 Task: In the  document dogs.html Add another  'page' Use the Tool Explore 'and look for brief about the picture in first page, copy 2-3 lines in second sheet.' Align the text to the Left
Action: Mouse moved to (305, 398)
Screenshot: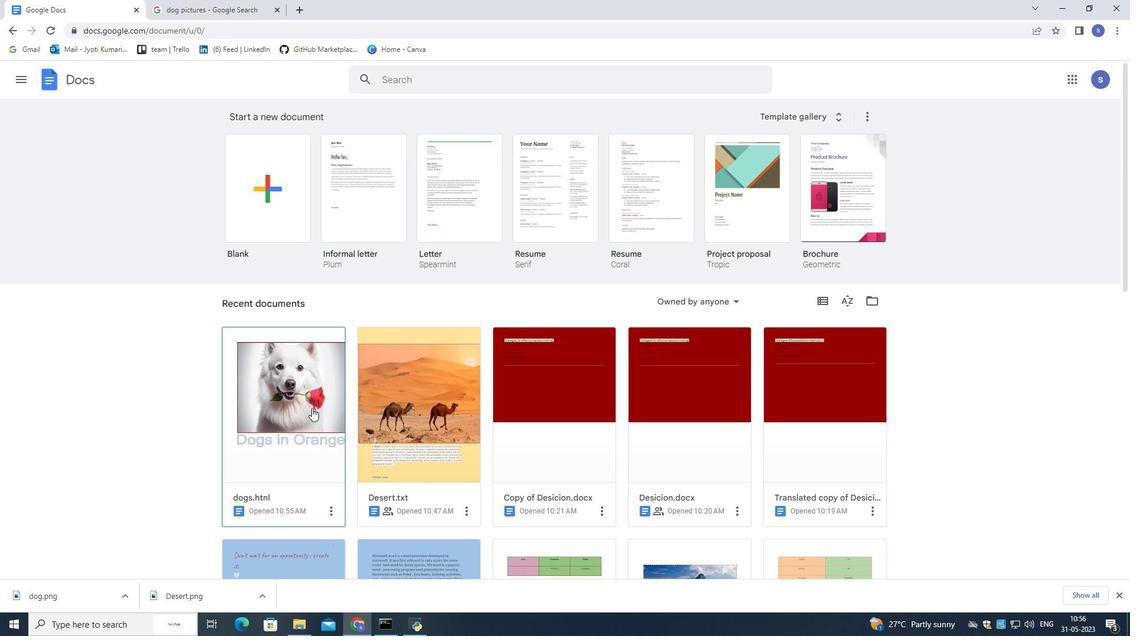 
Action: Mouse pressed left at (305, 398)
Screenshot: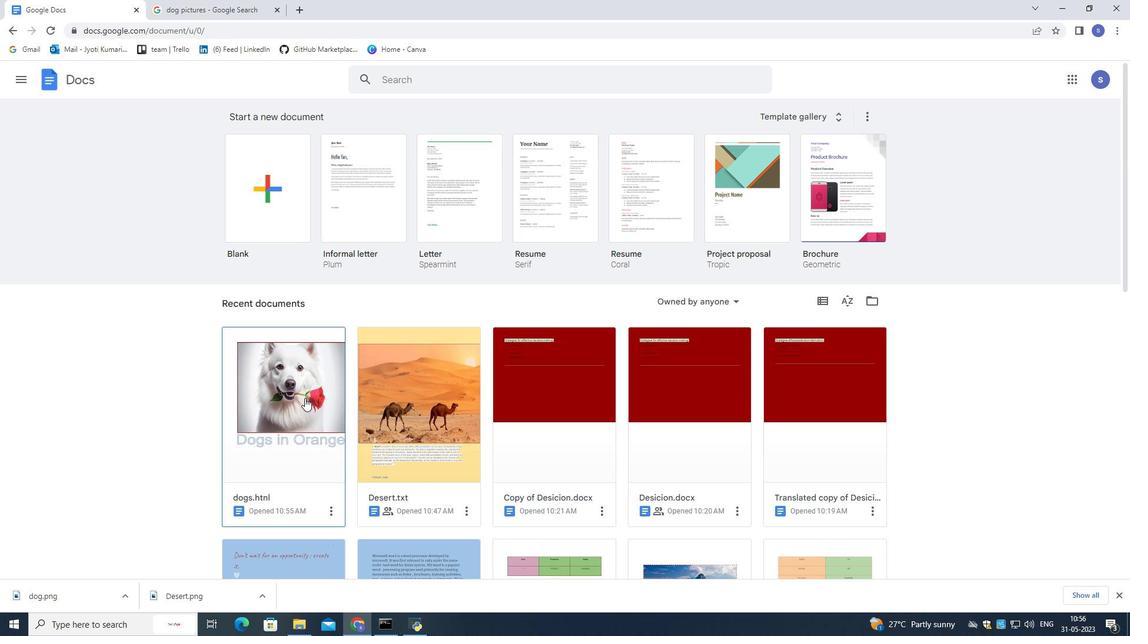 
Action: Mouse moved to (444, 308)
Screenshot: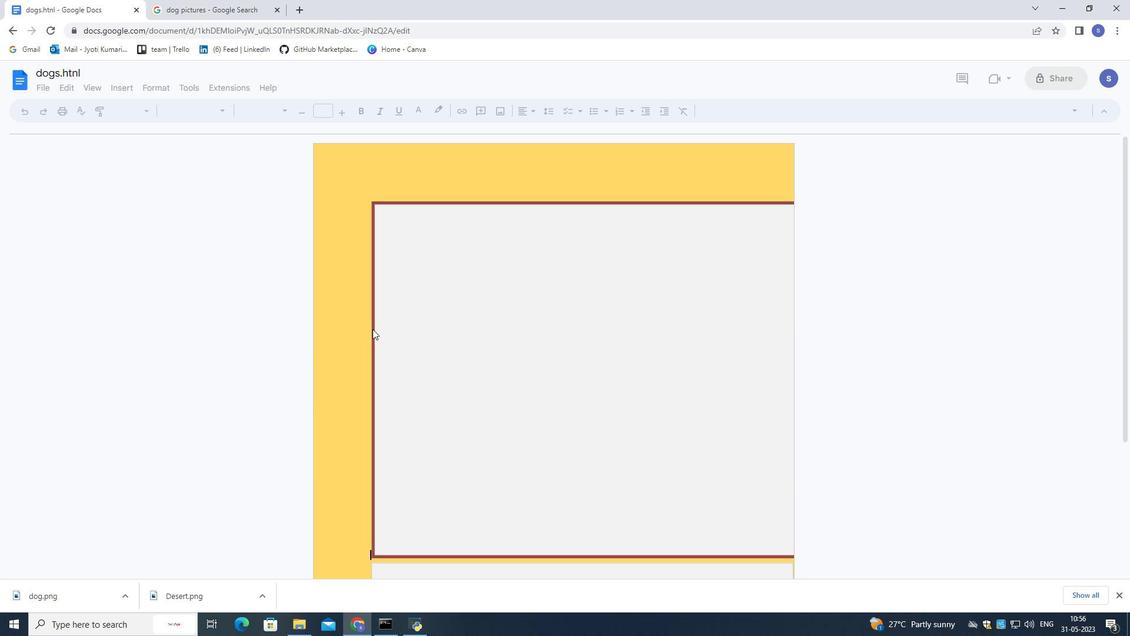 
Action: Mouse scrolled (444, 308) with delta (0, 0)
Screenshot: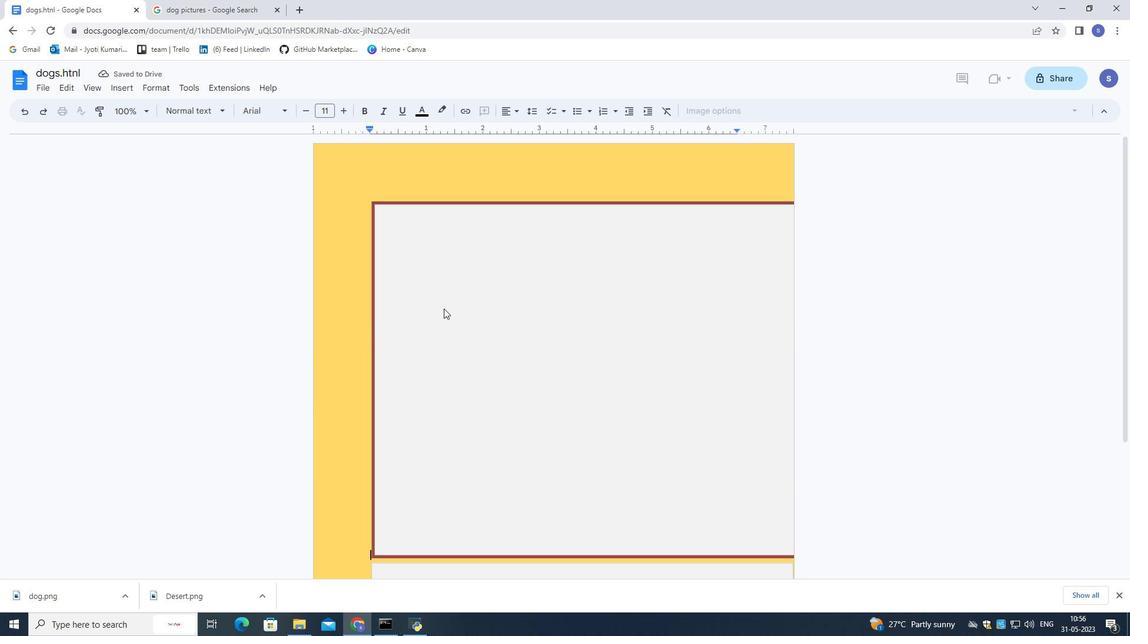 
Action: Mouse scrolled (444, 308) with delta (0, 0)
Screenshot: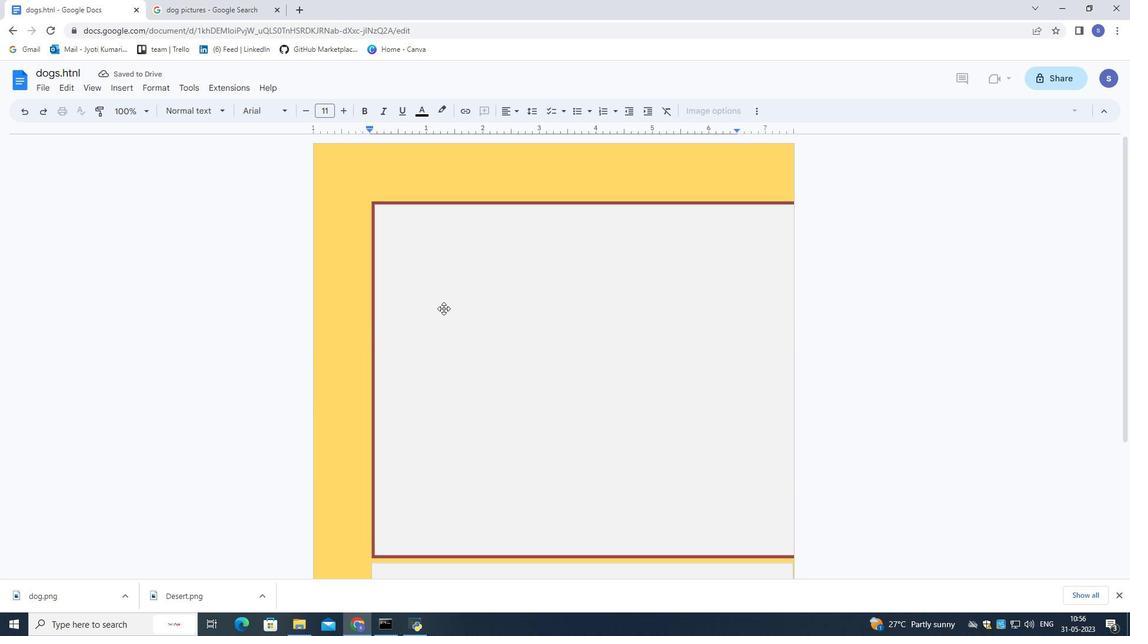 
Action: Mouse moved to (444, 308)
Screenshot: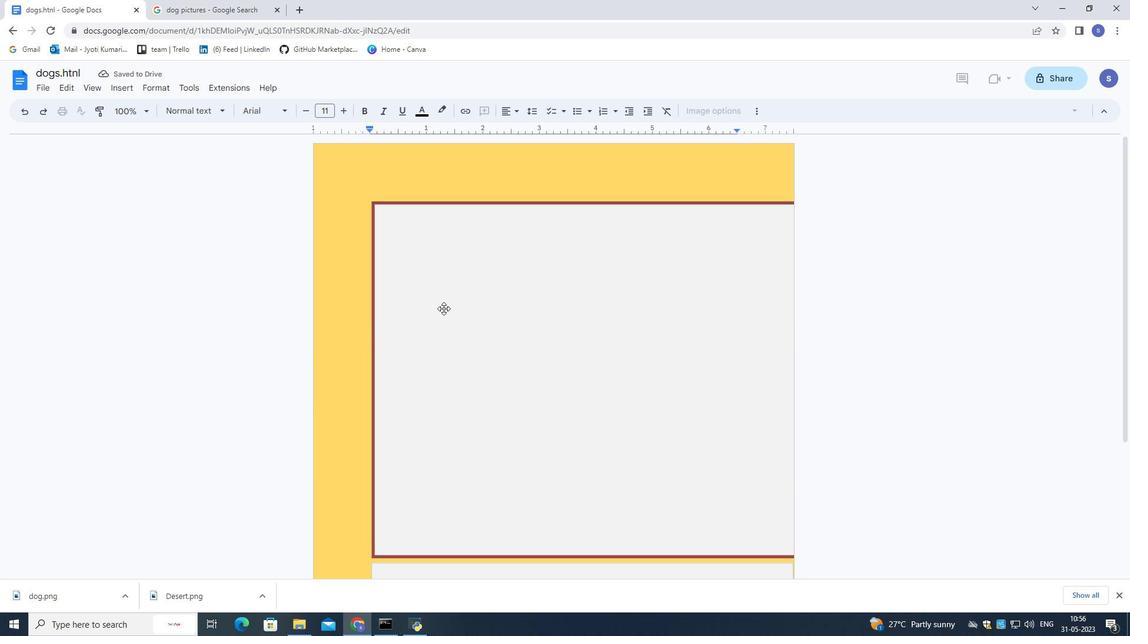 
Action: Mouse scrolled (444, 308) with delta (0, 0)
Screenshot: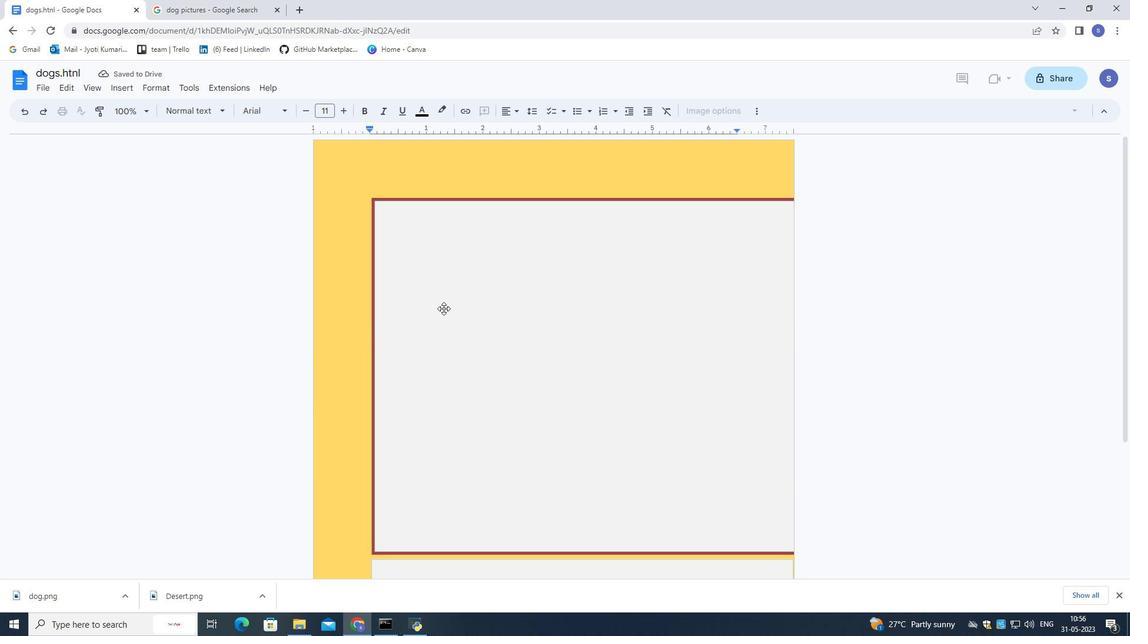 
Action: Mouse scrolled (444, 308) with delta (0, 0)
Screenshot: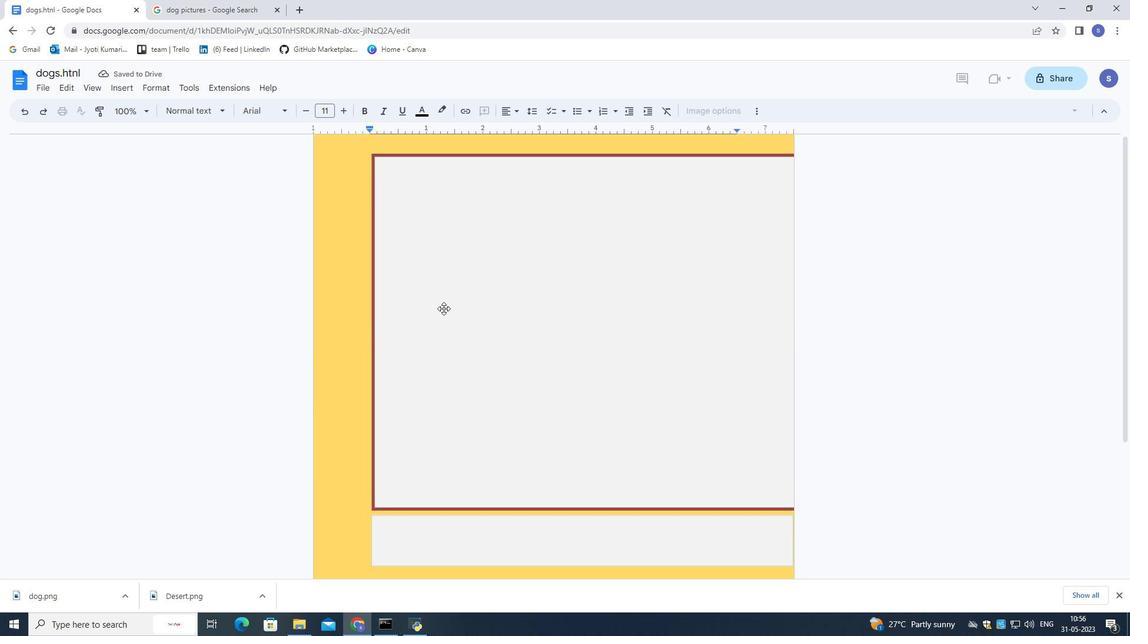 
Action: Mouse scrolled (444, 308) with delta (0, 0)
Screenshot: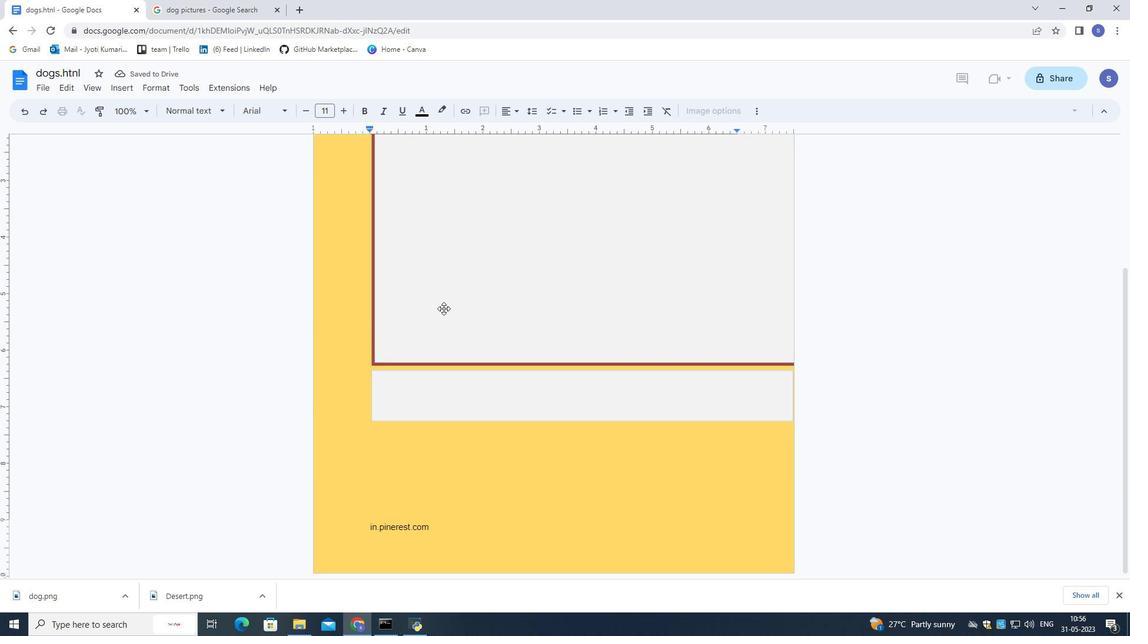 
Action: Mouse scrolled (444, 308) with delta (0, 0)
Screenshot: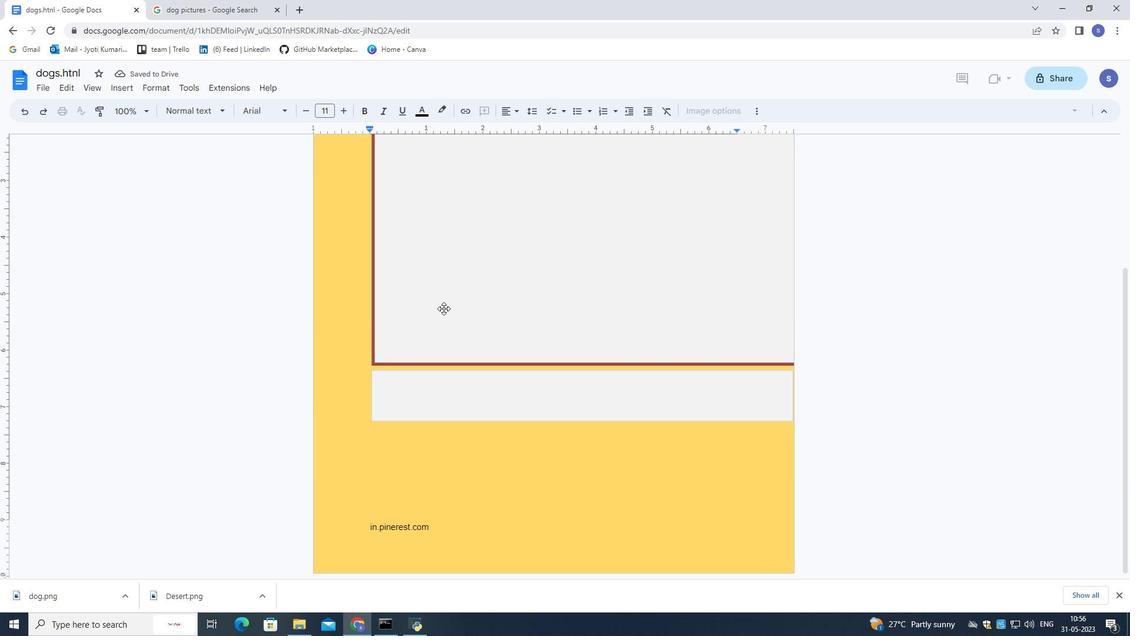 
Action: Mouse scrolled (444, 308) with delta (0, 0)
Screenshot: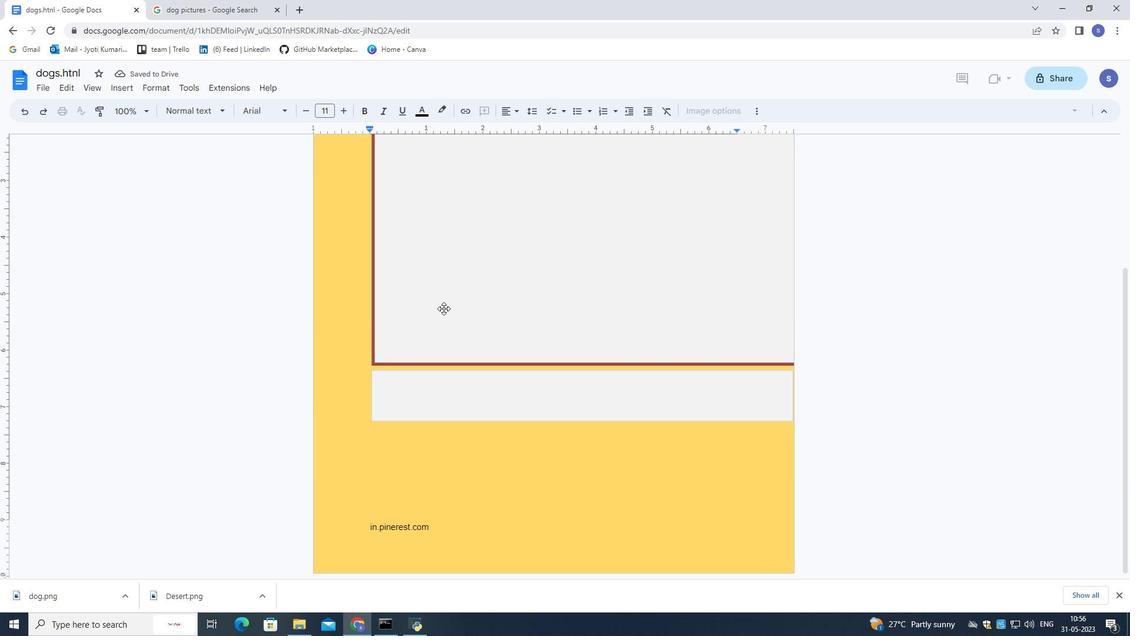 
Action: Mouse scrolled (444, 308) with delta (0, 0)
Screenshot: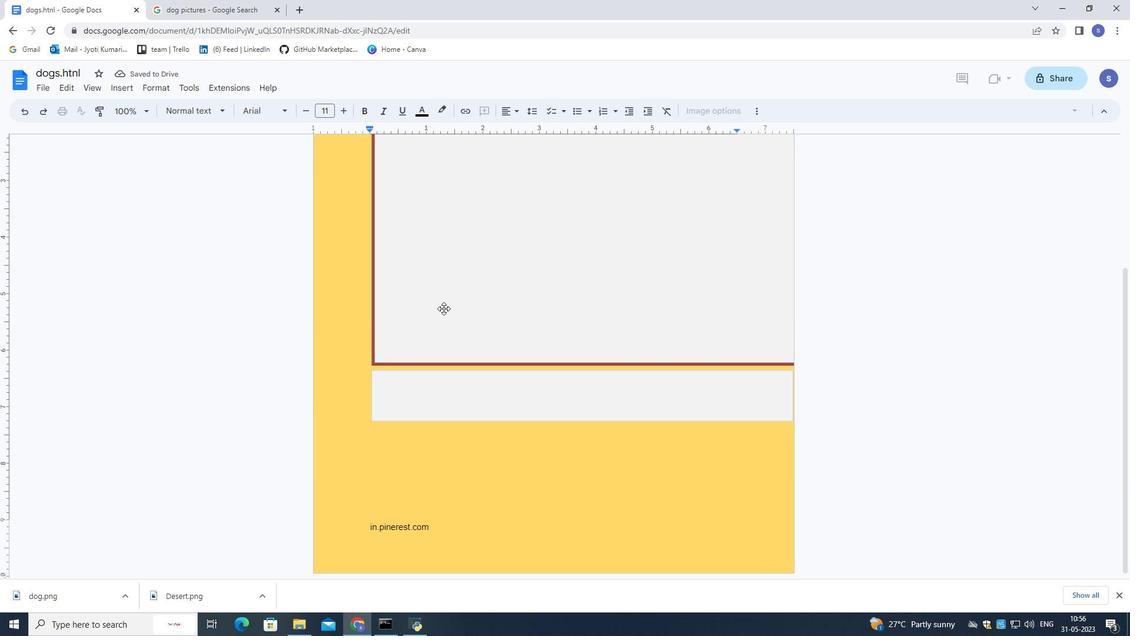 
Action: Mouse moved to (460, 497)
Screenshot: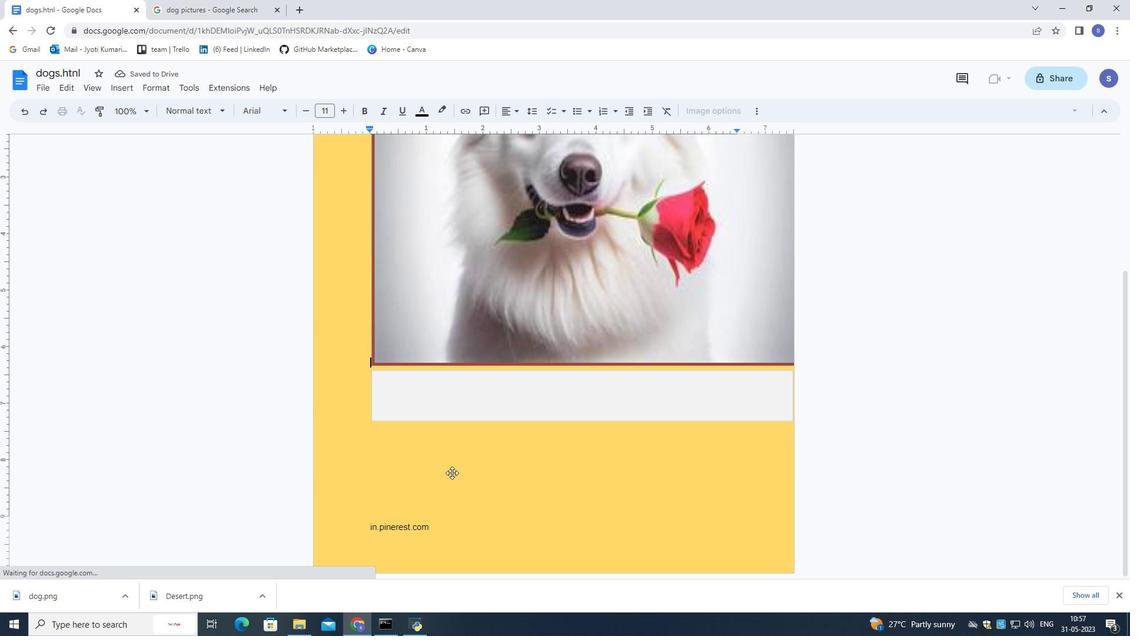 
Action: Mouse pressed left at (460, 497)
Screenshot: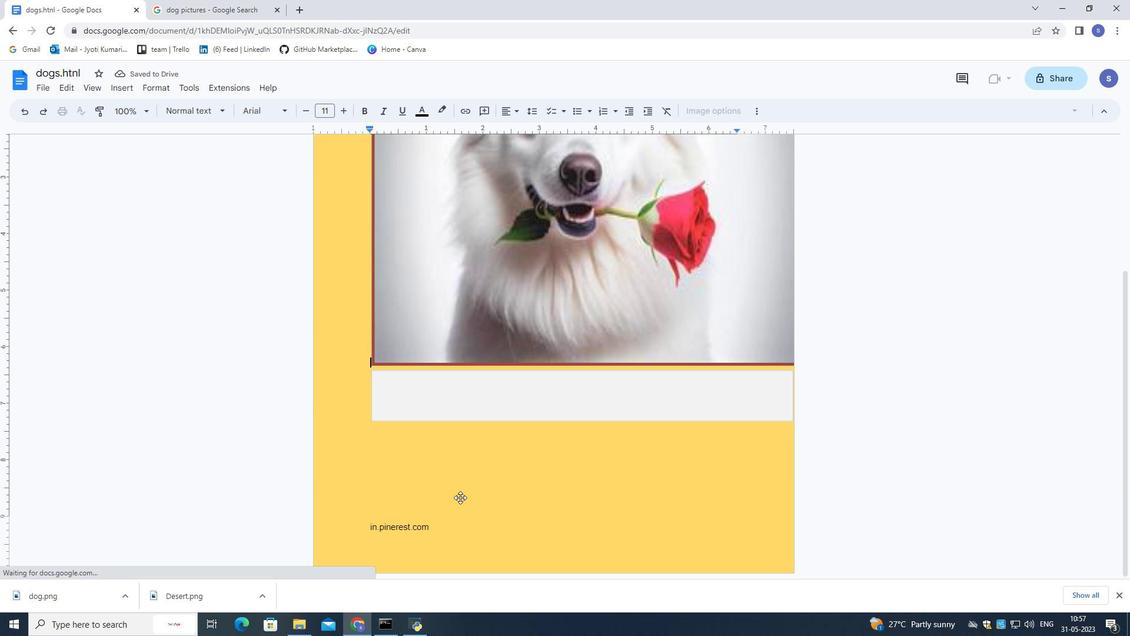 
Action: Mouse moved to (44, 86)
Screenshot: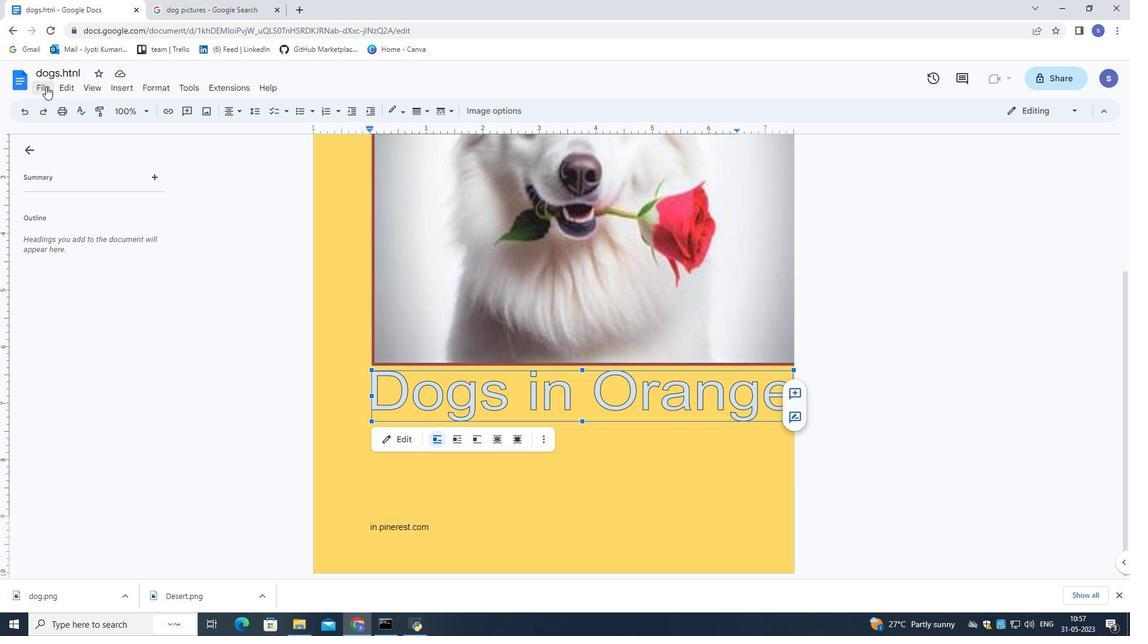
Action: Mouse pressed left at (44, 86)
Screenshot: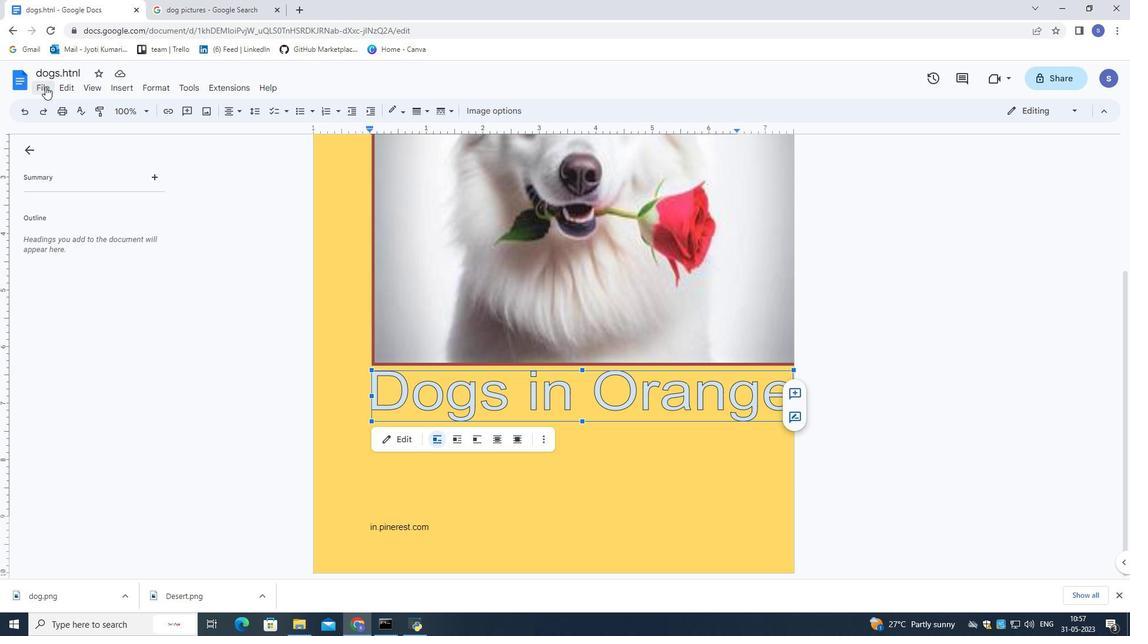 
Action: Mouse moved to (307, 424)
Screenshot: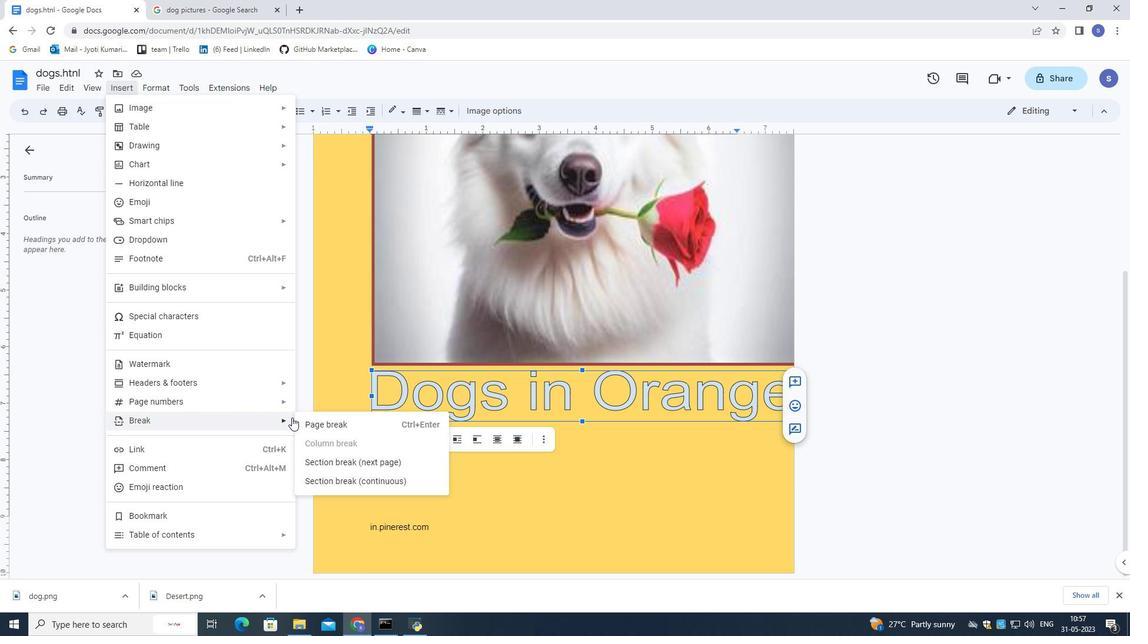 
Action: Mouse pressed left at (307, 424)
Screenshot: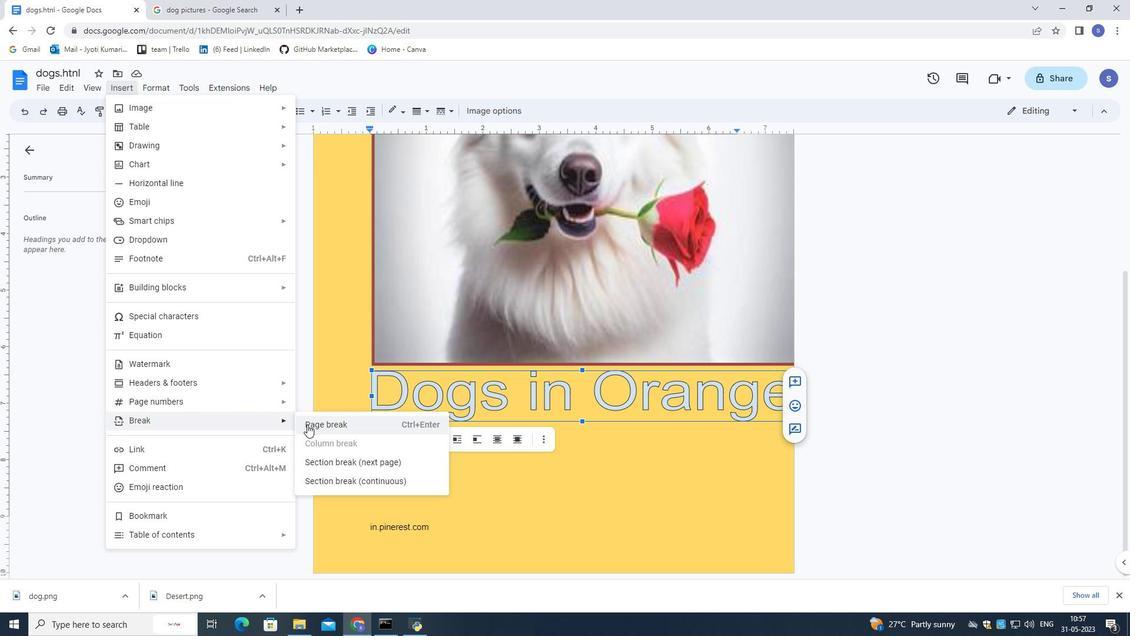 
Action: Mouse moved to (674, 398)
Screenshot: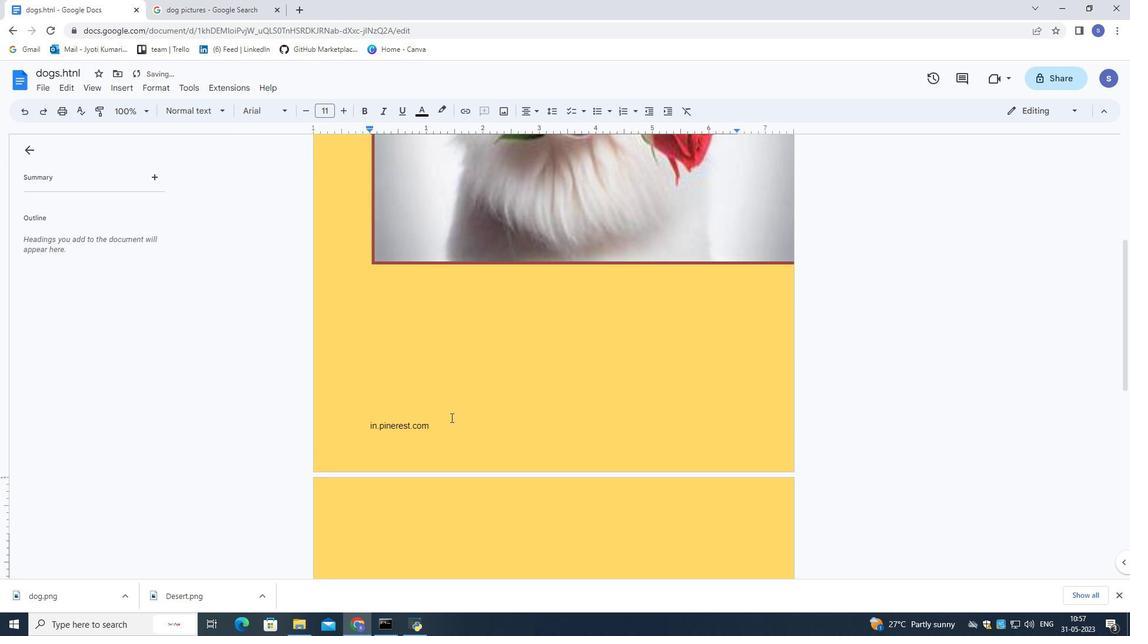 
Action: Mouse scrolled (674, 398) with delta (0, 0)
Screenshot: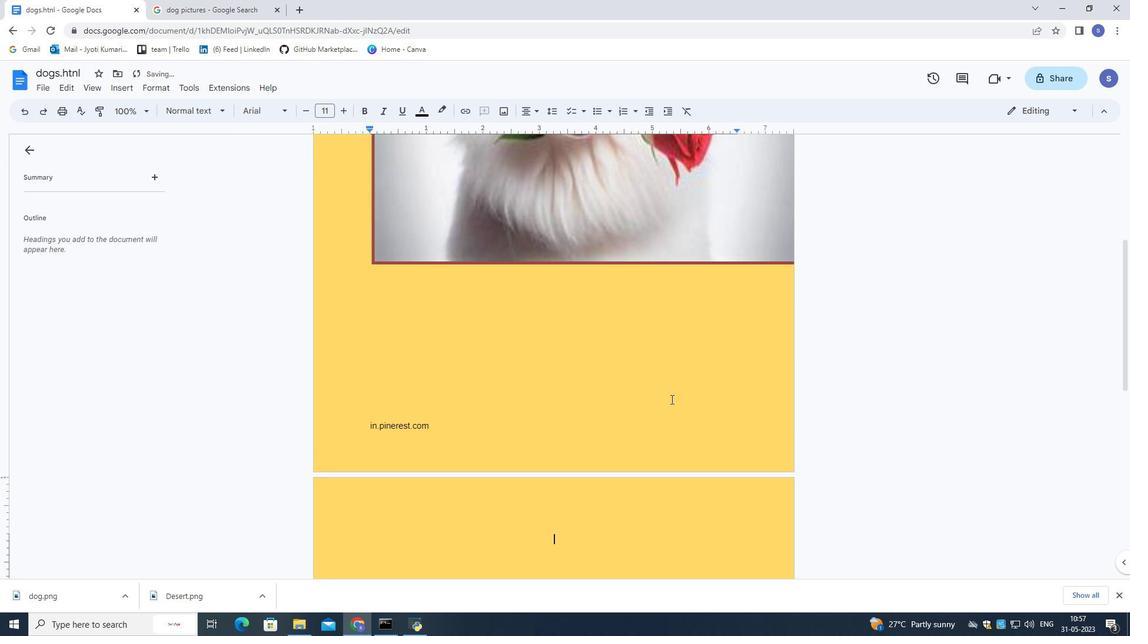 
Action: Mouse scrolled (674, 398) with delta (0, 0)
Screenshot: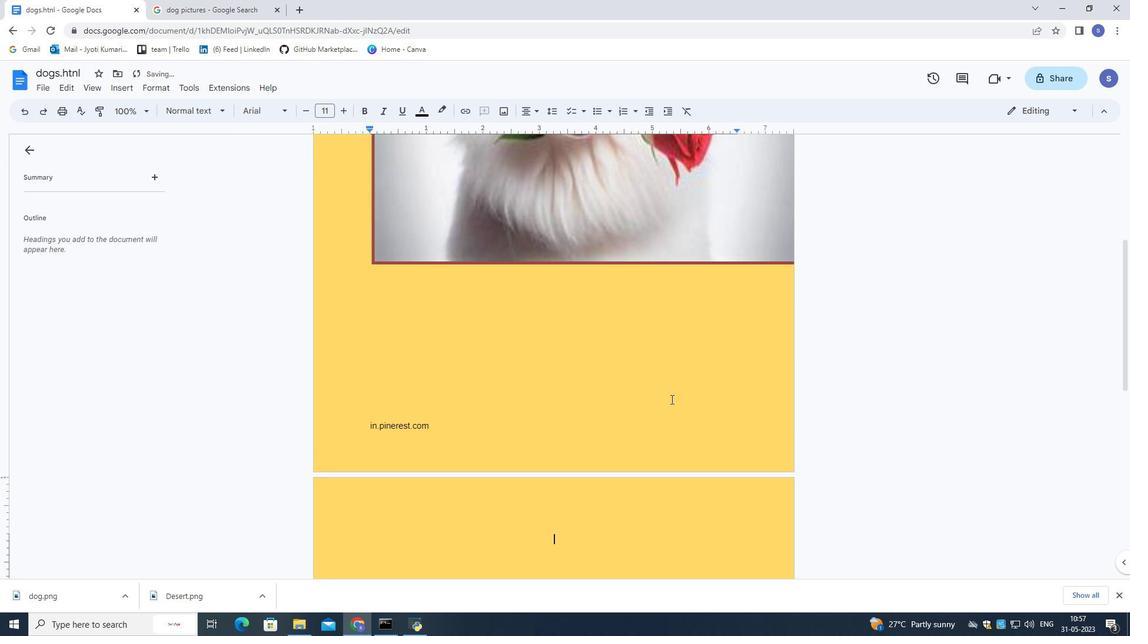 
Action: Mouse scrolled (674, 398) with delta (0, 0)
Screenshot: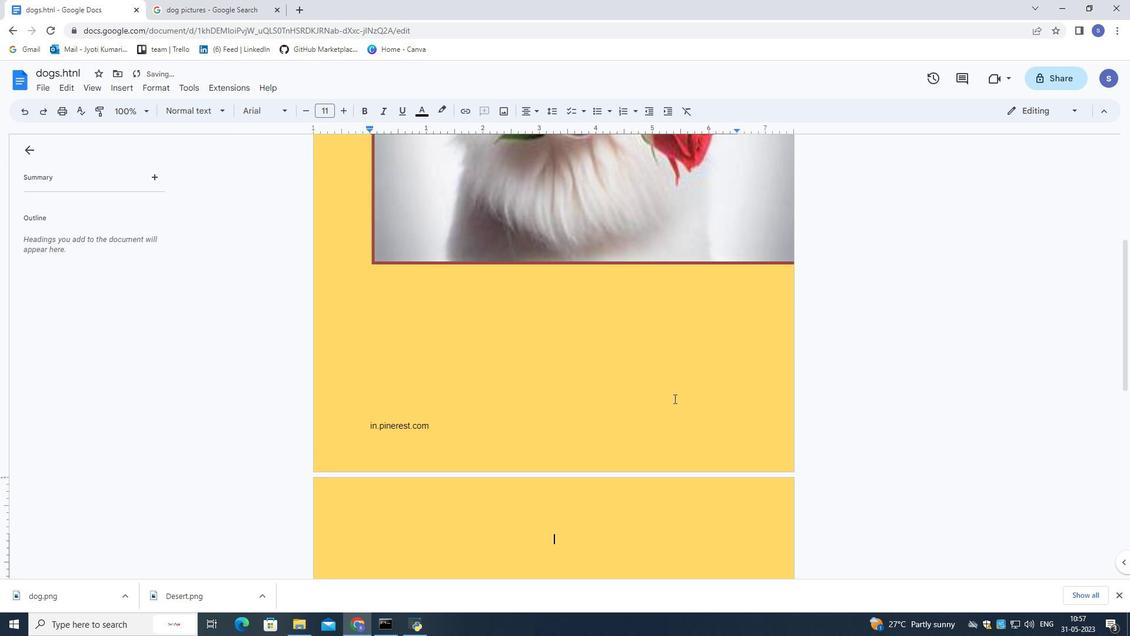 
Action: Mouse scrolled (674, 398) with delta (0, 0)
Screenshot: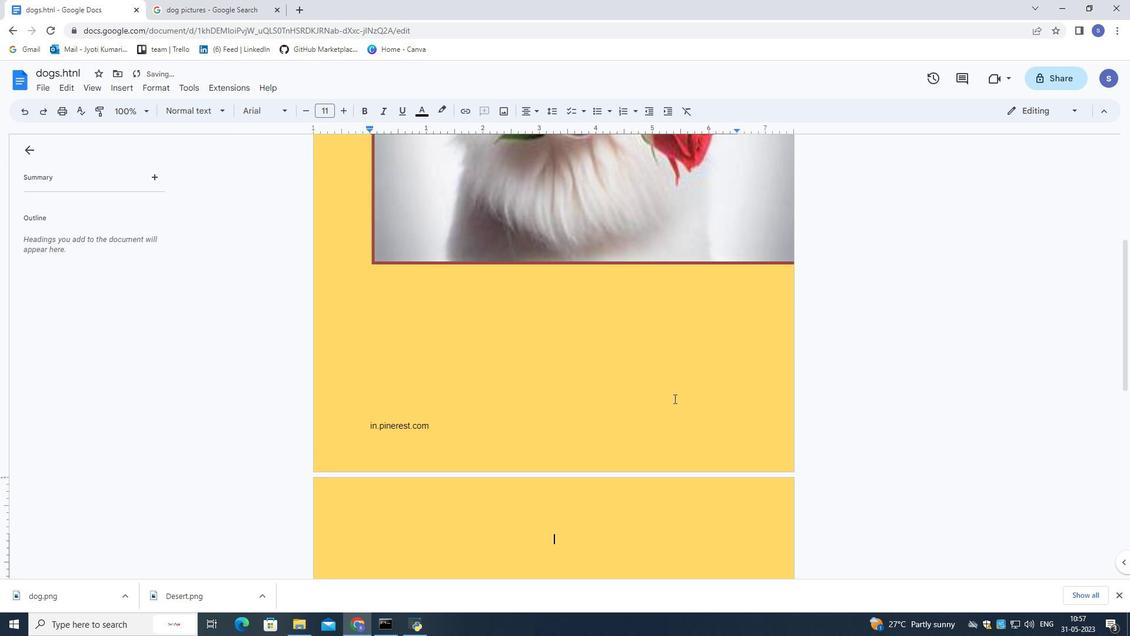 
Action: Mouse scrolled (674, 398) with delta (0, 0)
Screenshot: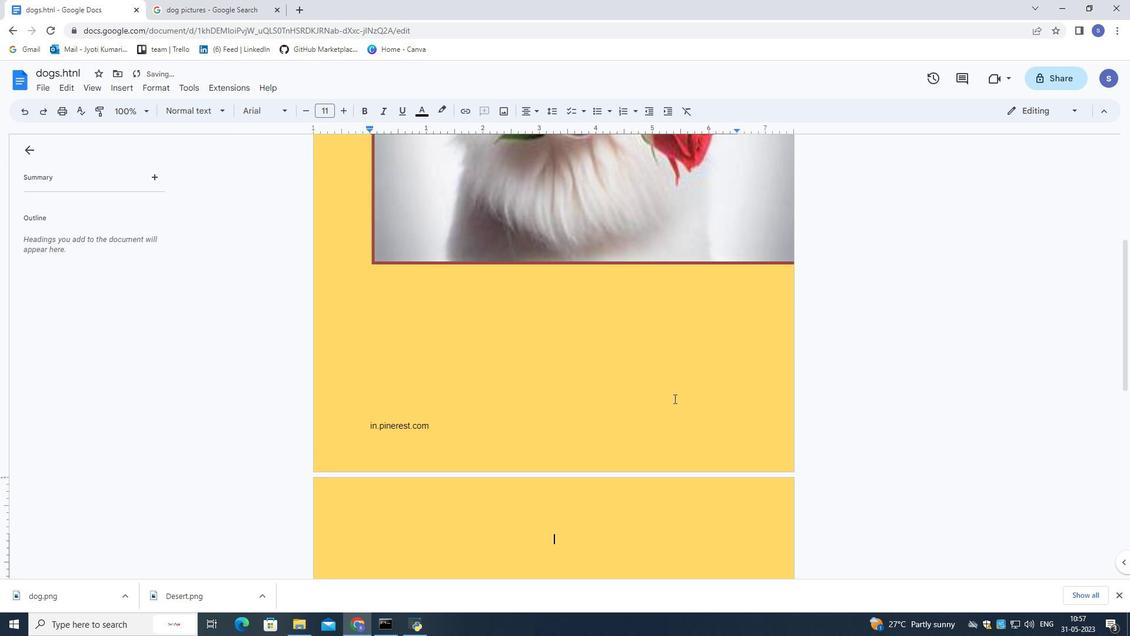
Action: Mouse scrolled (674, 398) with delta (0, 0)
Screenshot: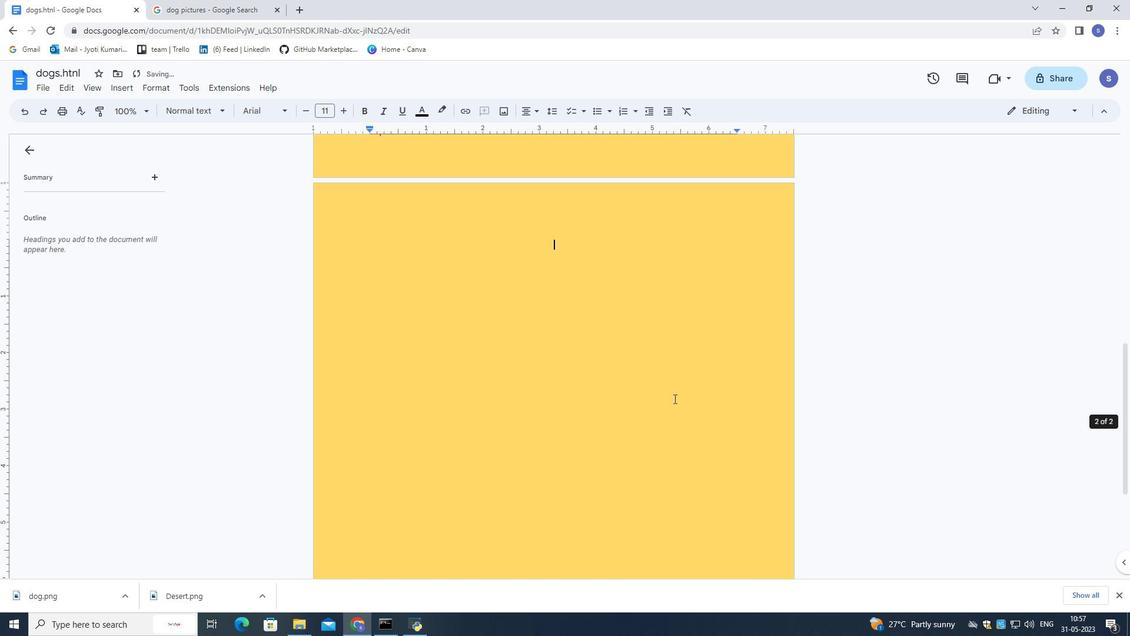 
Action: Mouse scrolled (674, 398) with delta (0, 0)
Screenshot: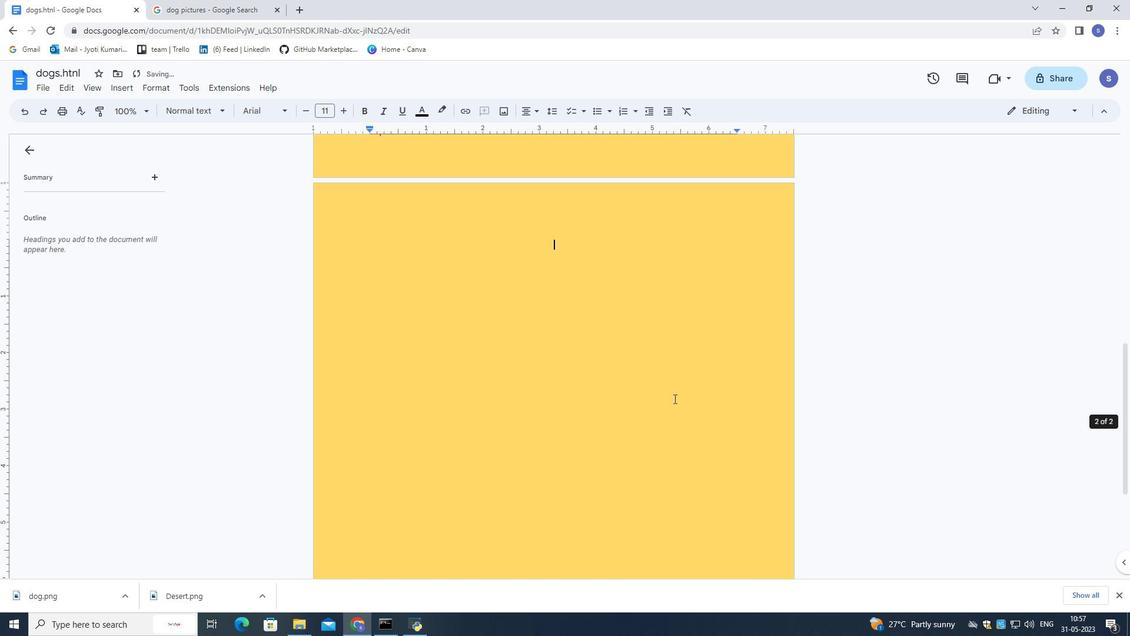 
Action: Mouse scrolled (674, 398) with delta (0, 0)
Screenshot: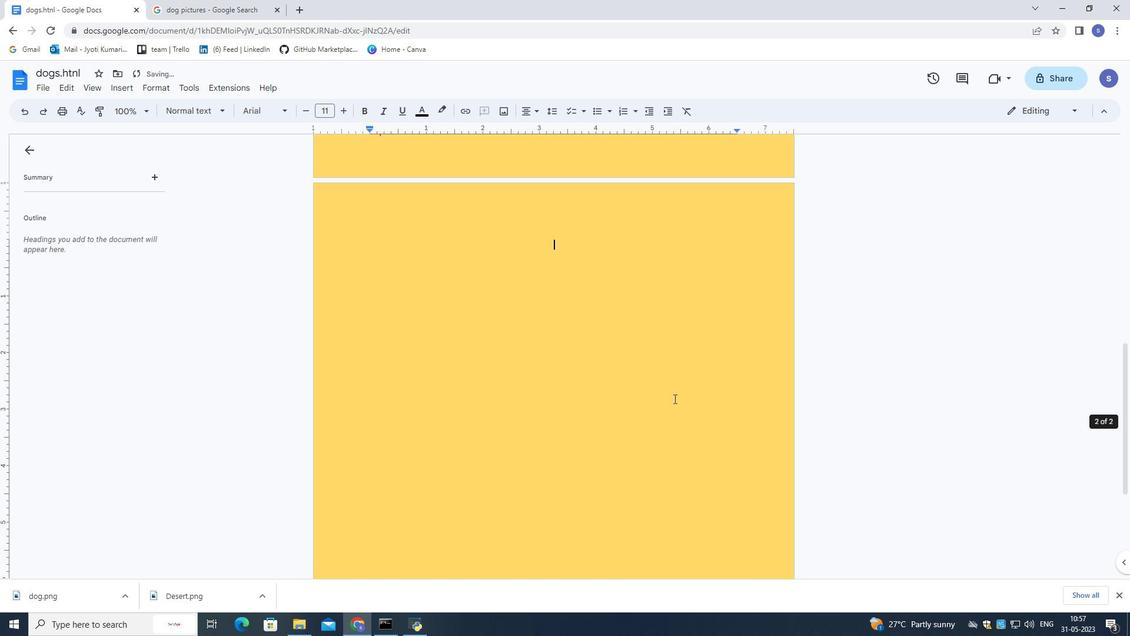 
Action: Mouse scrolled (674, 398) with delta (0, 0)
Screenshot: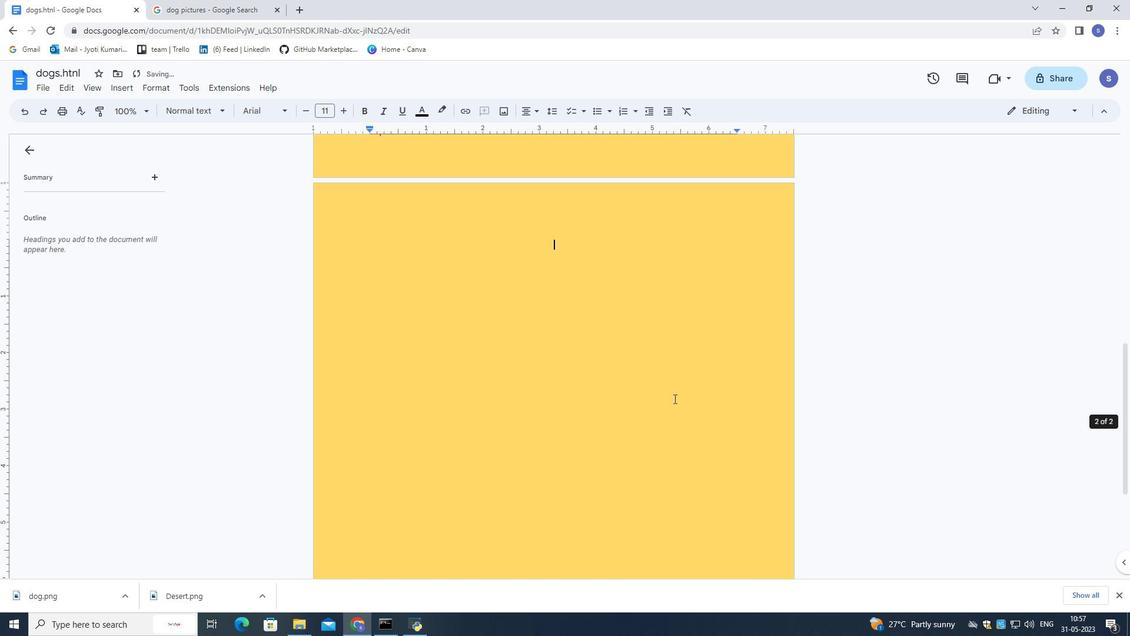 
Action: Mouse scrolled (674, 398) with delta (0, 0)
Screenshot: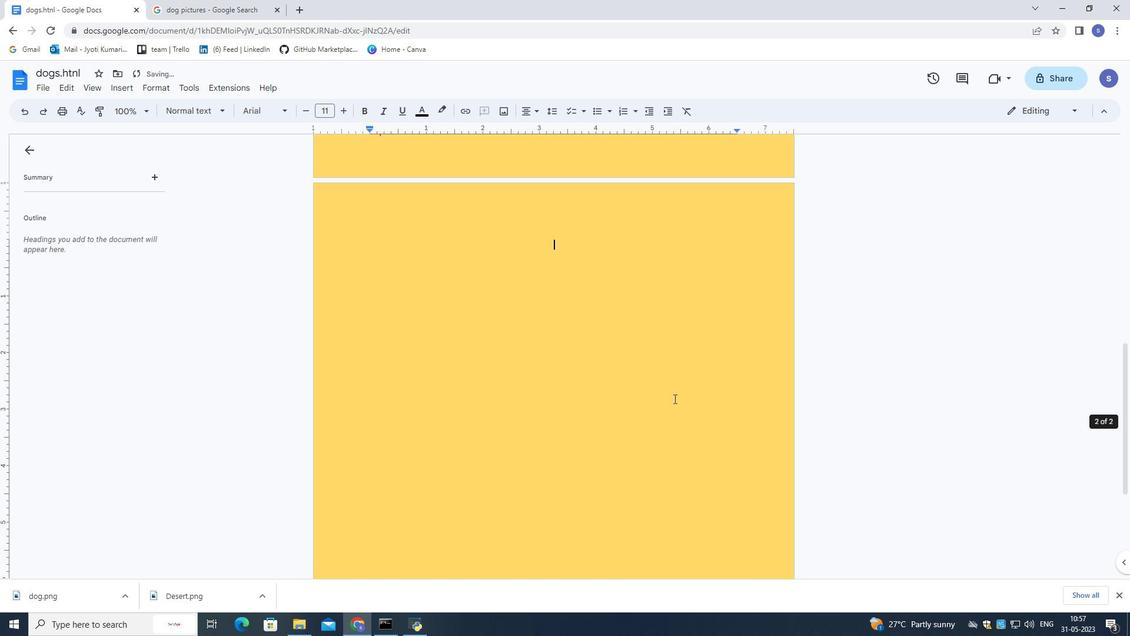 
Action: Mouse scrolled (674, 399) with delta (0, 0)
Screenshot: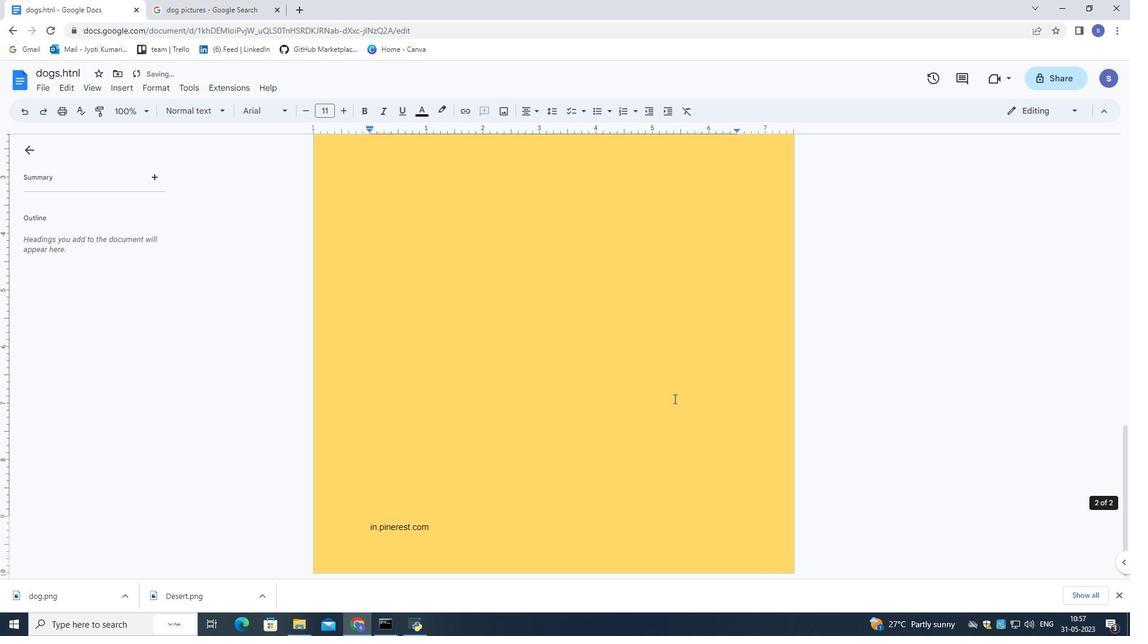 
Action: Mouse scrolled (674, 399) with delta (0, 0)
Screenshot: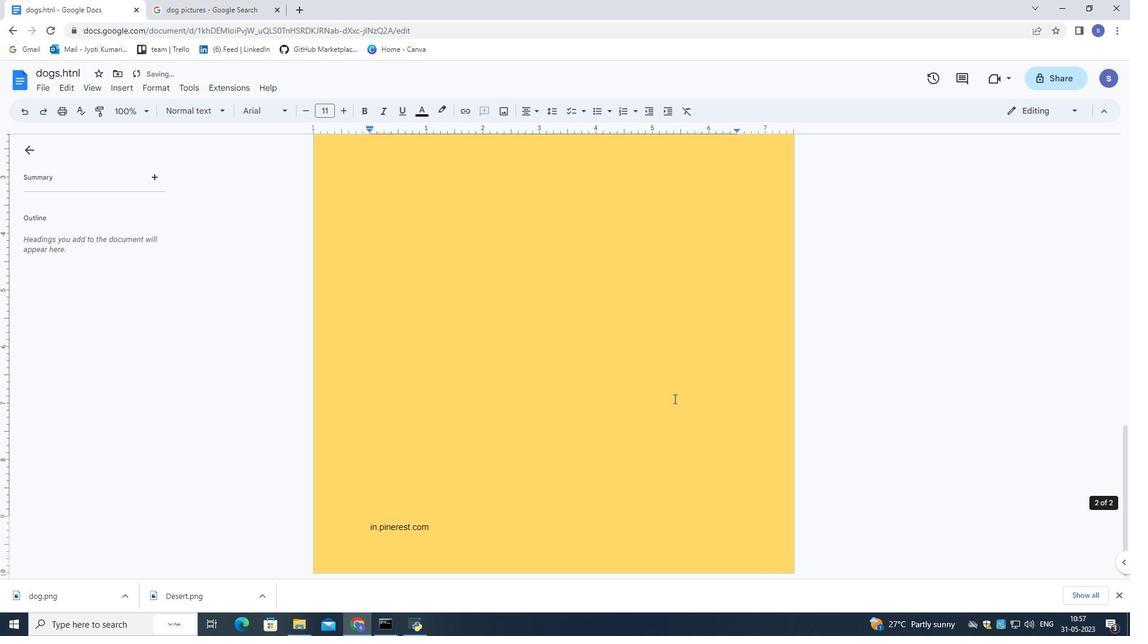 
Action: Mouse scrolled (674, 399) with delta (0, 0)
Screenshot: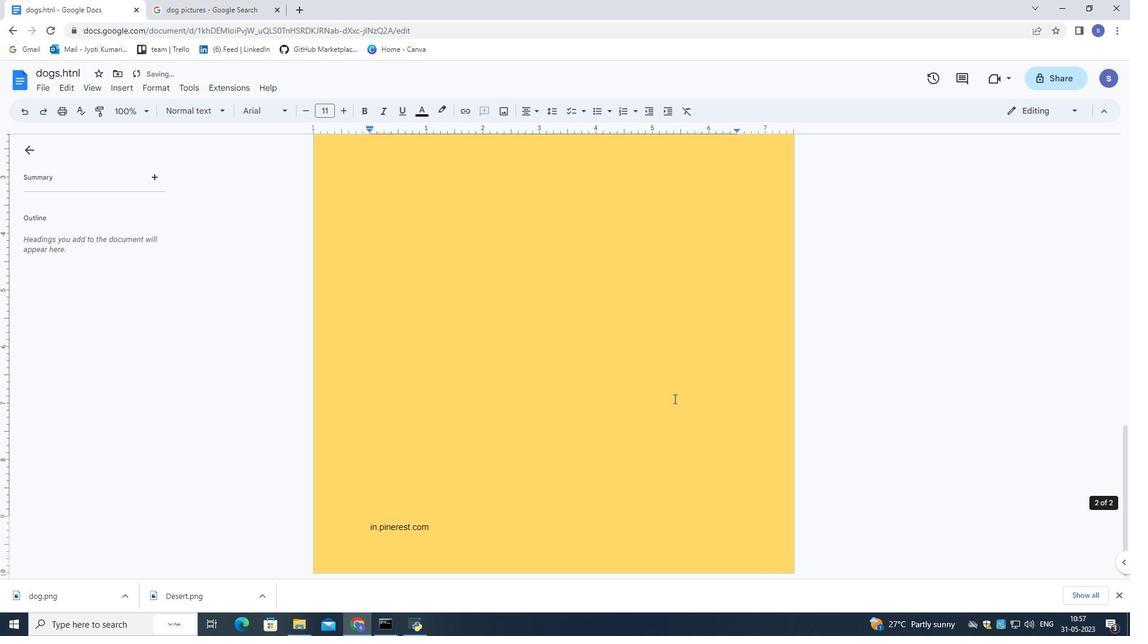 
Action: Mouse scrolled (674, 399) with delta (0, 0)
Screenshot: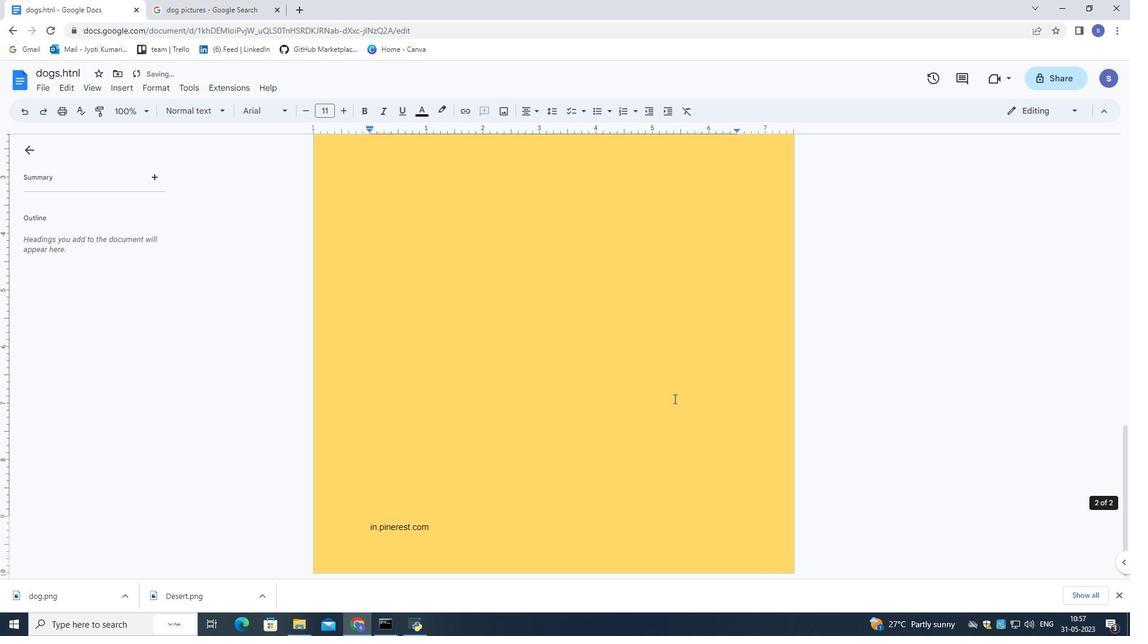 
Action: Mouse scrolled (674, 399) with delta (0, 0)
Screenshot: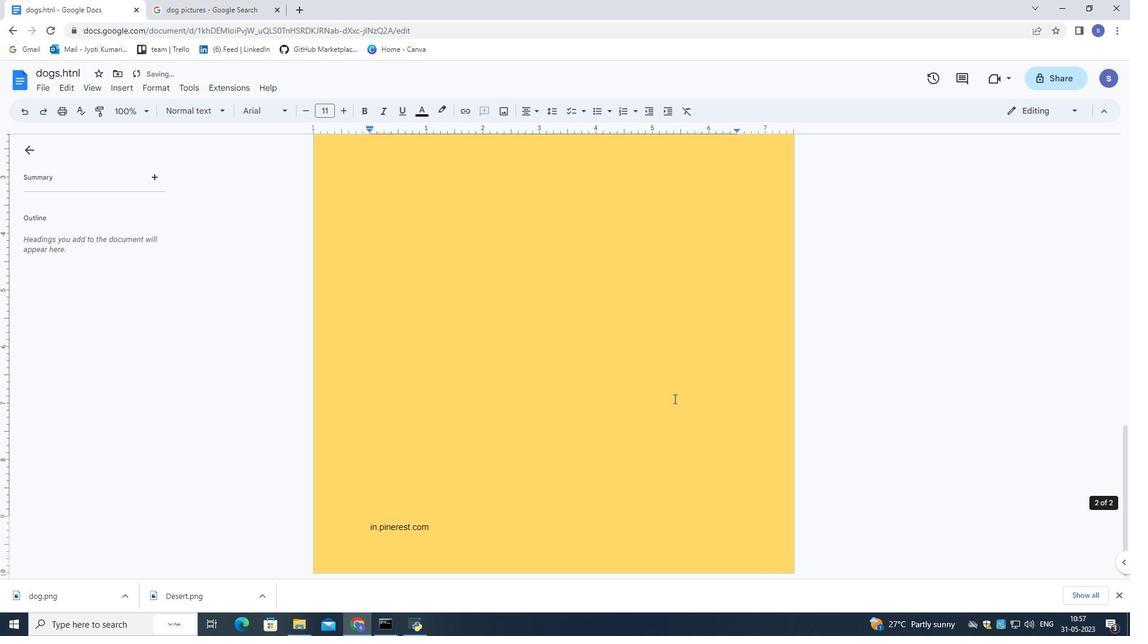
Action: Mouse moved to (674, 398)
Screenshot: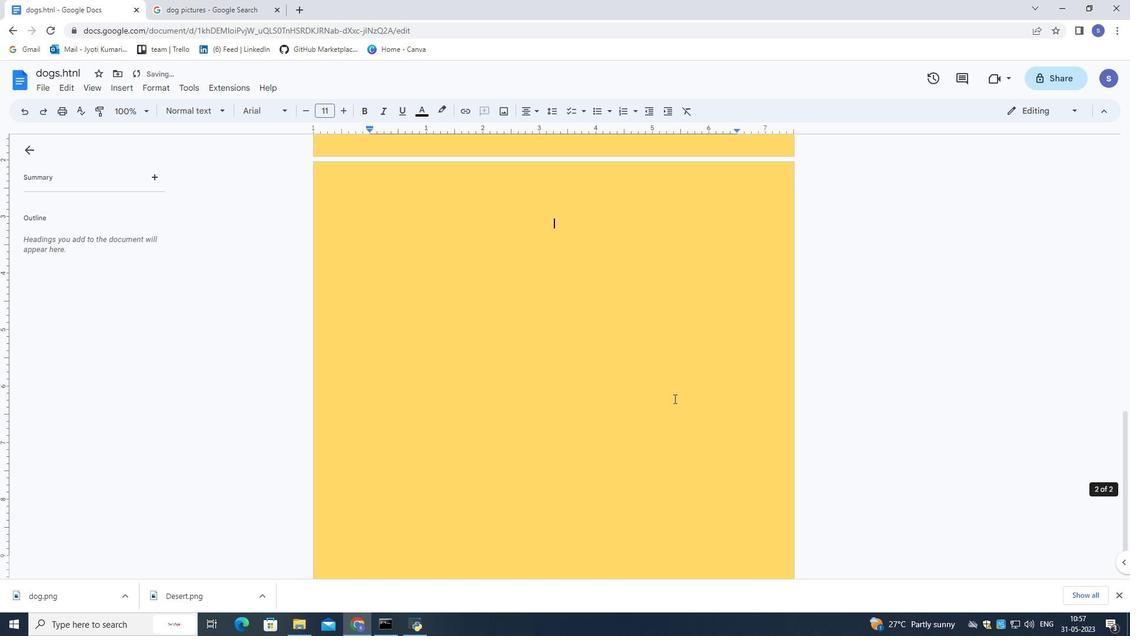 
Action: Mouse scrolled (674, 398) with delta (0, 0)
Screenshot: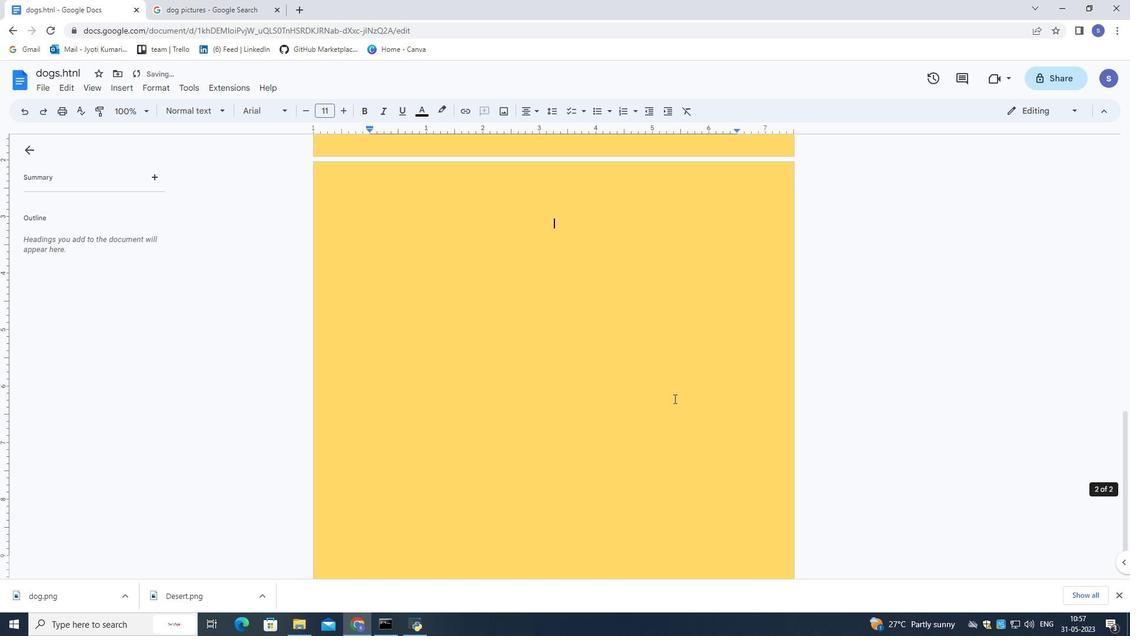
Action: Mouse scrolled (674, 398) with delta (0, 0)
Screenshot: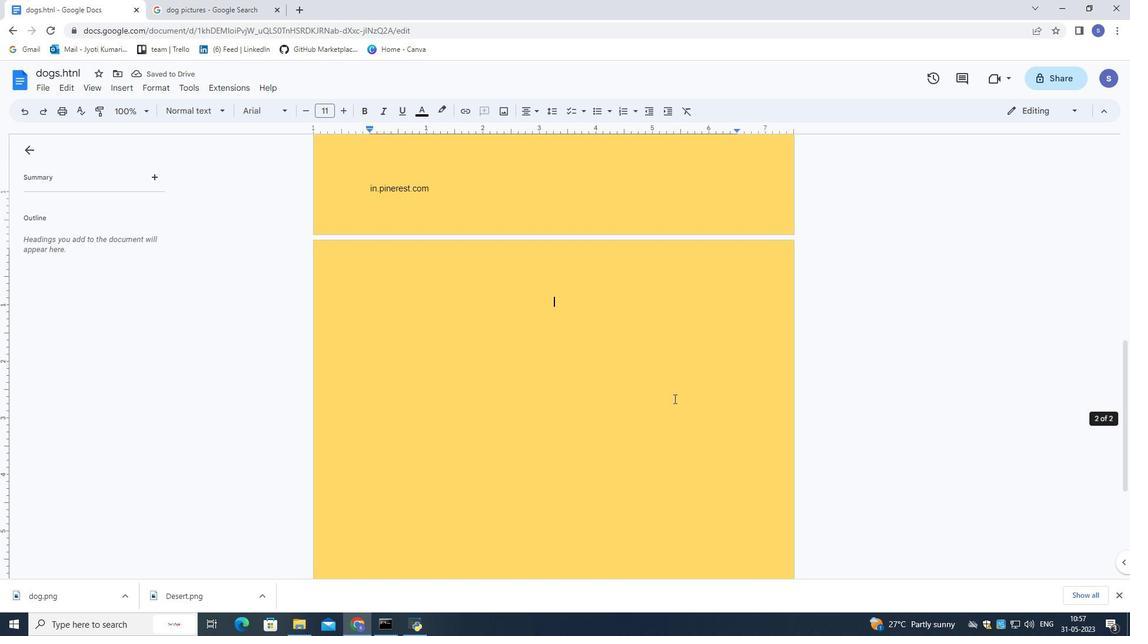 
Action: Mouse scrolled (674, 398) with delta (0, 0)
Screenshot: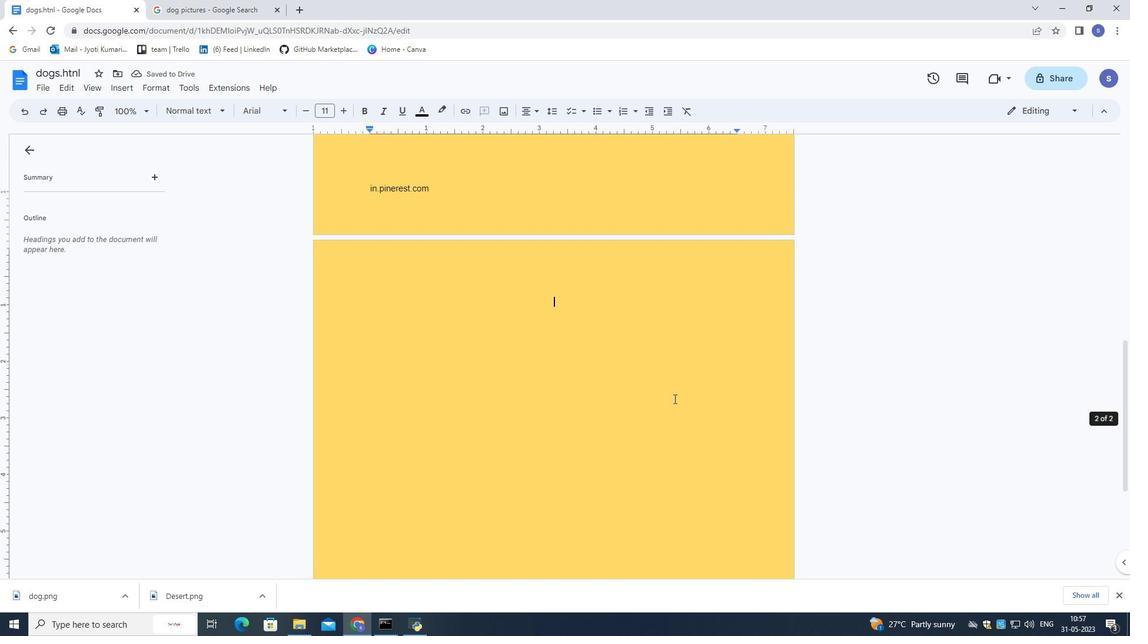 
Action: Mouse scrolled (674, 398) with delta (0, 0)
Screenshot: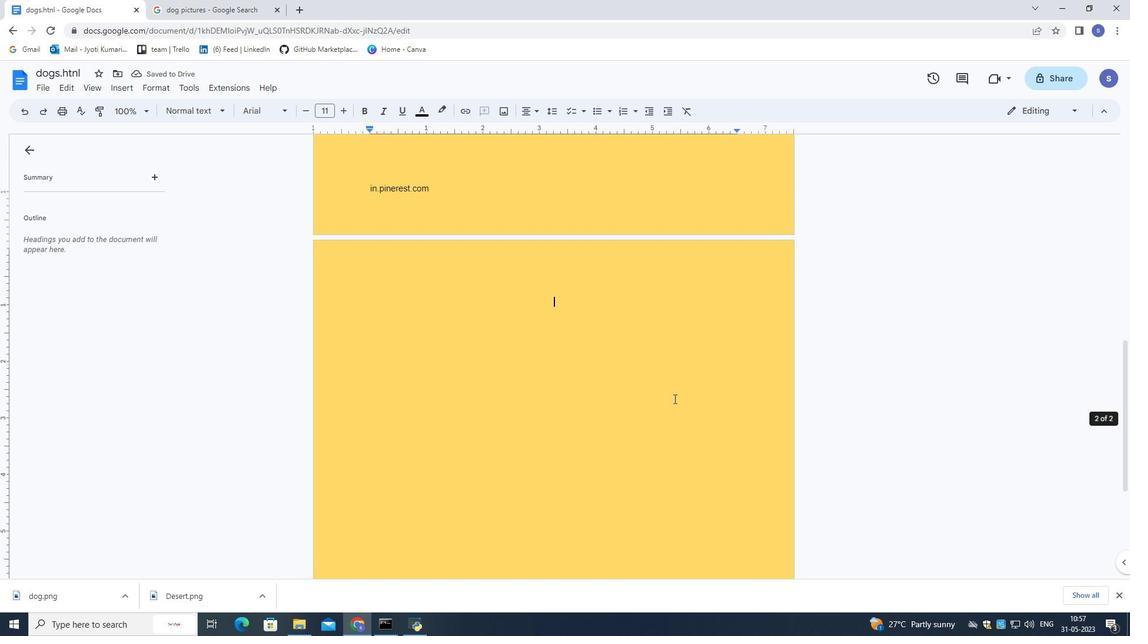 
Action: Mouse moved to (673, 397)
Screenshot: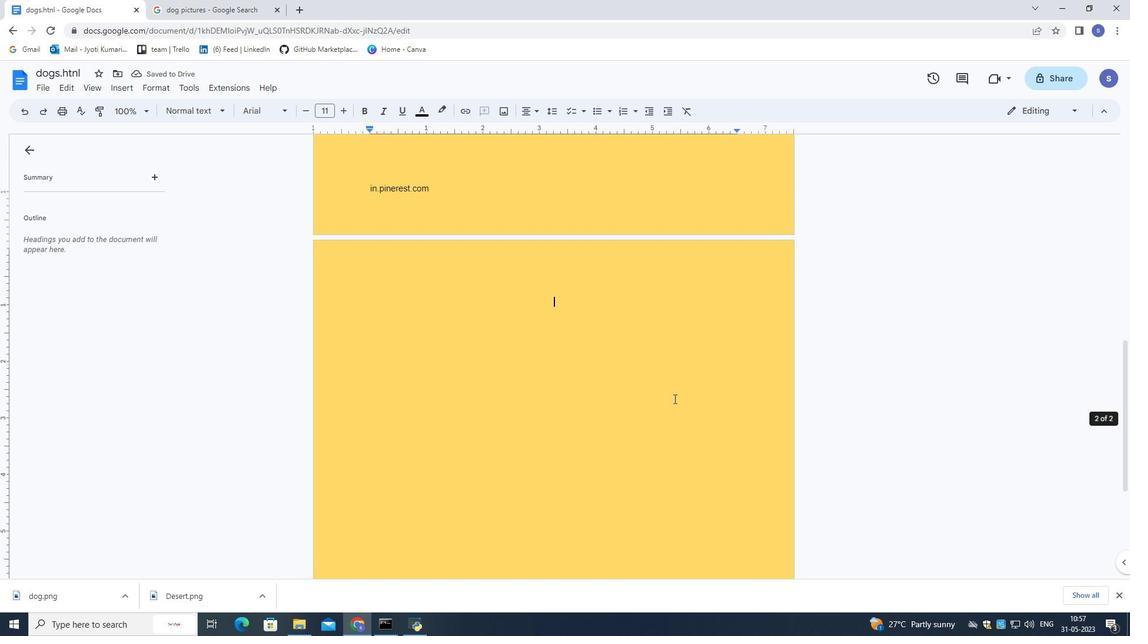 
Action: Mouse scrolled (673, 398) with delta (0, 0)
Screenshot: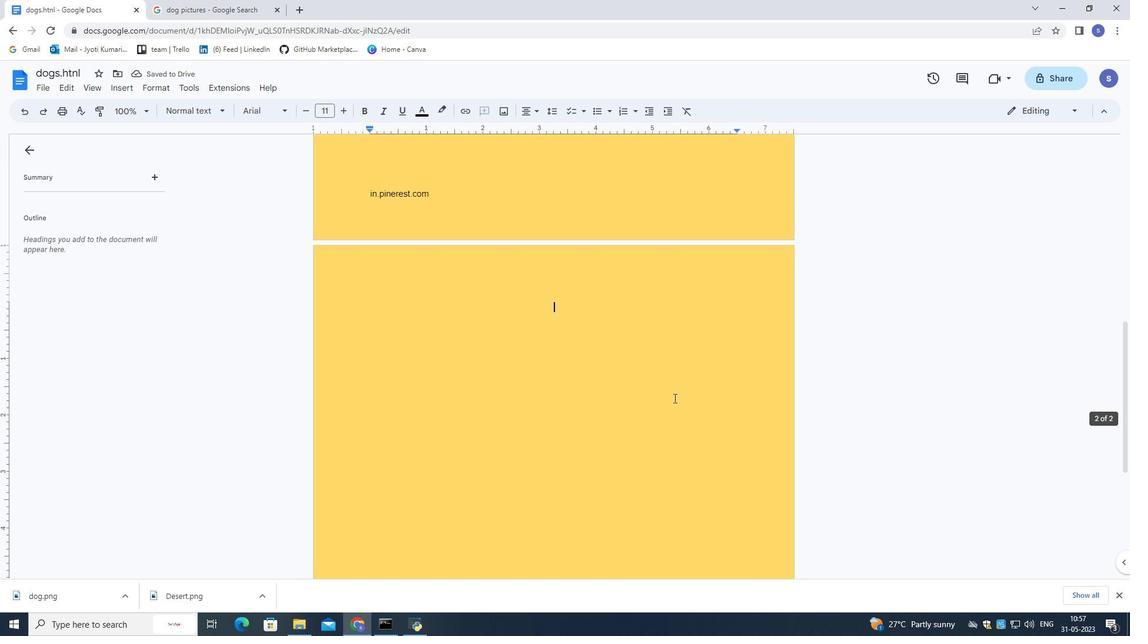 
Action: Mouse moved to (673, 396)
Screenshot: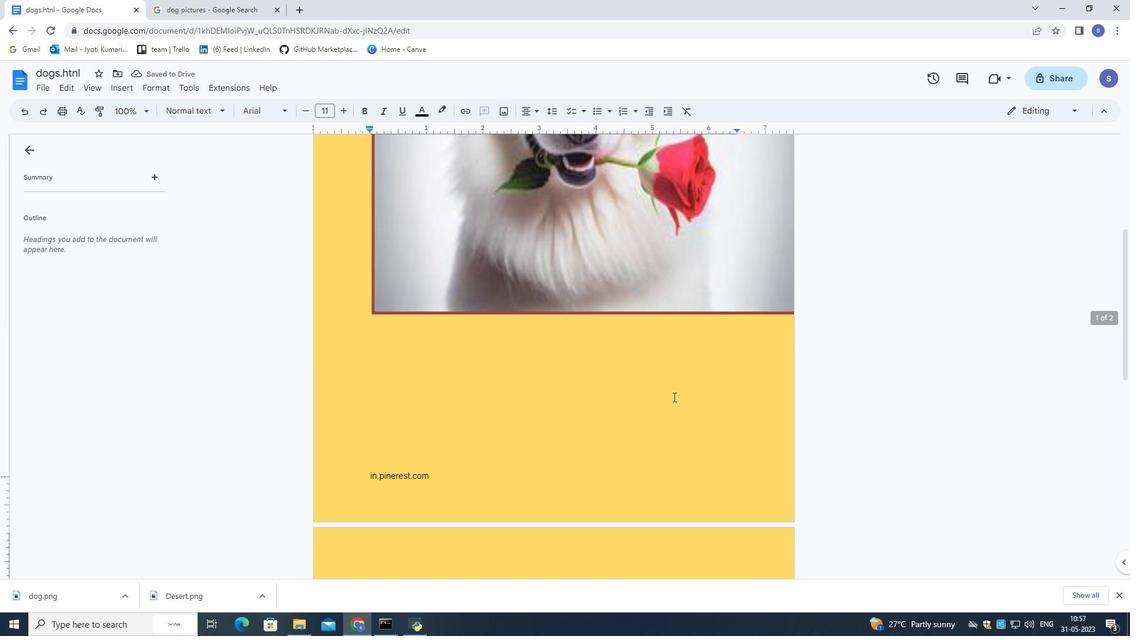 
Action: Mouse scrolled (673, 396) with delta (0, 0)
Screenshot: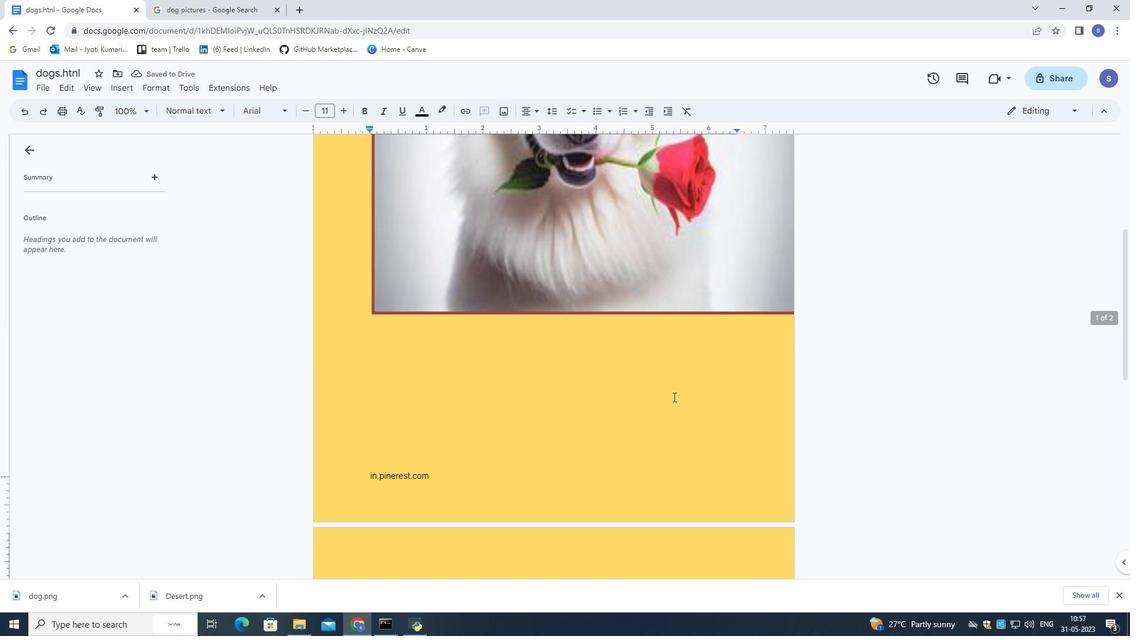
Action: Mouse scrolled (673, 396) with delta (0, 0)
Screenshot: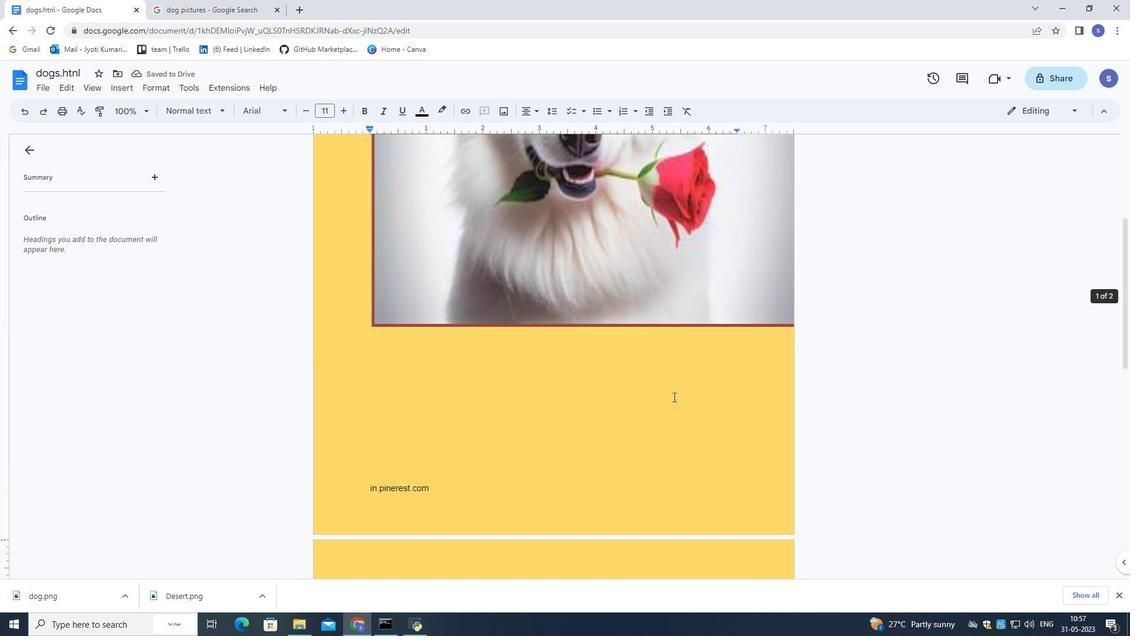 
Action: Mouse scrolled (673, 396) with delta (0, 0)
Screenshot: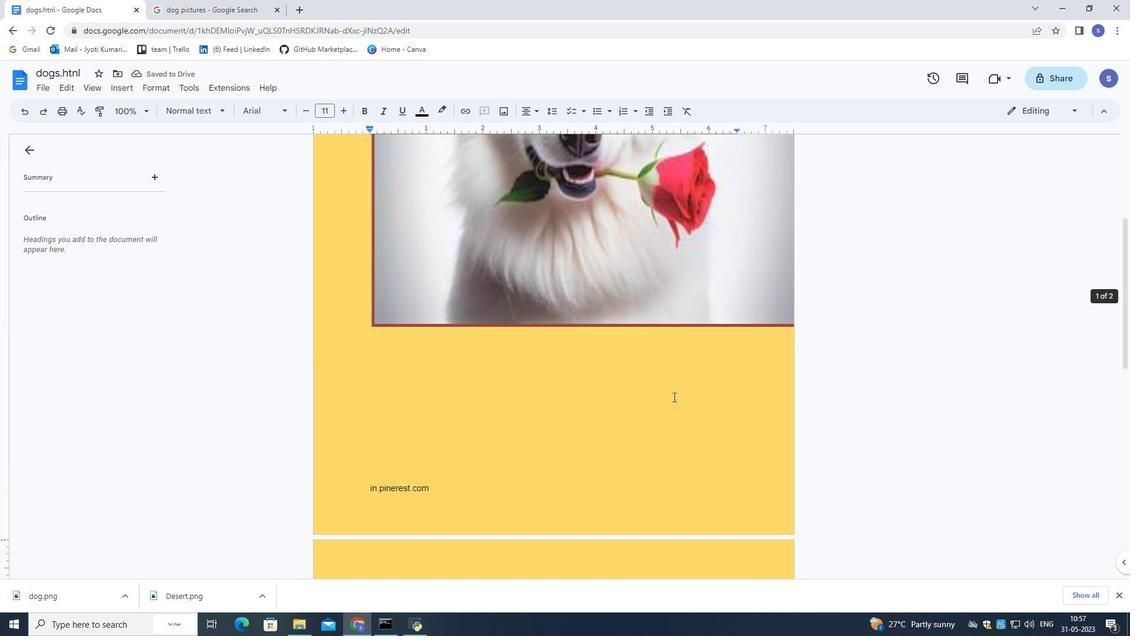 
Action: Mouse scrolled (673, 396) with delta (0, 0)
Screenshot: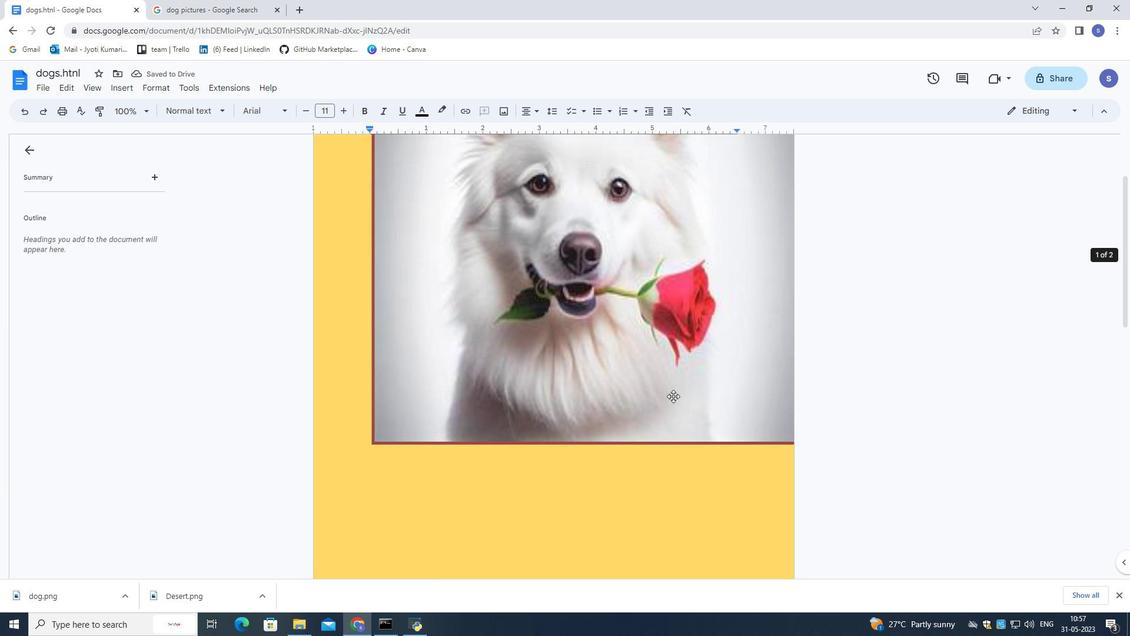 
Action: Mouse moved to (673, 395)
Screenshot: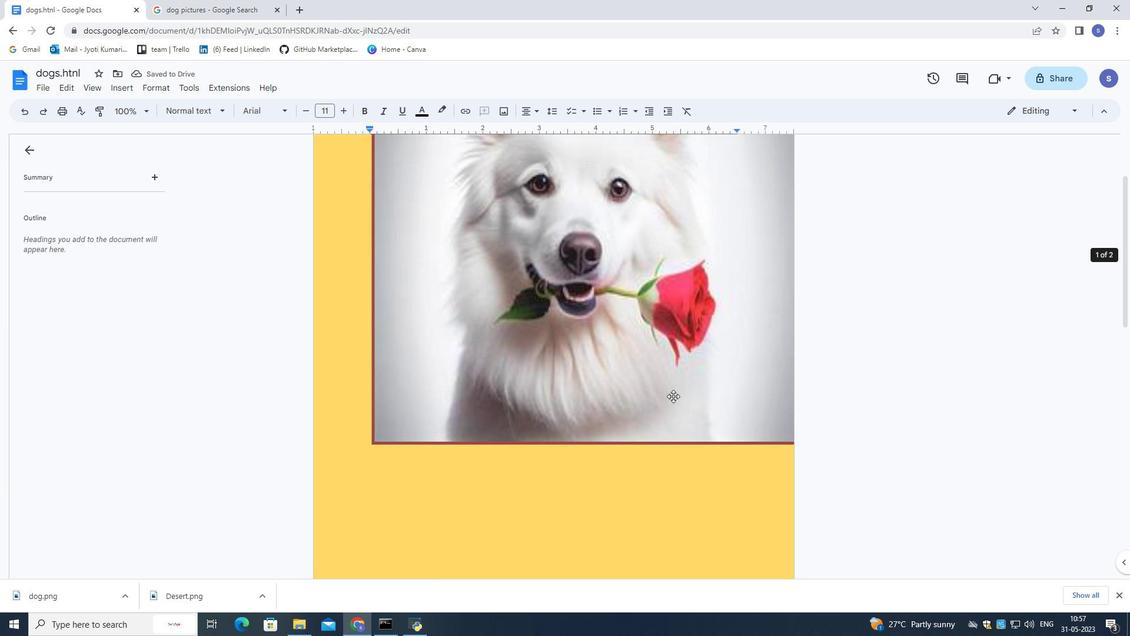 
Action: Mouse scrolled (673, 396) with delta (0, 0)
Screenshot: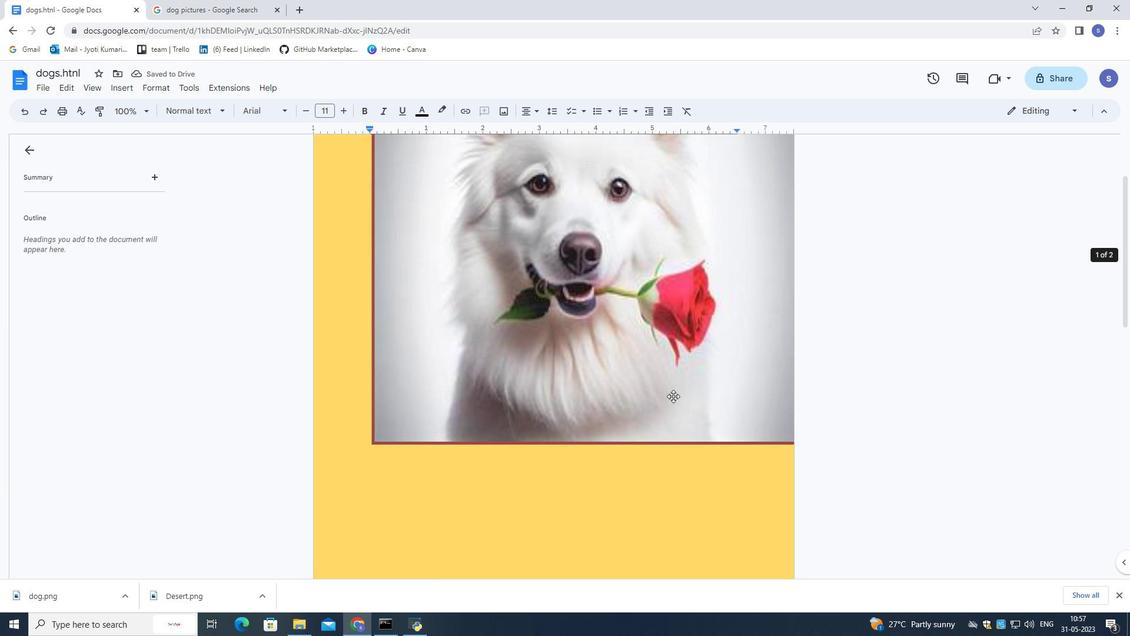 
Action: Mouse scrolled (673, 396) with delta (0, 0)
Screenshot: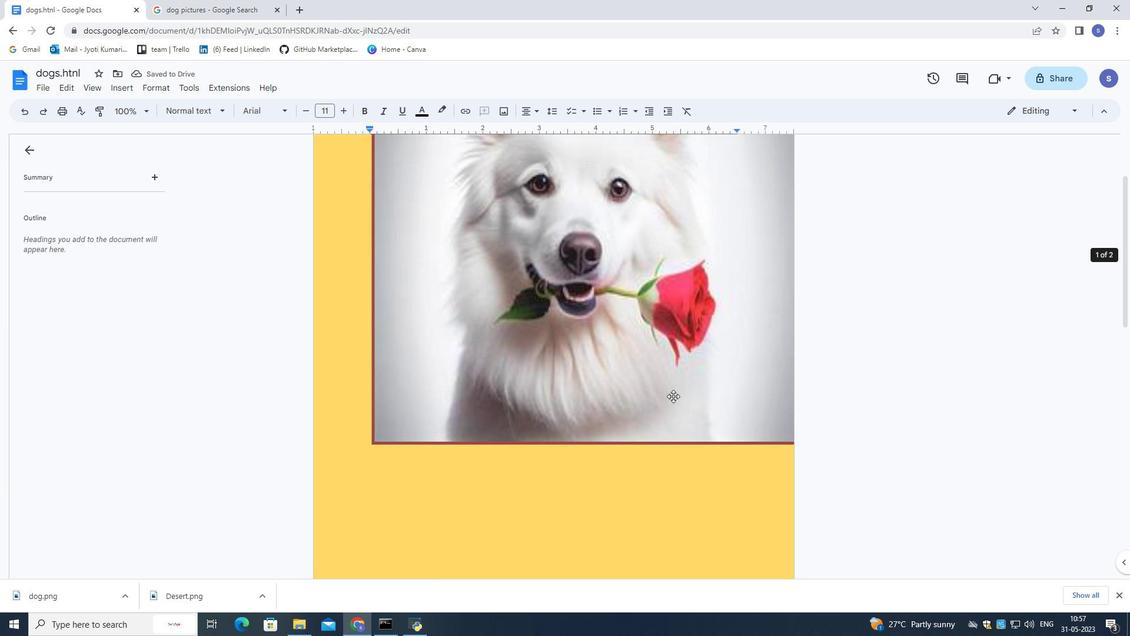 
Action: Mouse scrolled (673, 396) with delta (0, 0)
Screenshot: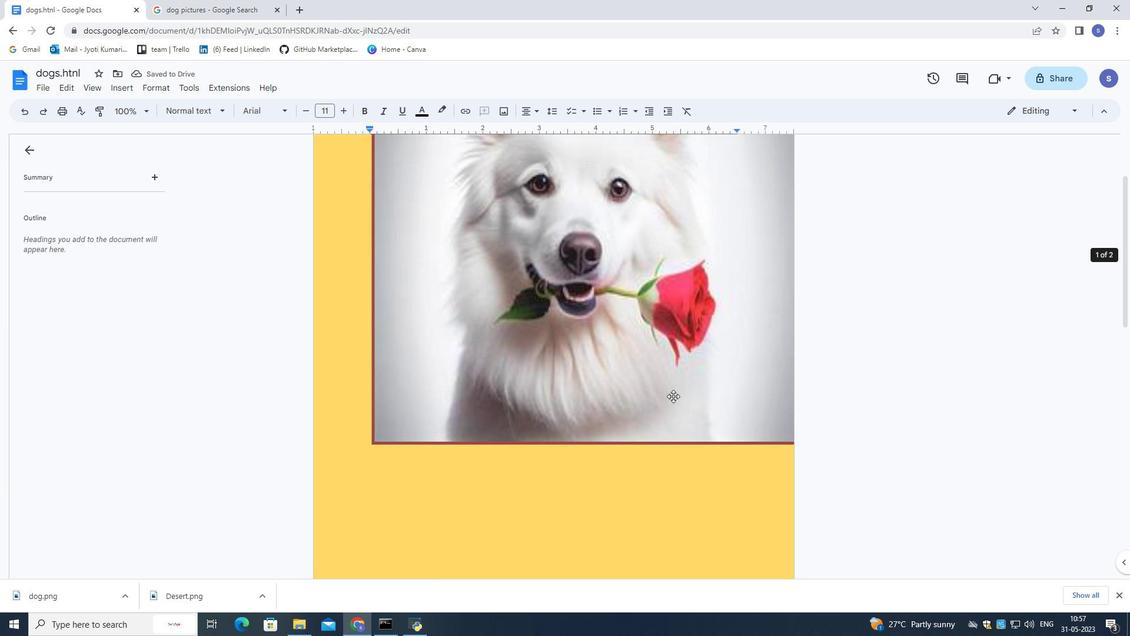 
Action: Mouse scrolled (673, 396) with delta (0, 0)
Screenshot: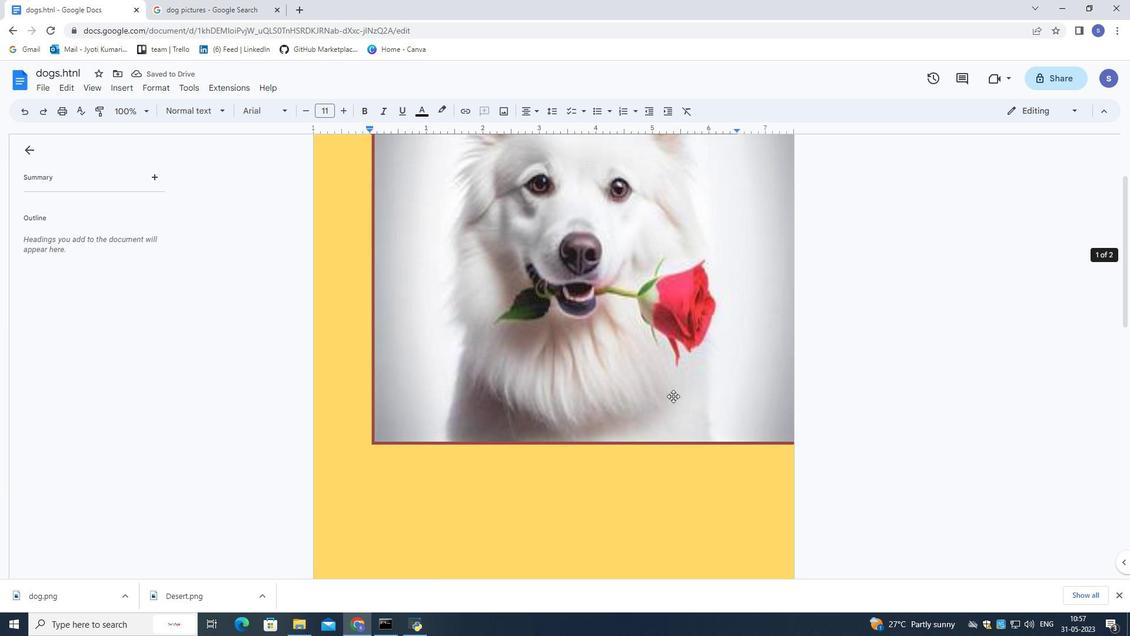 
Action: Mouse scrolled (673, 396) with delta (0, 0)
Screenshot: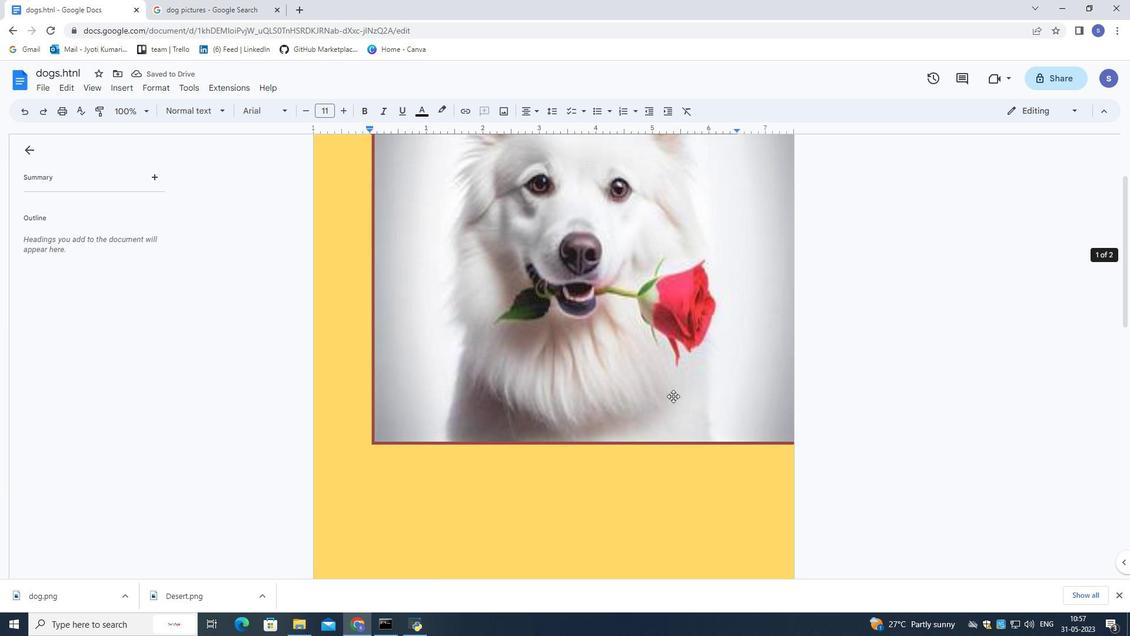 
Action: Mouse scrolled (673, 396) with delta (0, 0)
Screenshot: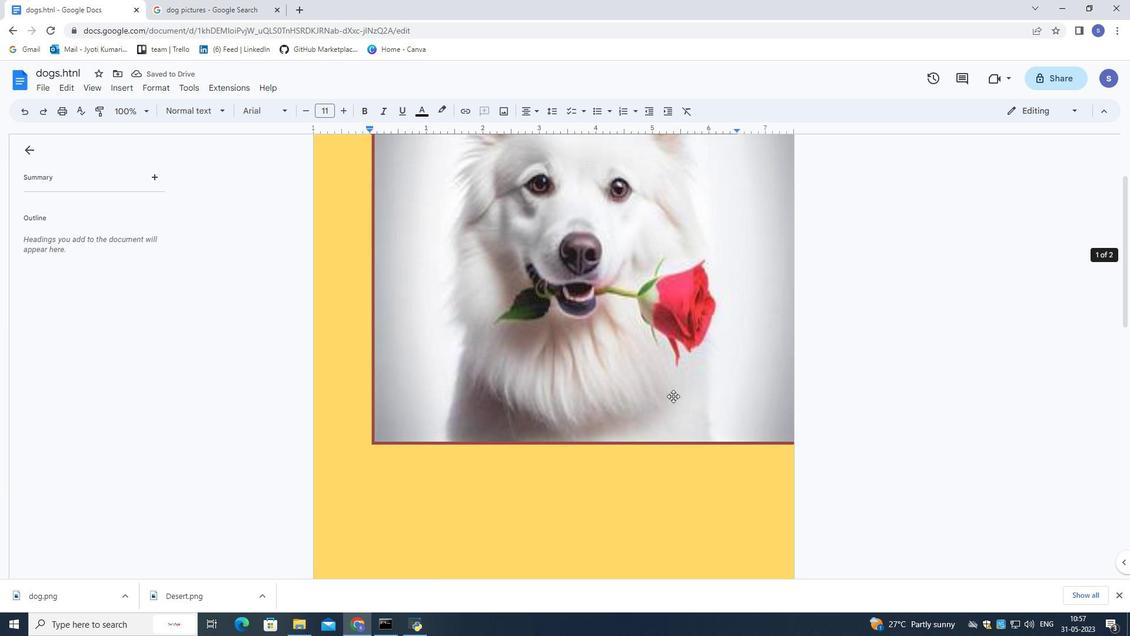
Action: Mouse scrolled (673, 396) with delta (0, 0)
Screenshot: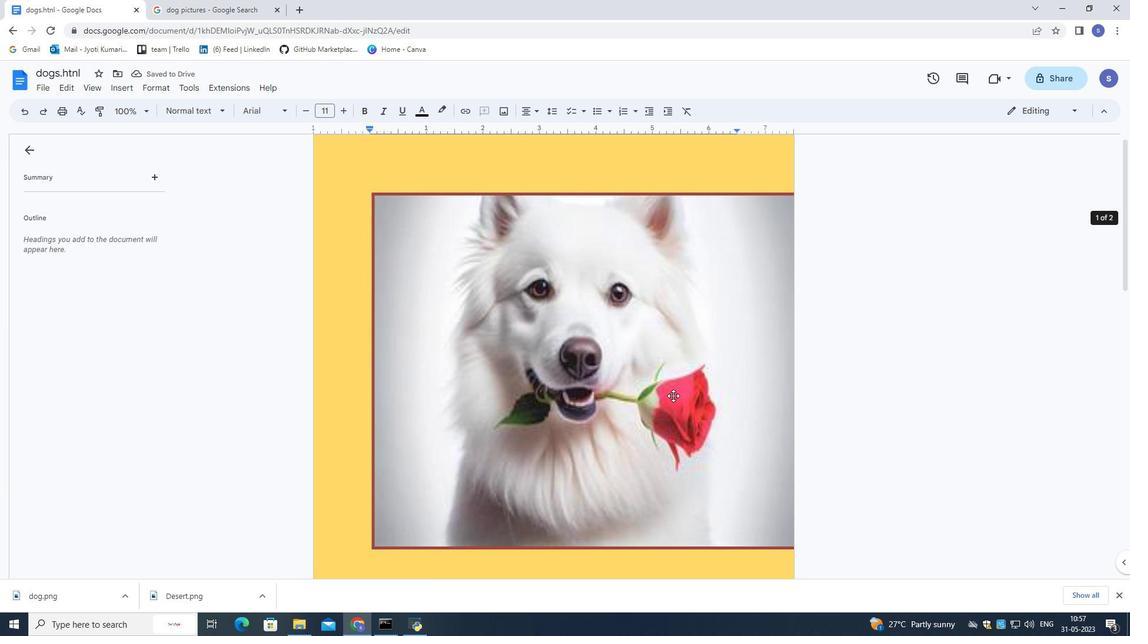 
Action: Mouse scrolled (673, 396) with delta (0, 0)
Screenshot: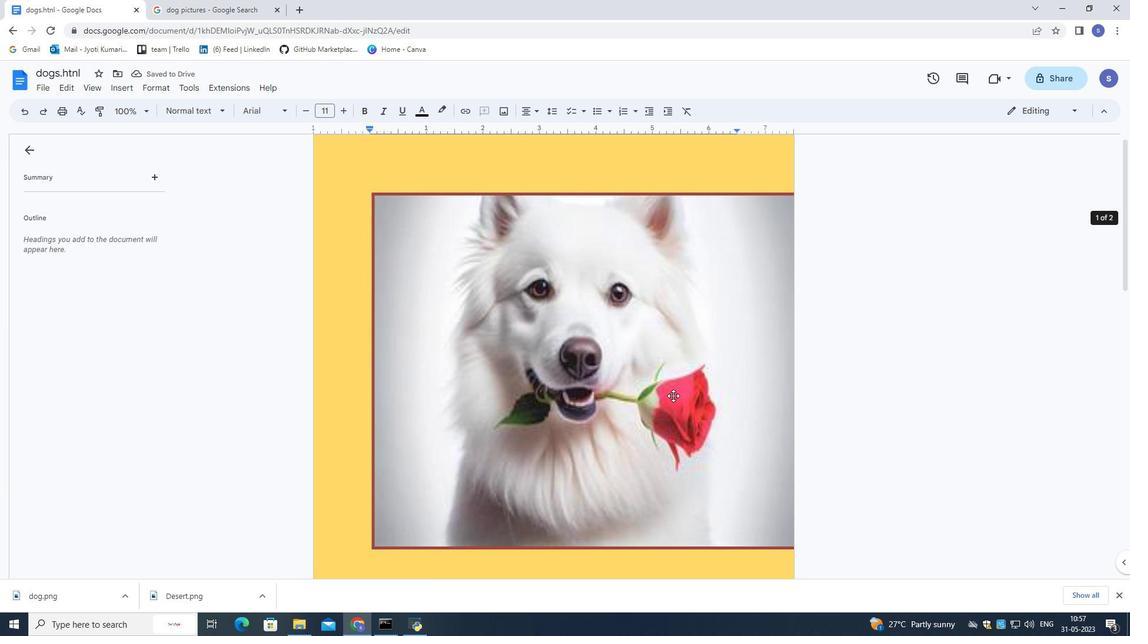 
Action: Mouse scrolled (673, 396) with delta (0, 0)
Screenshot: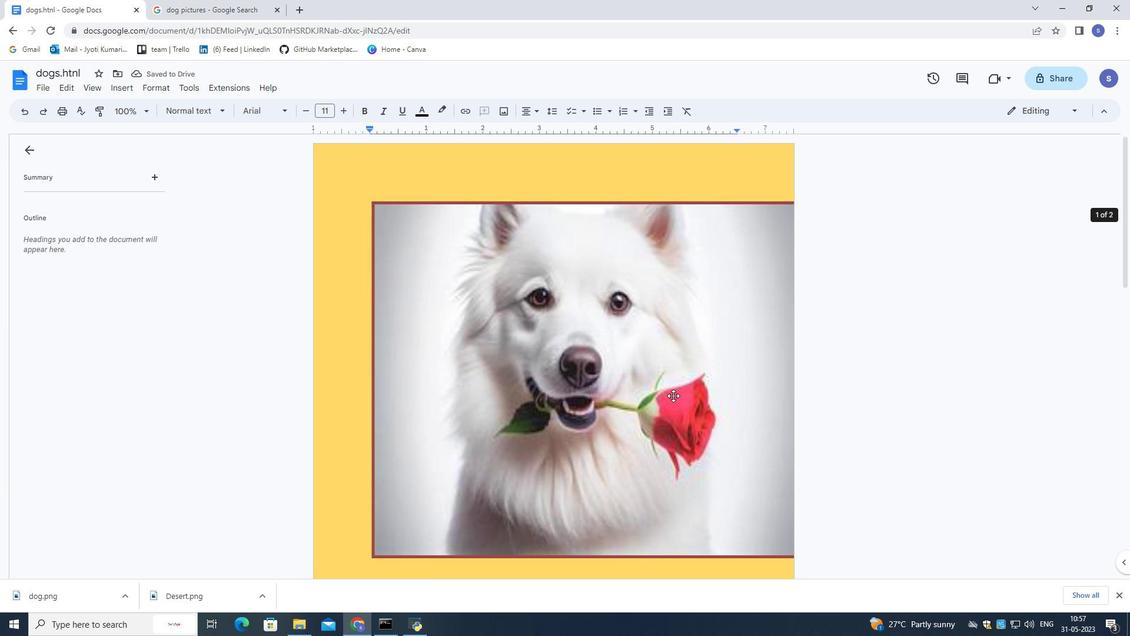 
Action: Mouse scrolled (673, 396) with delta (0, 0)
Screenshot: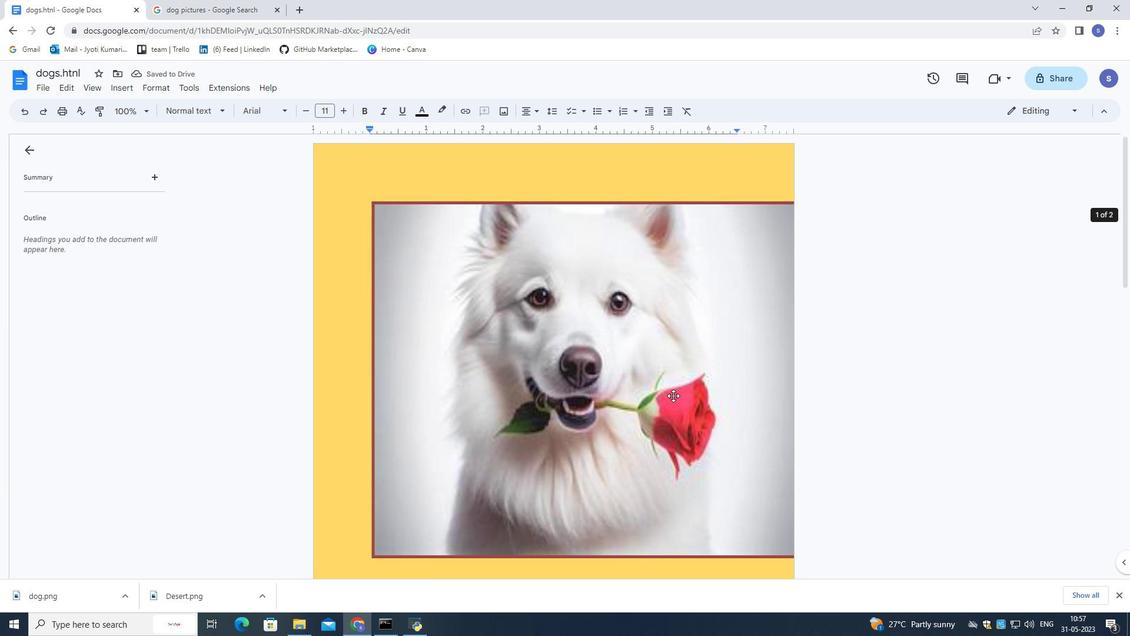 
Action: Mouse scrolled (673, 396) with delta (0, 0)
Screenshot: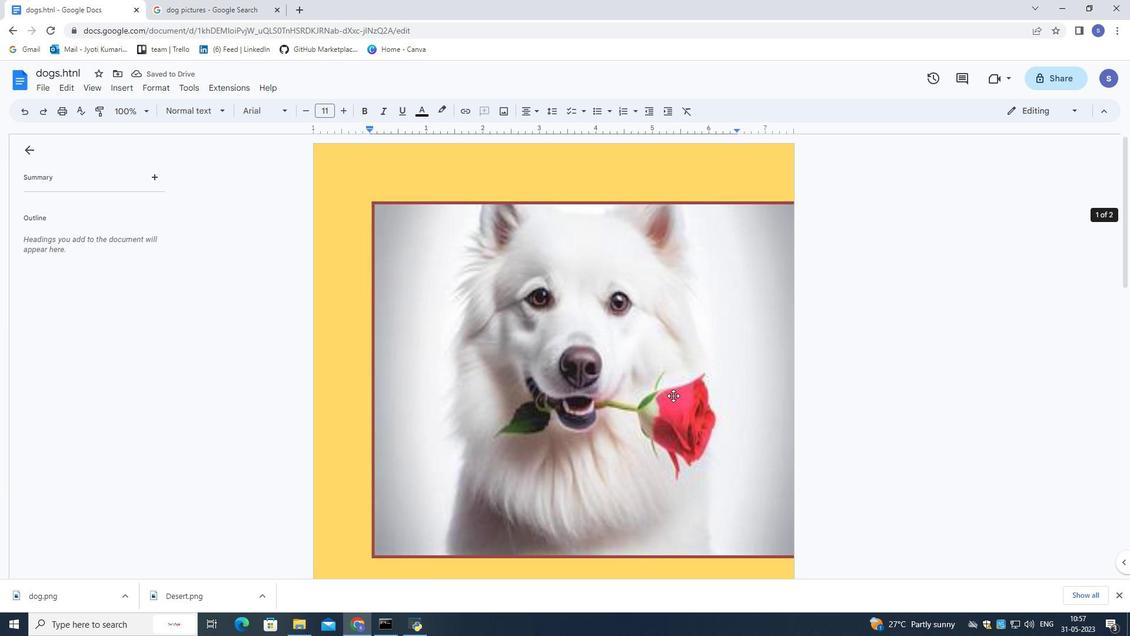 
Action: Mouse scrolled (673, 396) with delta (0, 0)
Screenshot: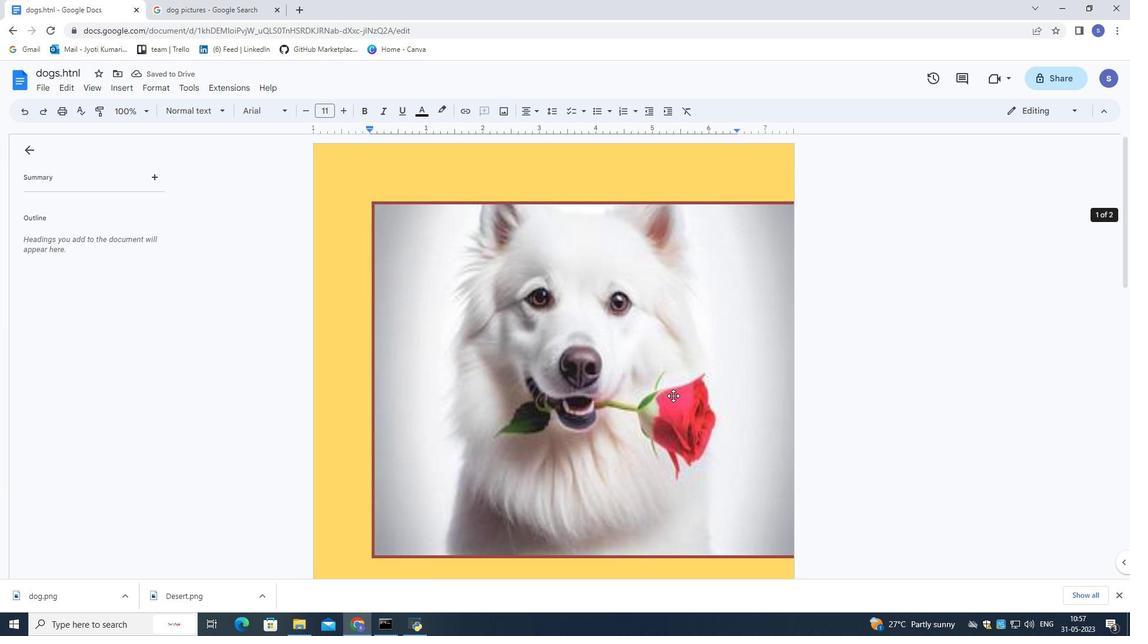 
Action: Mouse scrolled (673, 395) with delta (0, 0)
Screenshot: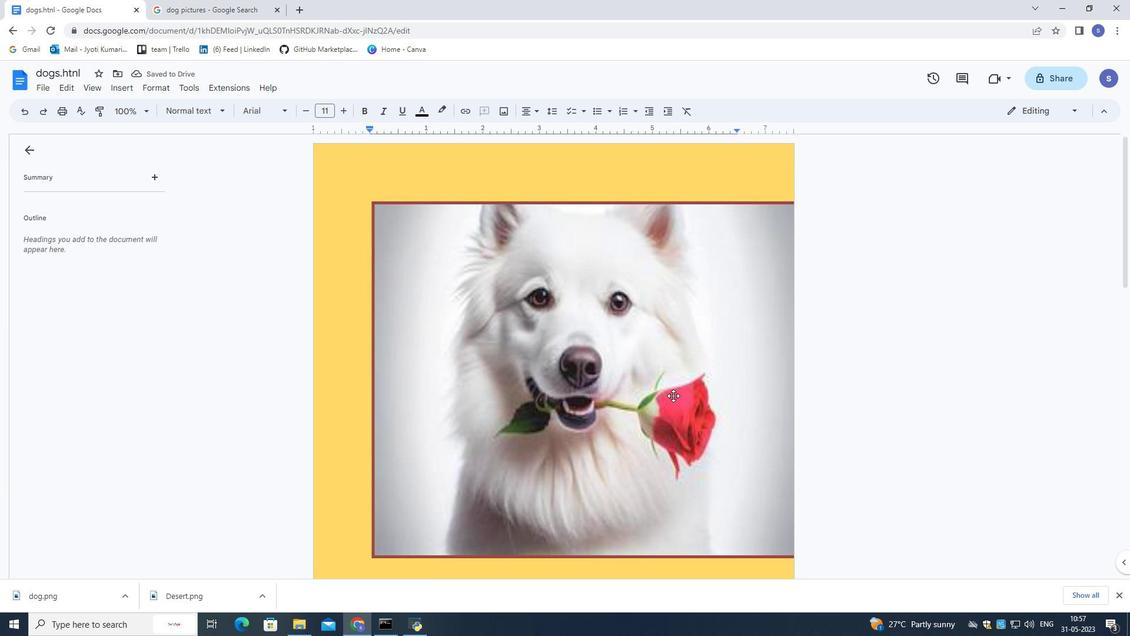 
Action: Mouse scrolled (673, 395) with delta (0, 0)
Screenshot: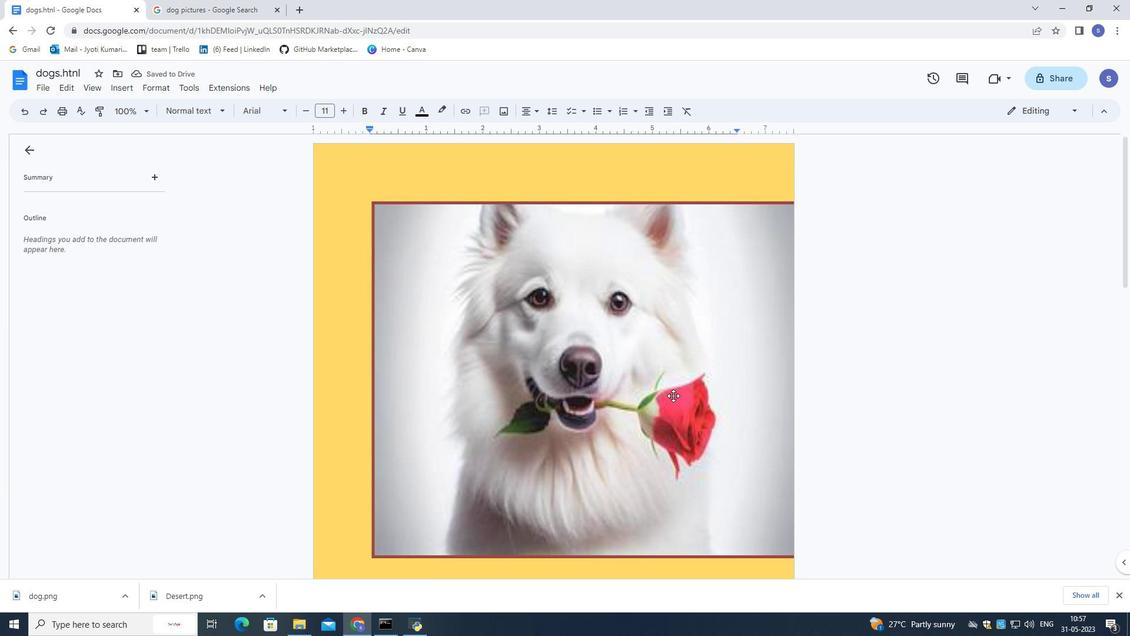 
Action: Mouse scrolled (673, 395) with delta (0, 0)
Screenshot: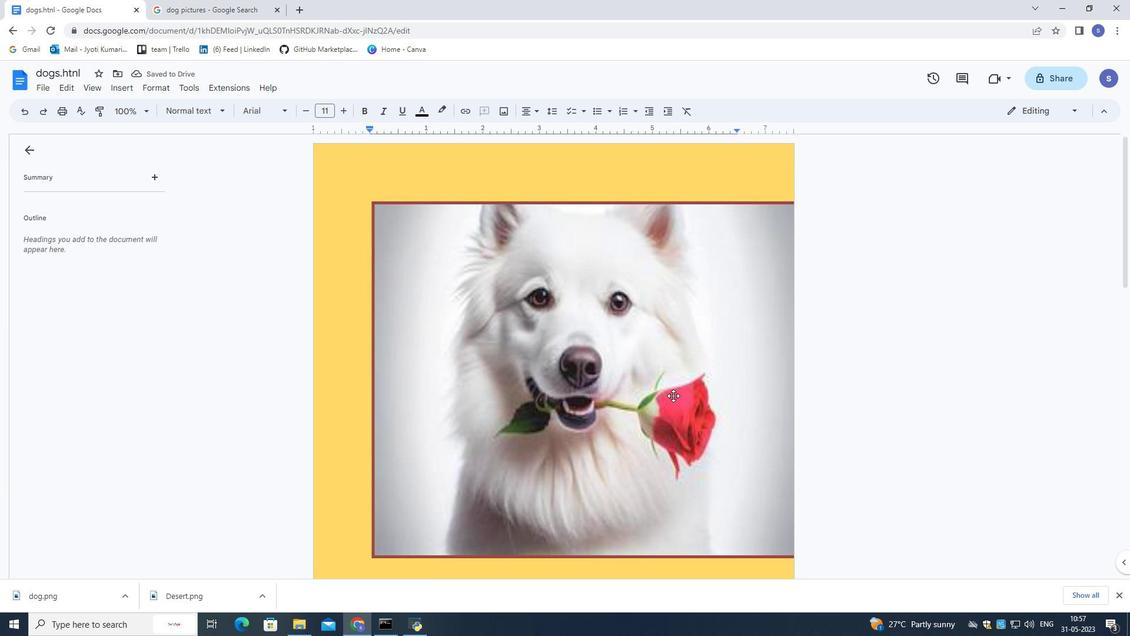 
Action: Mouse scrolled (673, 395) with delta (0, 0)
Screenshot: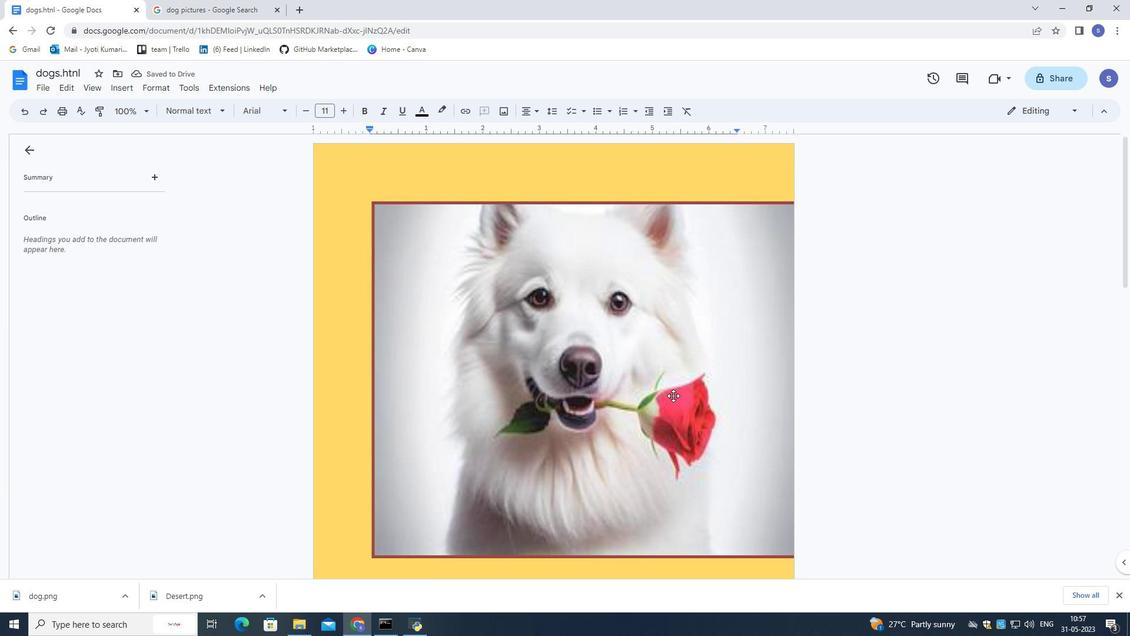 
Action: Mouse scrolled (673, 395) with delta (0, 0)
Screenshot: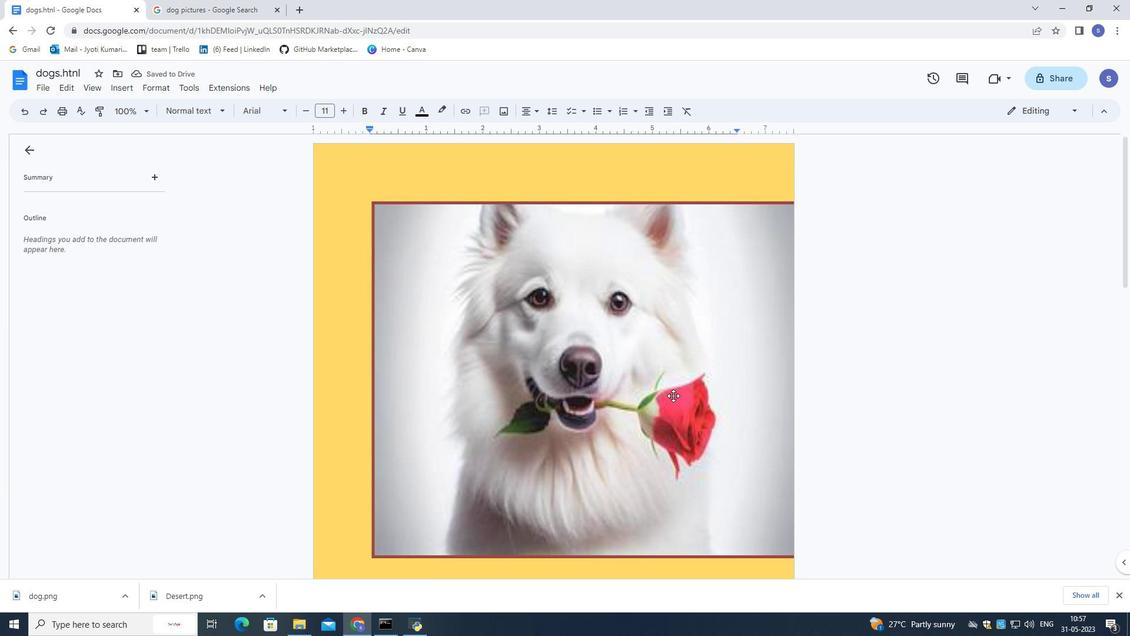 
Action: Mouse scrolled (673, 395) with delta (0, 0)
Screenshot: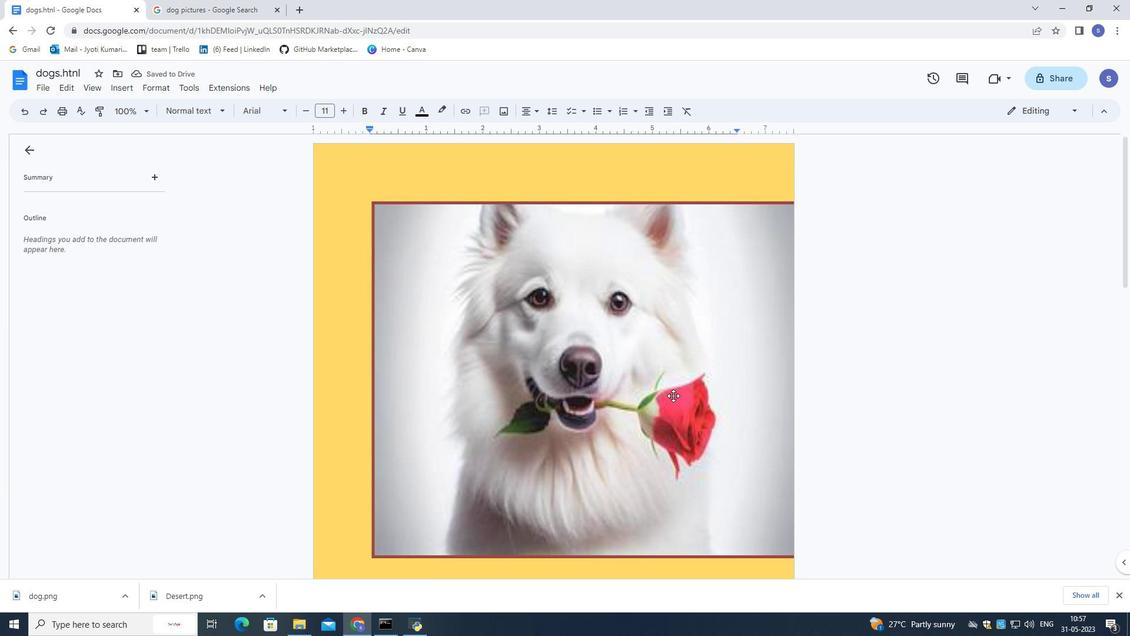 
Action: Mouse scrolled (673, 395) with delta (0, 0)
Screenshot: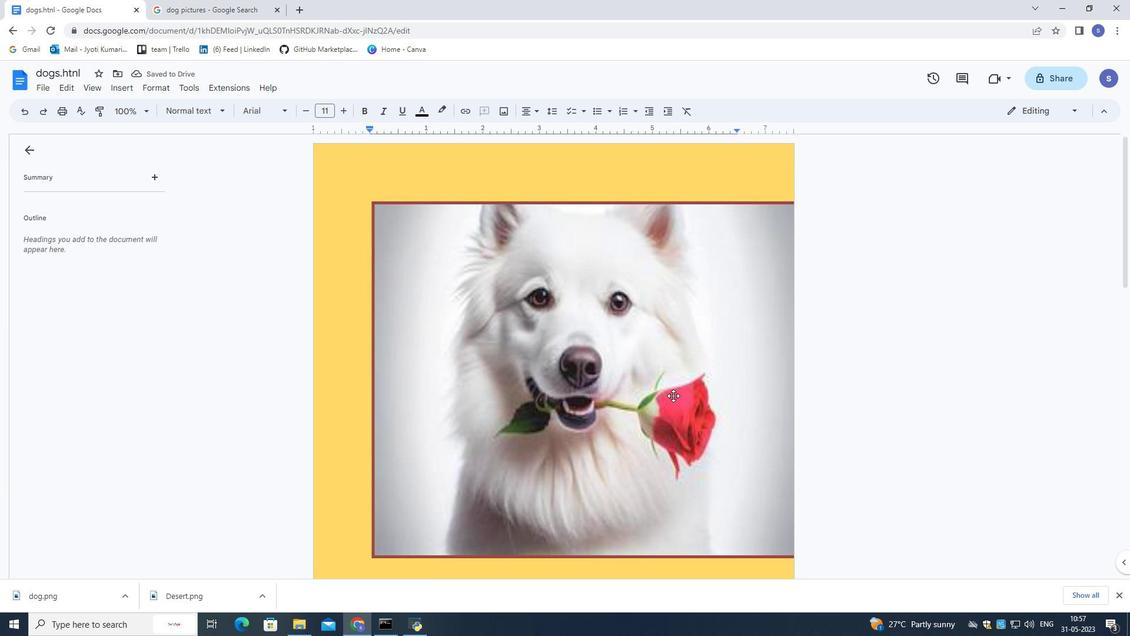 
Action: Mouse moved to (670, 390)
Screenshot: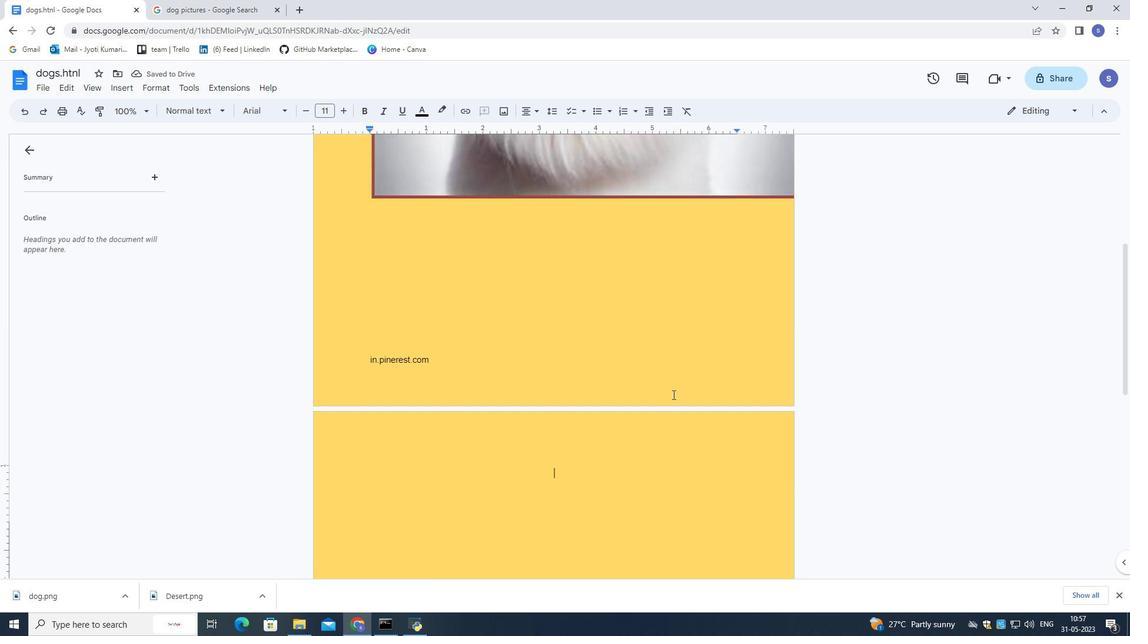 
Action: Mouse scrolled (670, 389) with delta (0, 0)
Screenshot: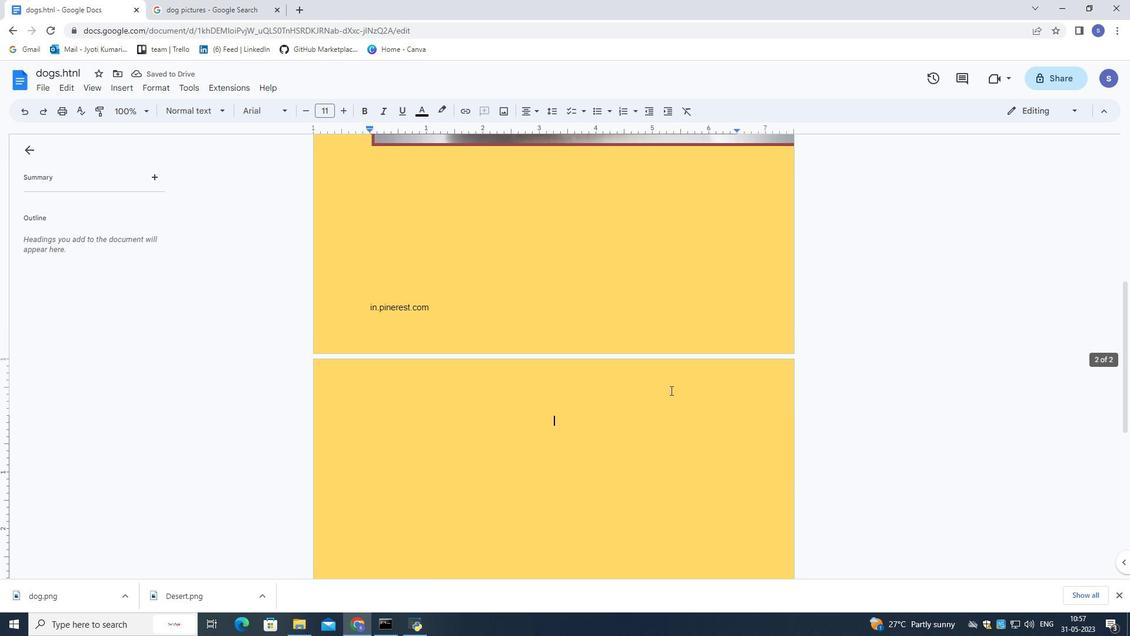 
Action: Mouse scrolled (670, 389) with delta (0, 0)
Screenshot: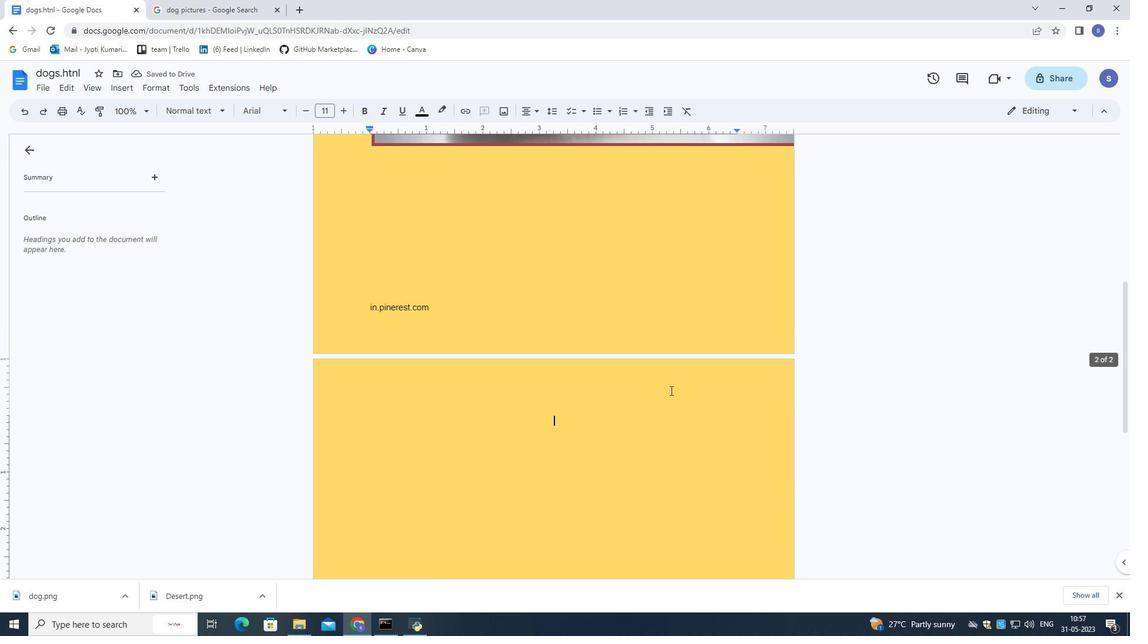 
Action: Mouse scrolled (670, 389) with delta (0, 0)
Screenshot: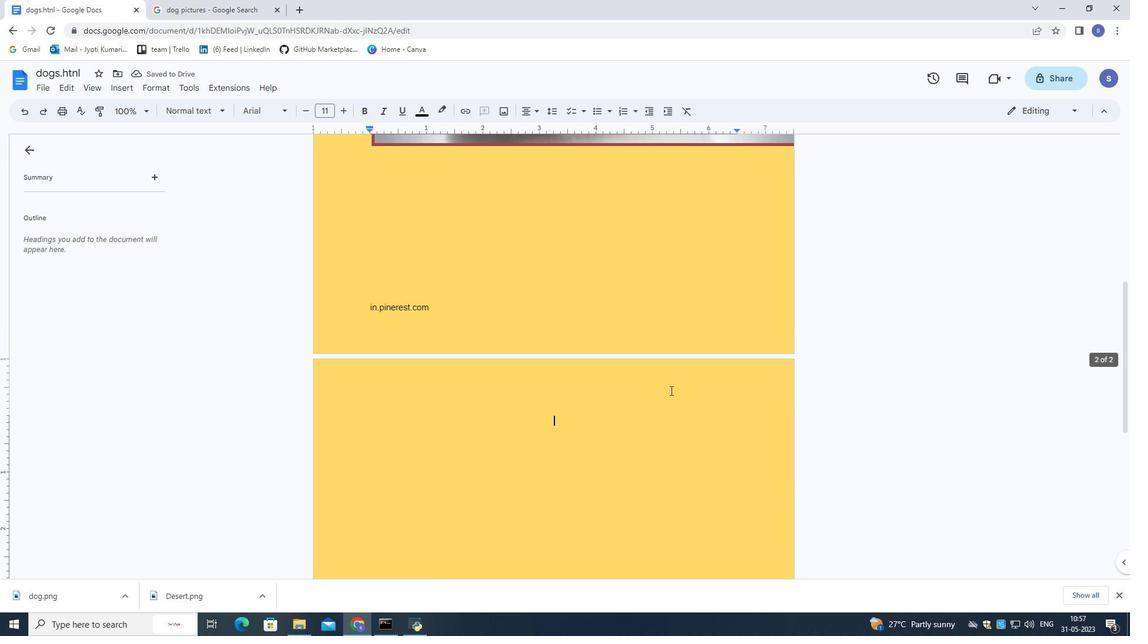 
Action: Mouse scrolled (670, 389) with delta (0, 0)
Screenshot: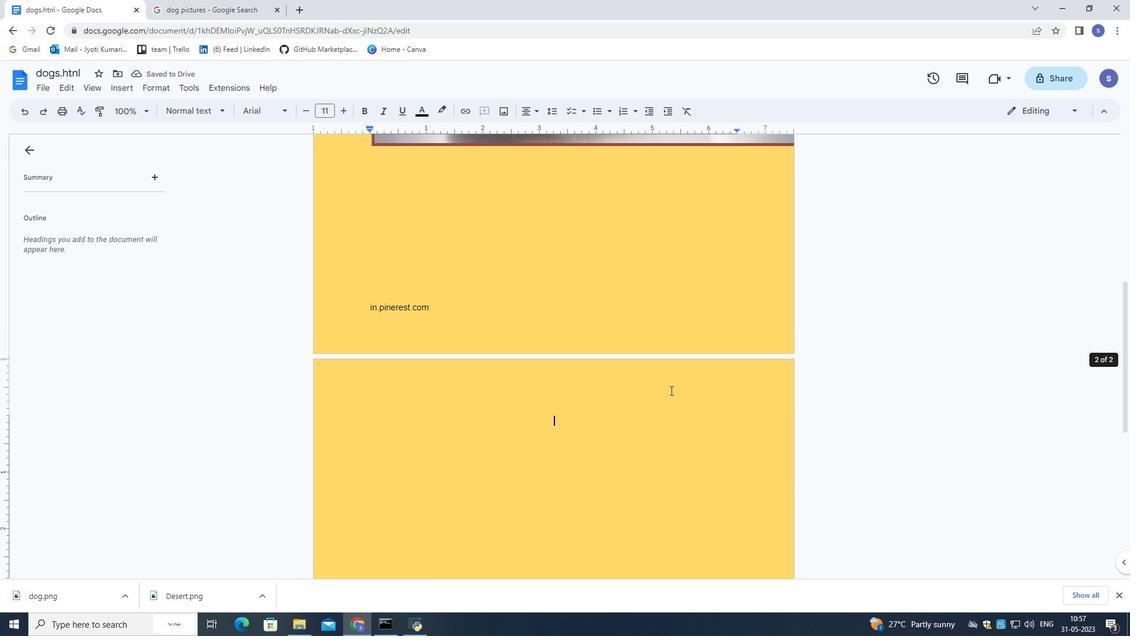 
Action: Mouse scrolled (670, 389) with delta (0, 0)
Screenshot: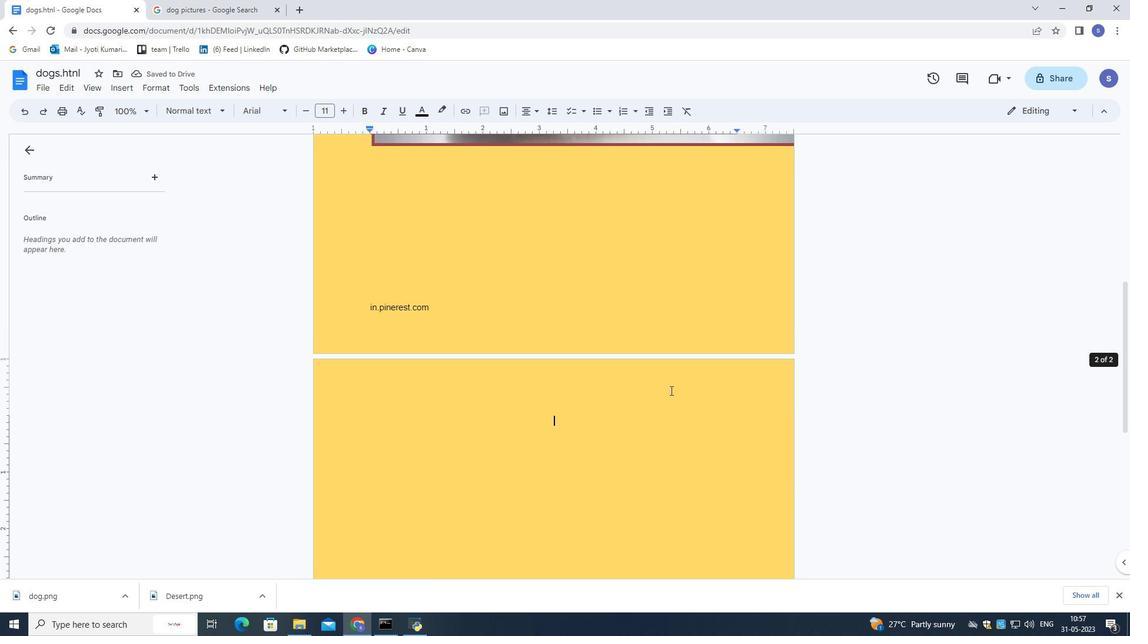 
Action: Mouse moved to (670, 390)
Screenshot: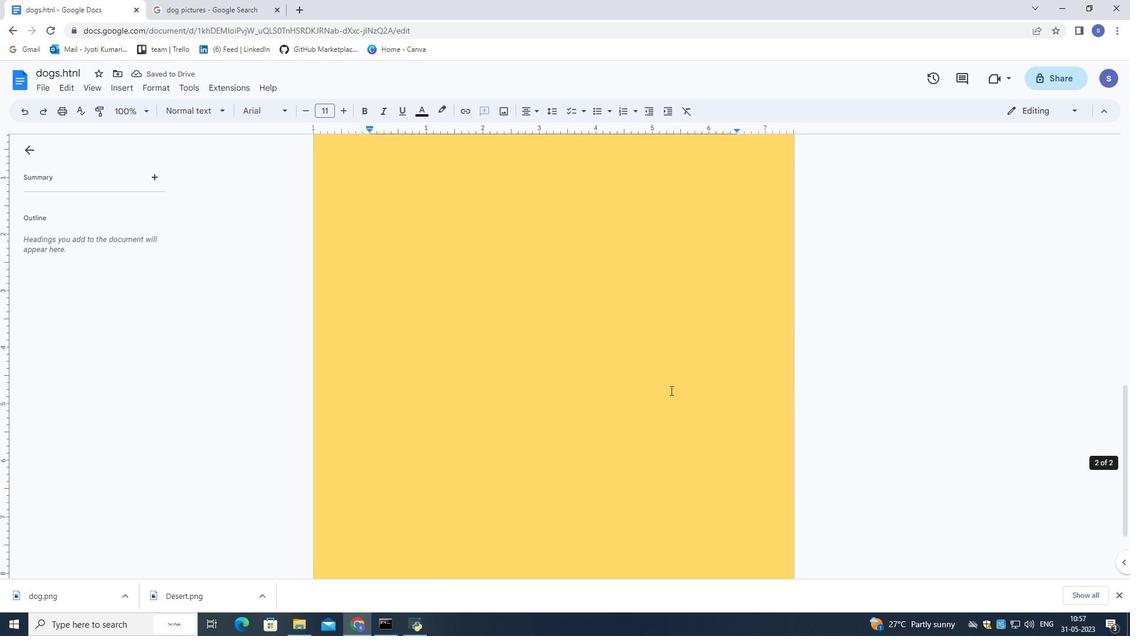 
Action: Mouse scrolled (670, 389) with delta (0, 0)
Screenshot: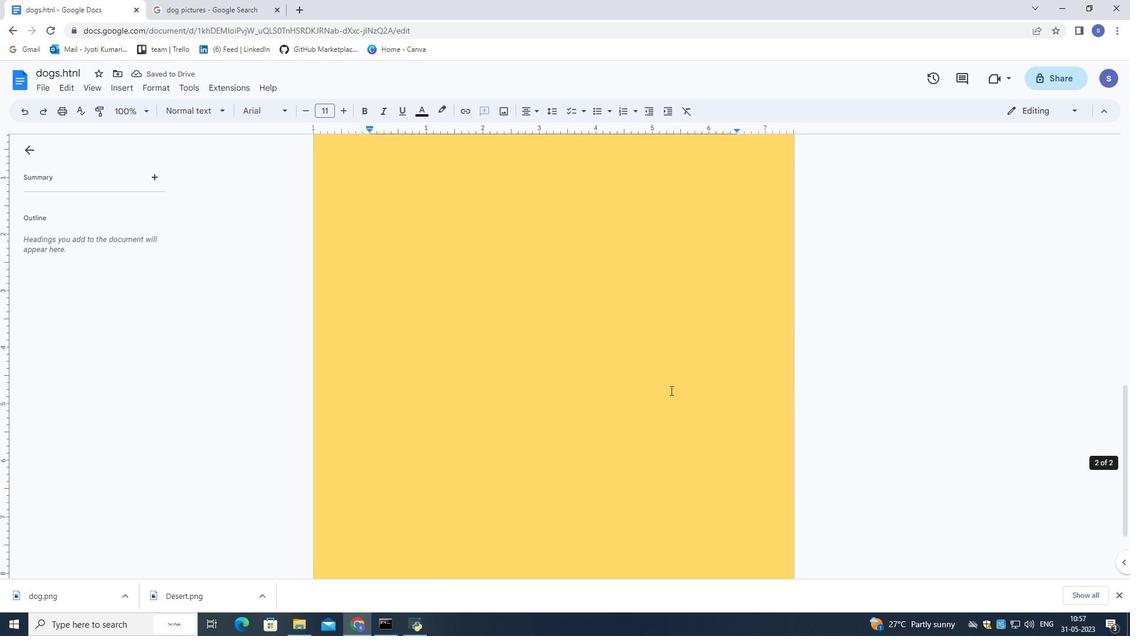 
Action: Mouse scrolled (670, 389) with delta (0, 0)
Screenshot: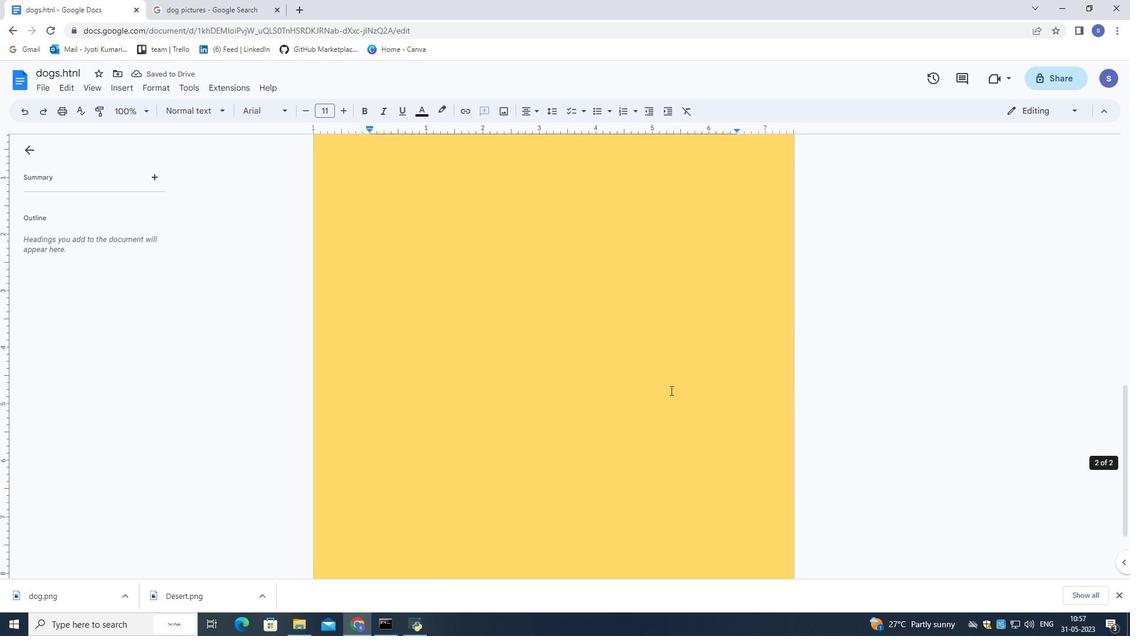 
Action: Mouse scrolled (670, 389) with delta (0, 0)
Screenshot: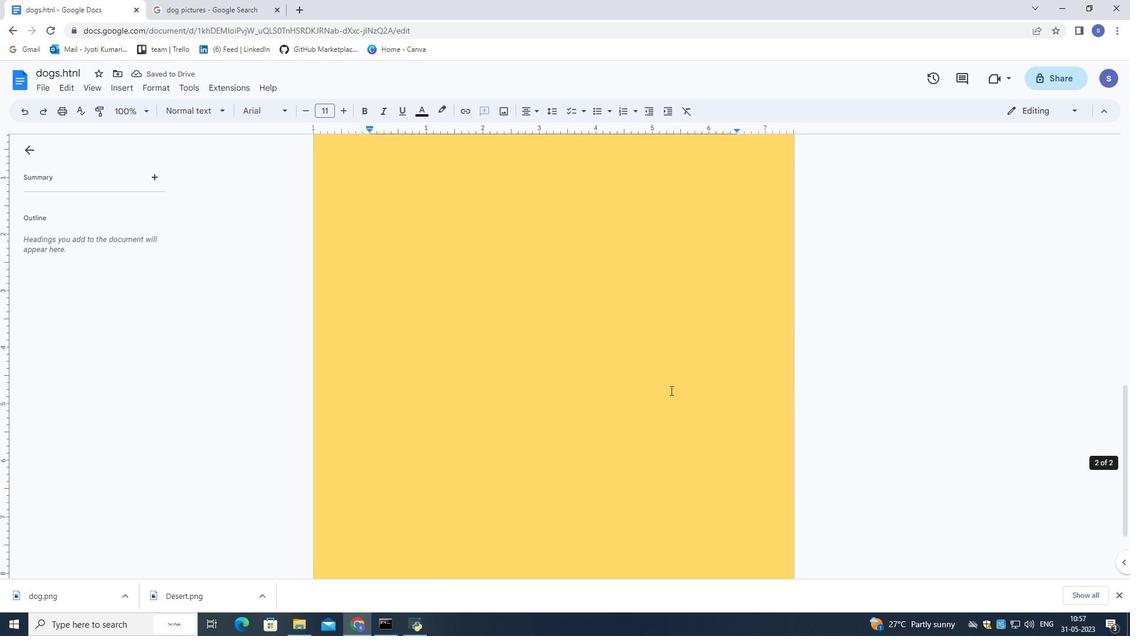 
Action: Mouse scrolled (670, 389) with delta (0, 0)
Screenshot: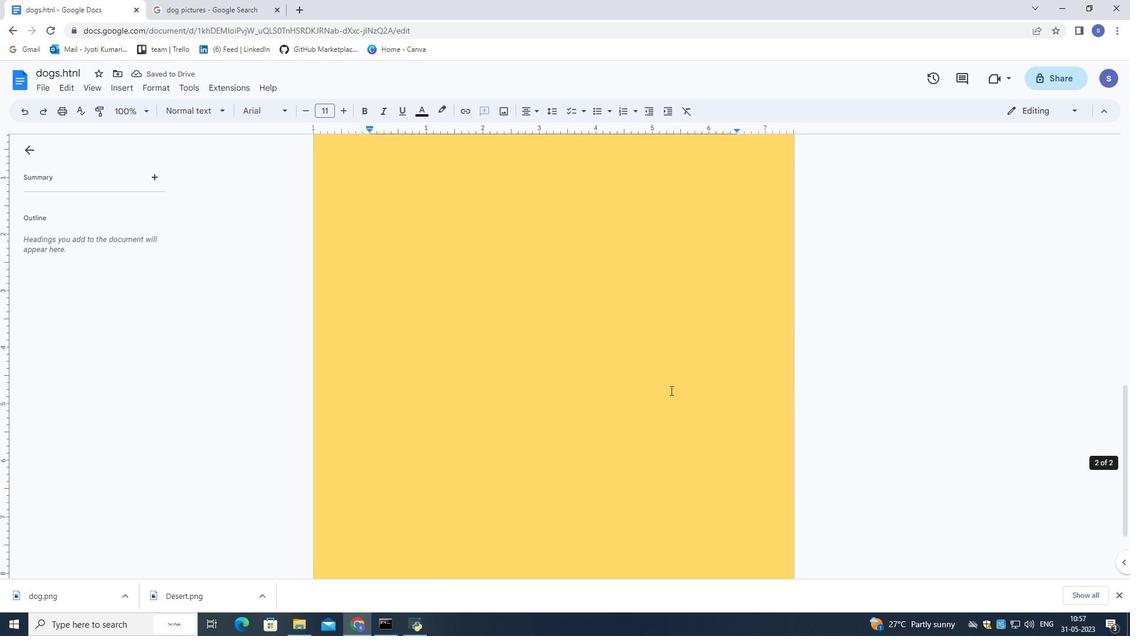 
Action: Mouse scrolled (670, 389) with delta (0, 0)
Screenshot: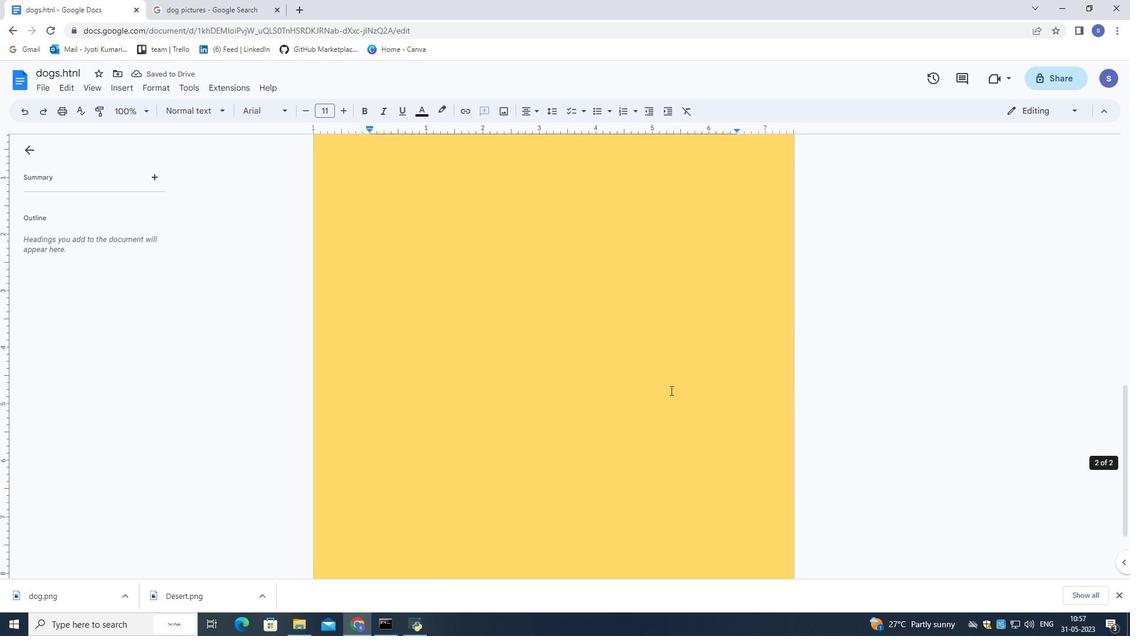 
Action: Mouse moved to (669, 388)
Screenshot: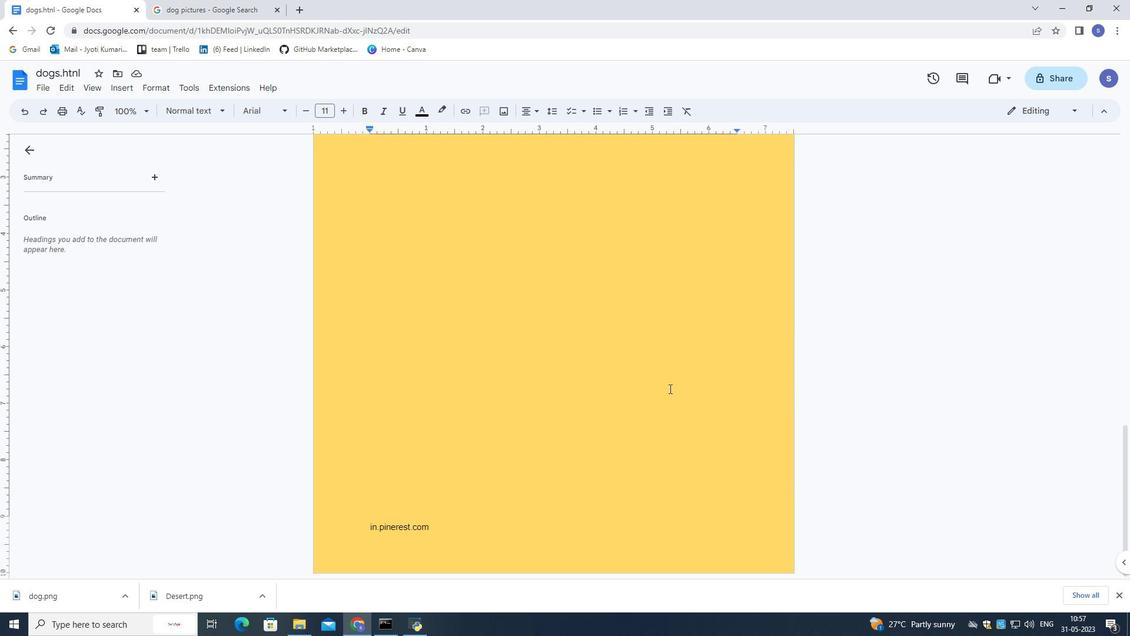 
Action: Mouse scrolled (669, 388) with delta (0, 0)
Screenshot: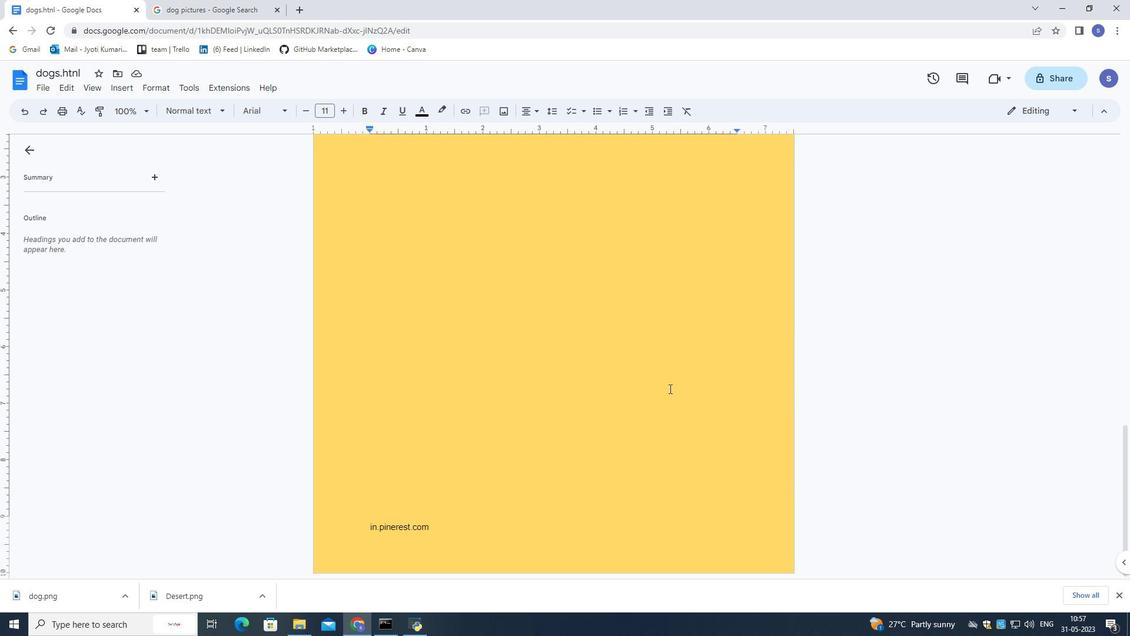 
Action: Mouse scrolled (669, 388) with delta (0, 0)
Screenshot: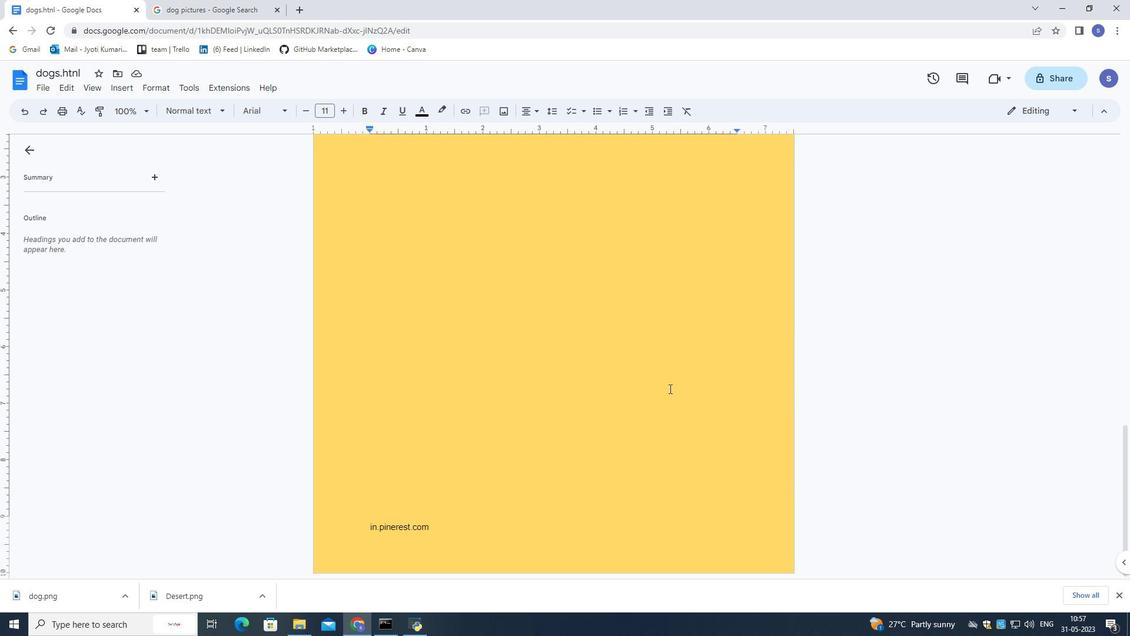 
Action: Mouse scrolled (669, 388) with delta (0, 0)
Screenshot: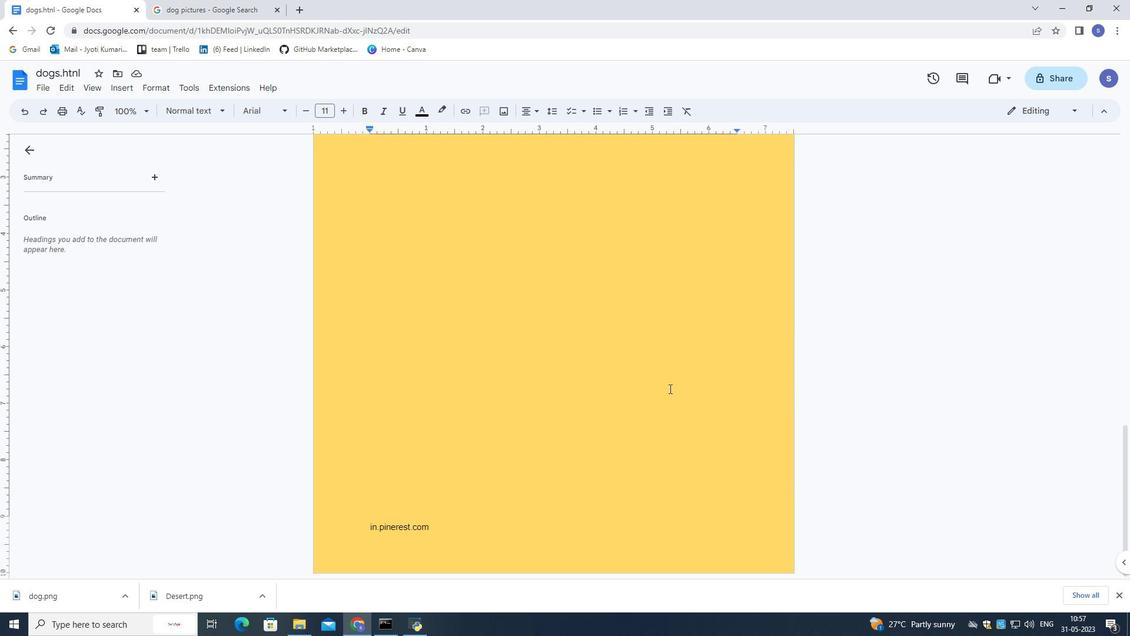 
Action: Mouse scrolled (669, 388) with delta (0, 0)
Screenshot: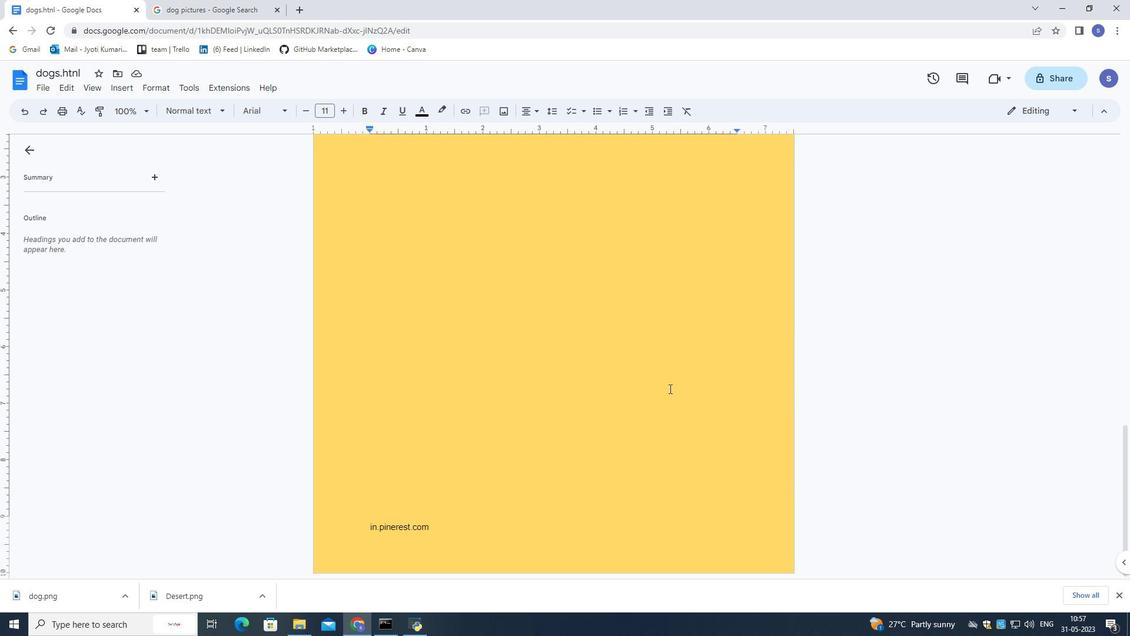 
Action: Mouse scrolled (669, 388) with delta (0, 0)
Screenshot: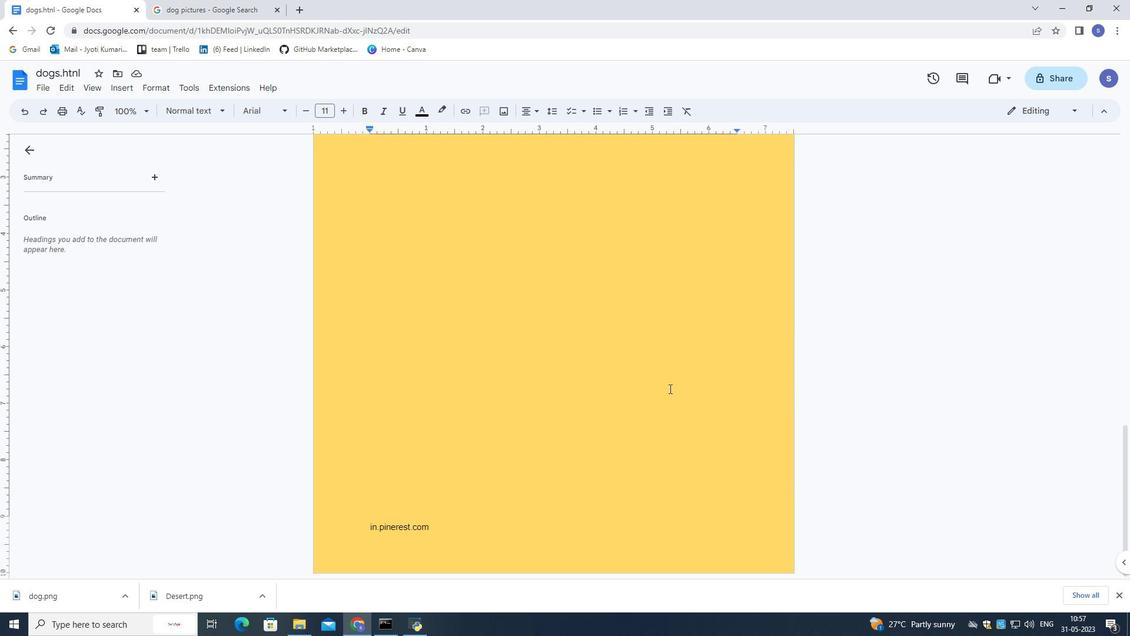 
Action: Mouse scrolled (669, 389) with delta (0, 0)
Screenshot: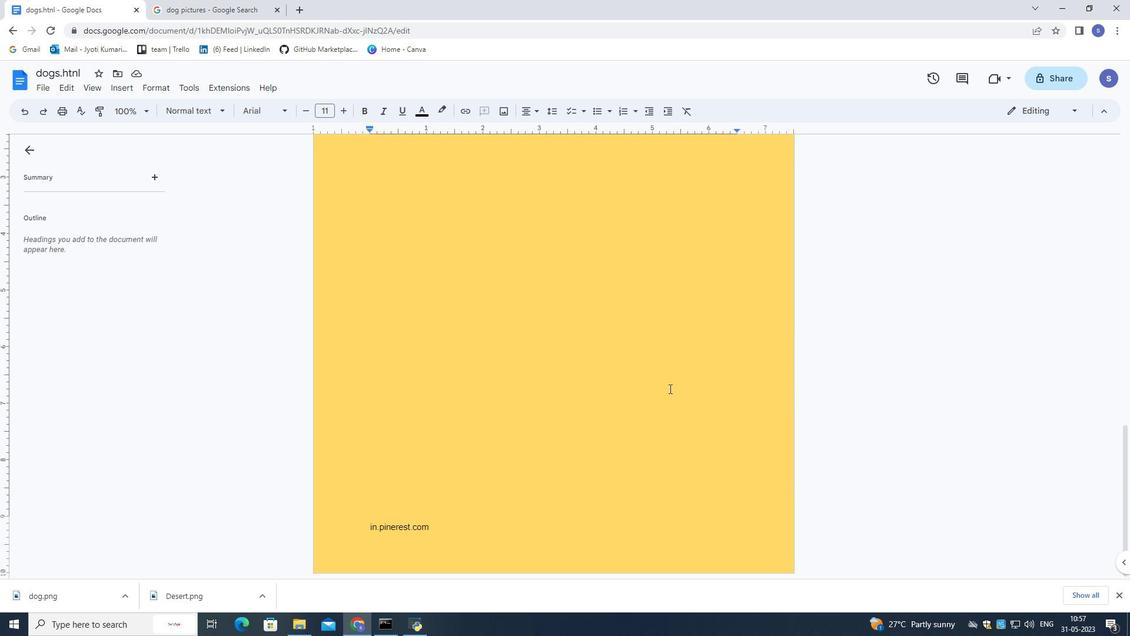 
Action: Mouse scrolled (669, 389) with delta (0, 0)
Screenshot: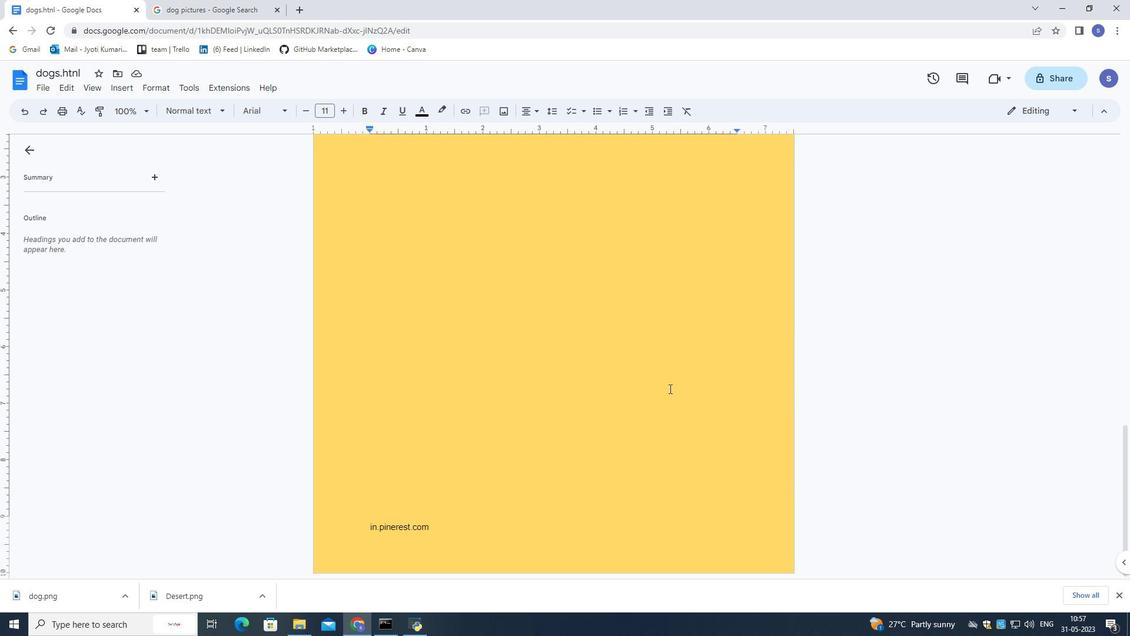 
Action: Mouse scrolled (669, 389) with delta (0, 0)
Screenshot: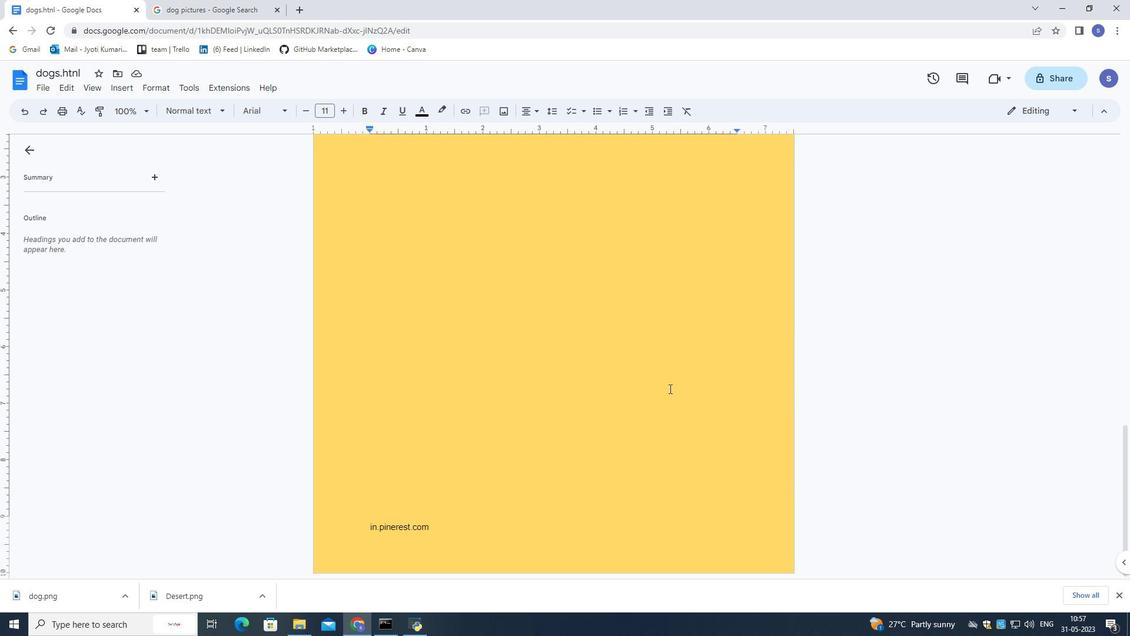 
Action: Mouse scrolled (669, 389) with delta (0, 0)
Screenshot: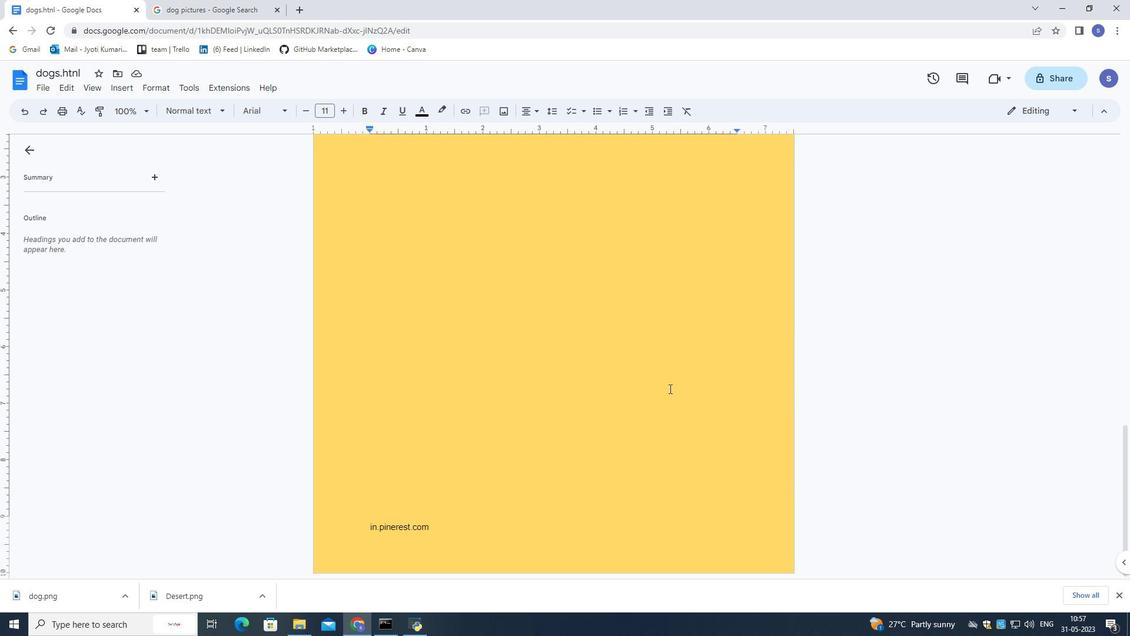 
Action: Mouse scrolled (669, 389) with delta (0, 0)
Screenshot: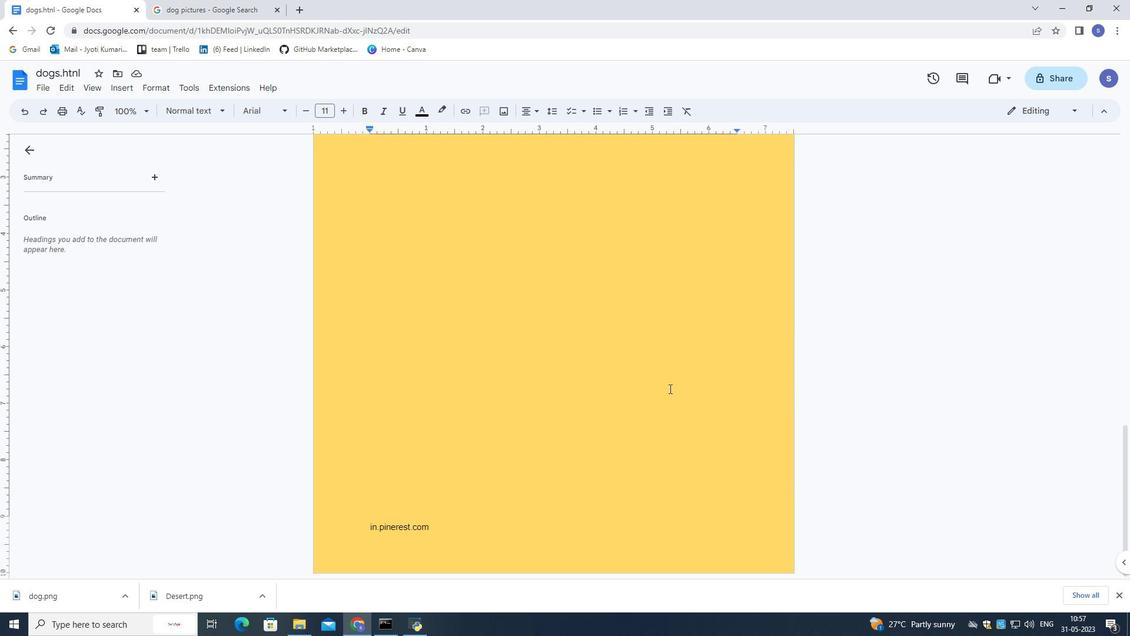 
Action: Mouse moved to (669, 387)
Screenshot: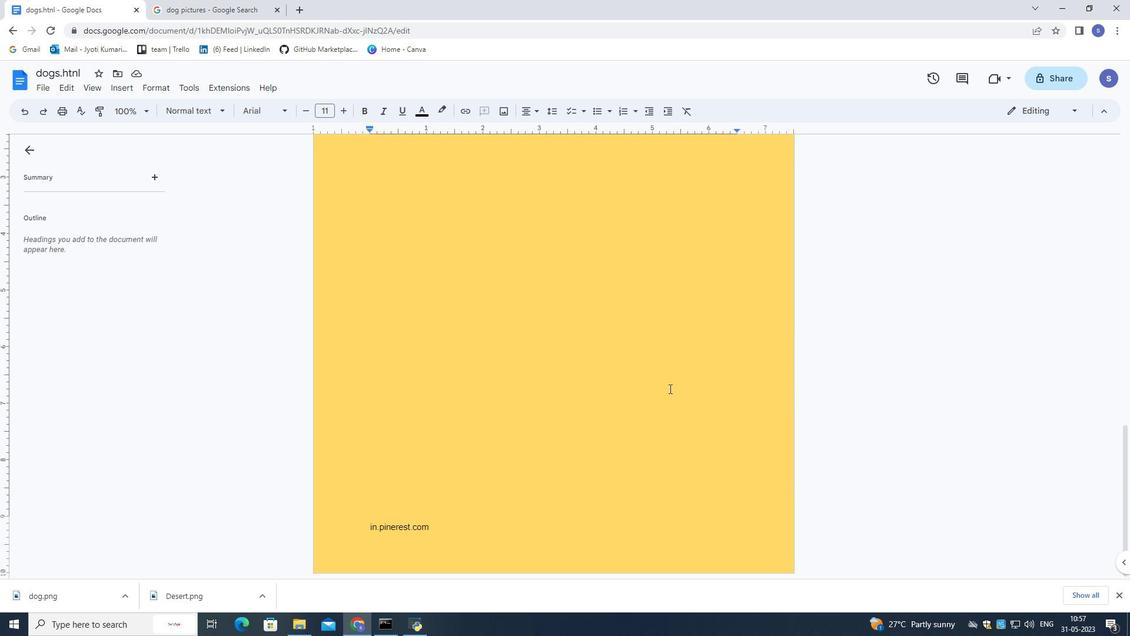 
Action: Mouse scrolled (669, 388) with delta (0, 0)
Screenshot: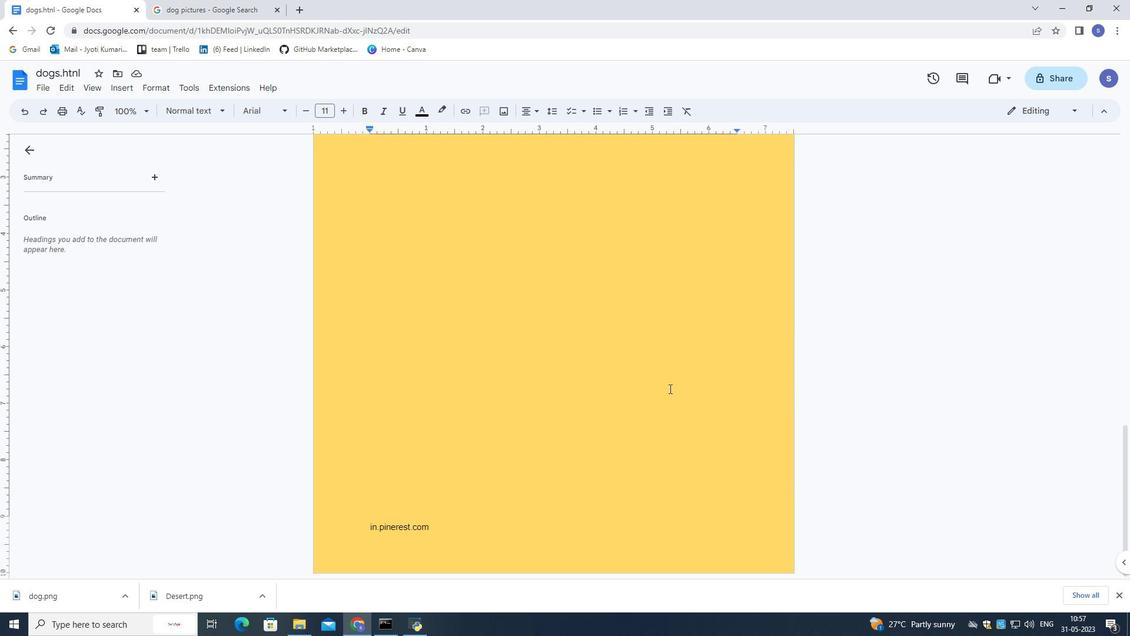 
Action: Mouse moved to (669, 387)
Screenshot: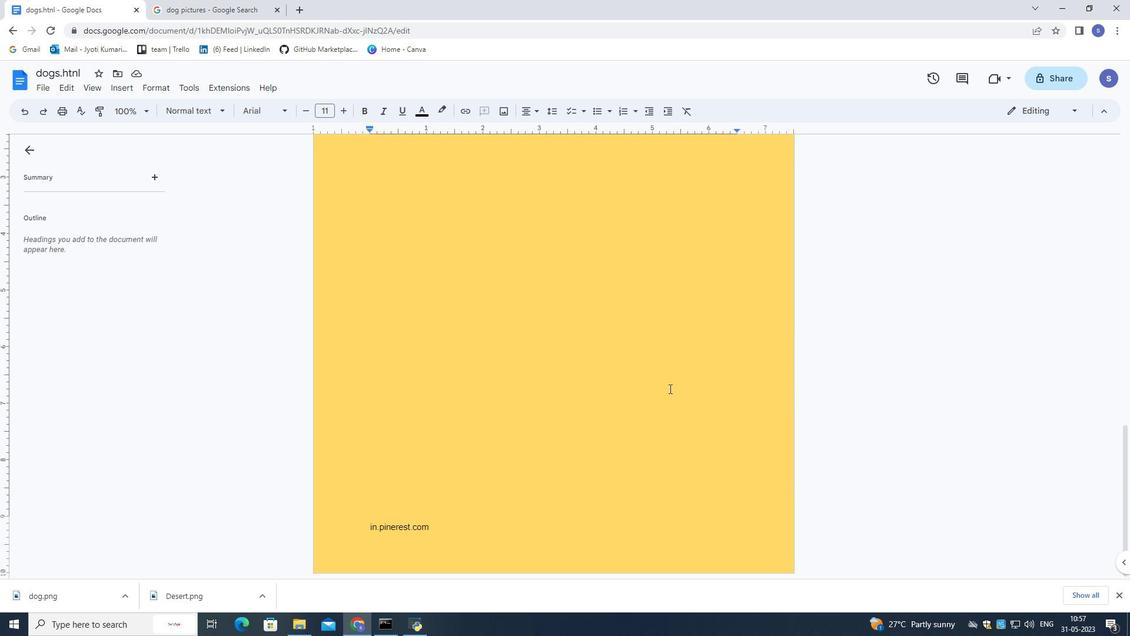 
Action: Mouse scrolled (669, 388) with delta (0, 0)
Screenshot: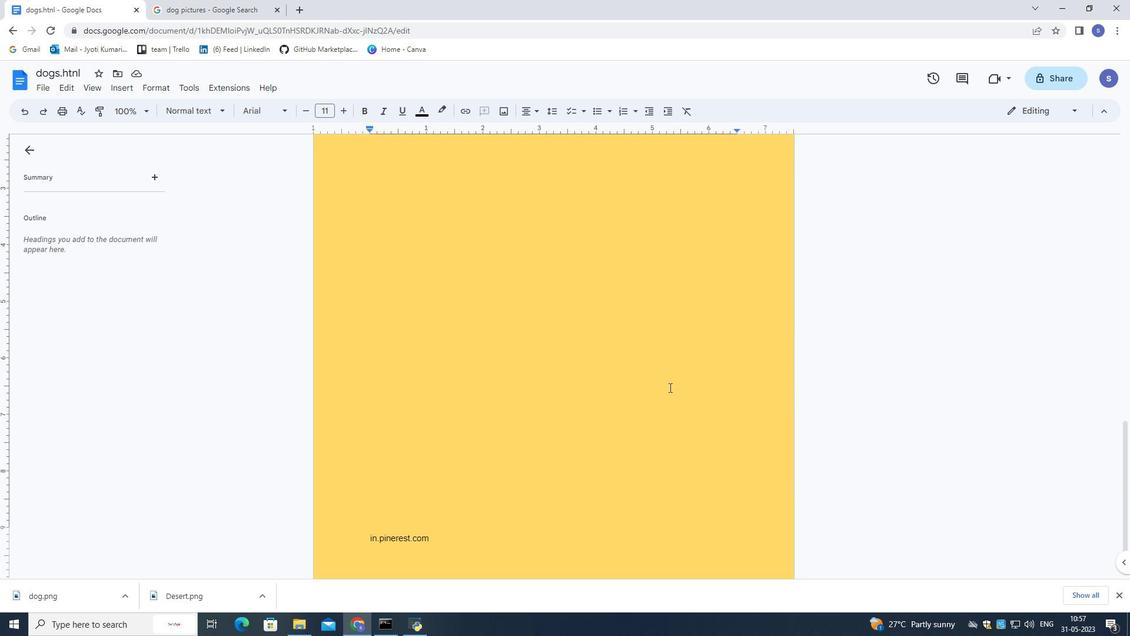 
Action: Mouse moved to (668, 386)
Screenshot: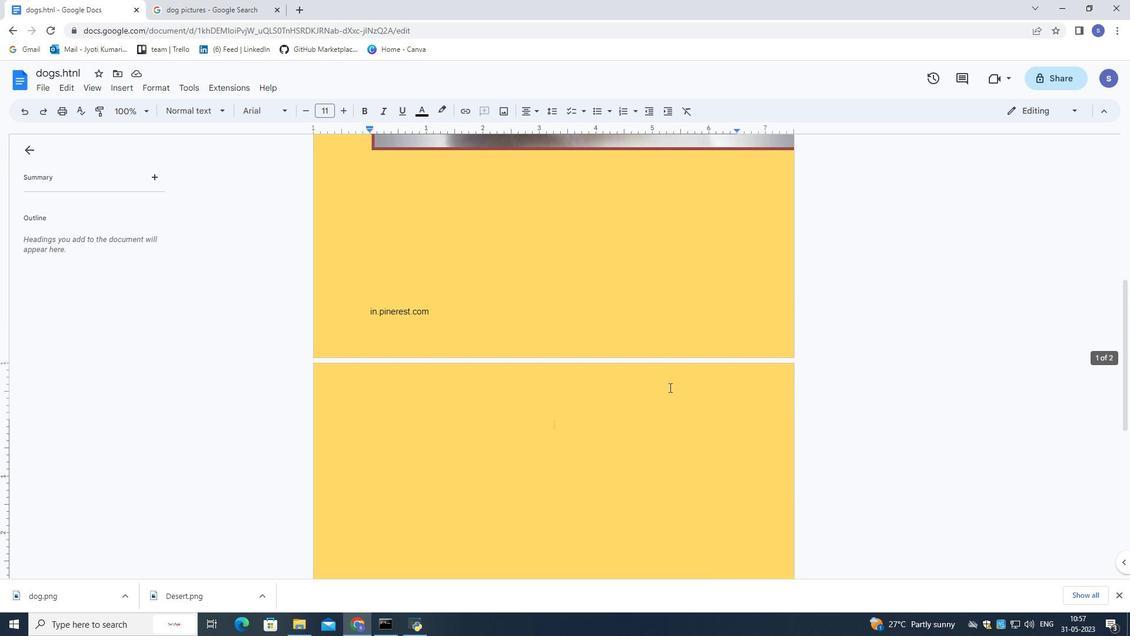 
Action: Mouse scrolled (668, 387) with delta (0, 0)
Screenshot: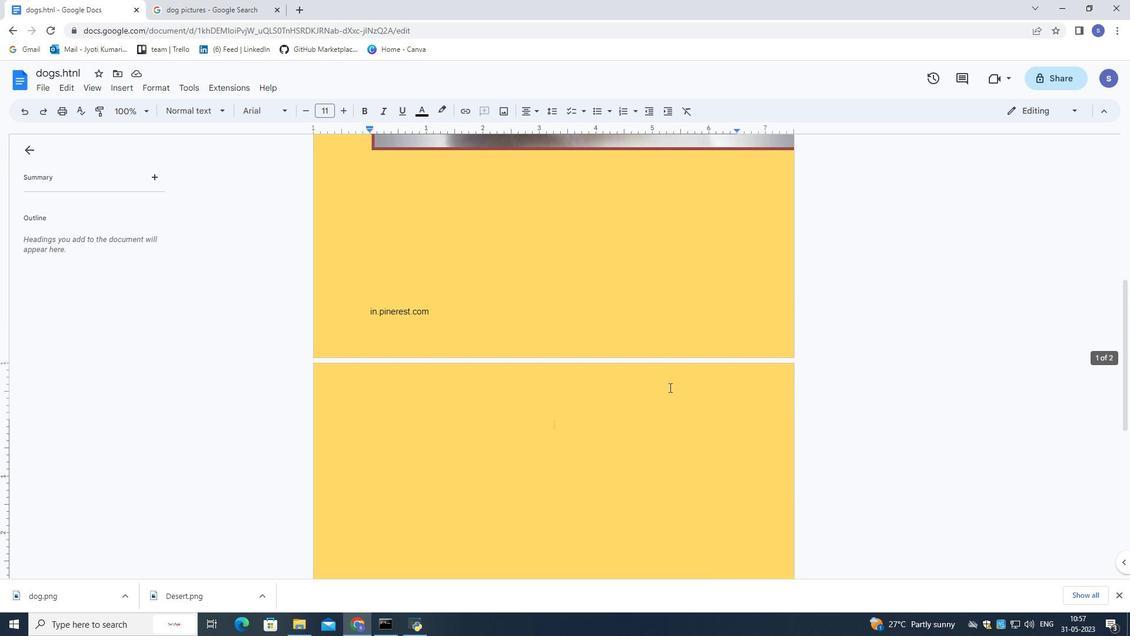 
Action: Mouse scrolled (668, 387) with delta (0, 0)
Screenshot: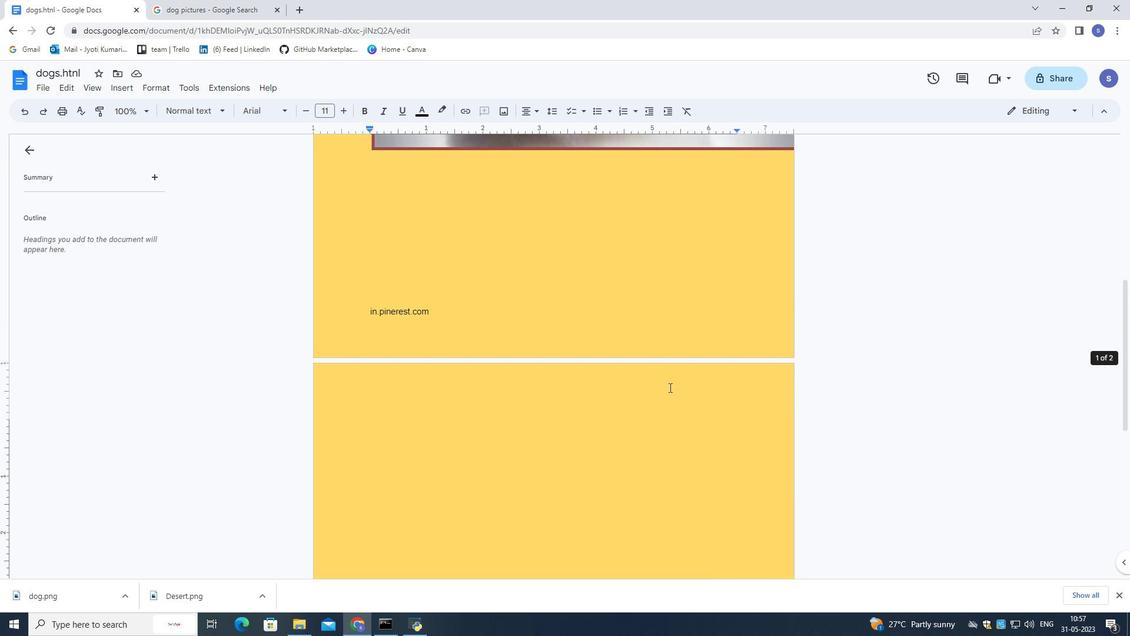 
Action: Mouse scrolled (668, 387) with delta (0, 0)
Screenshot: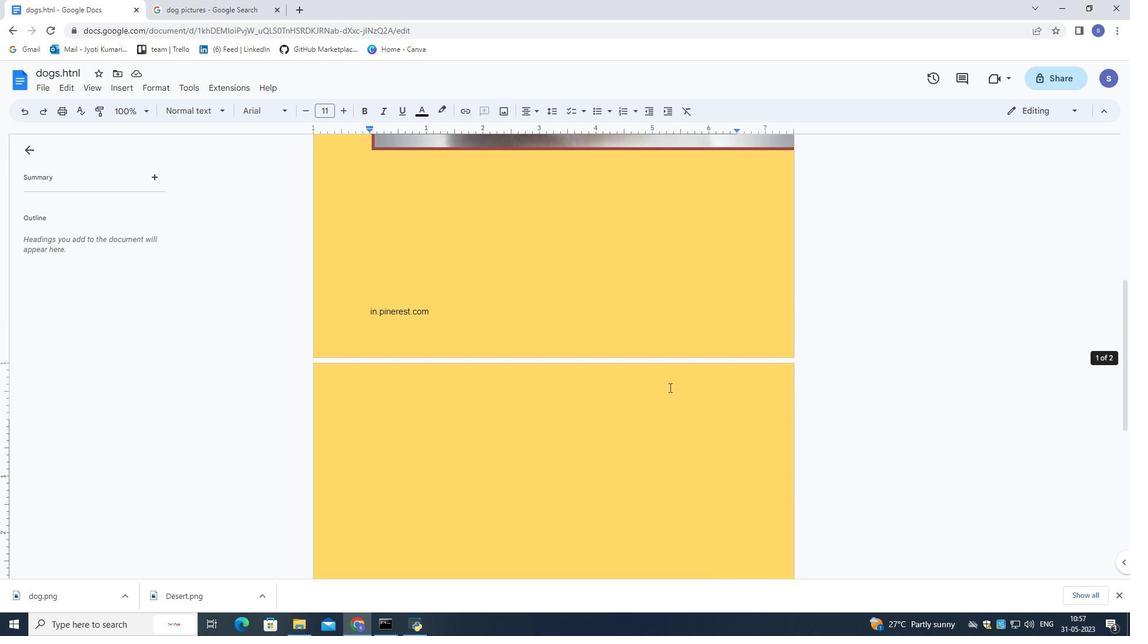 
Action: Mouse moved to (668, 386)
Screenshot: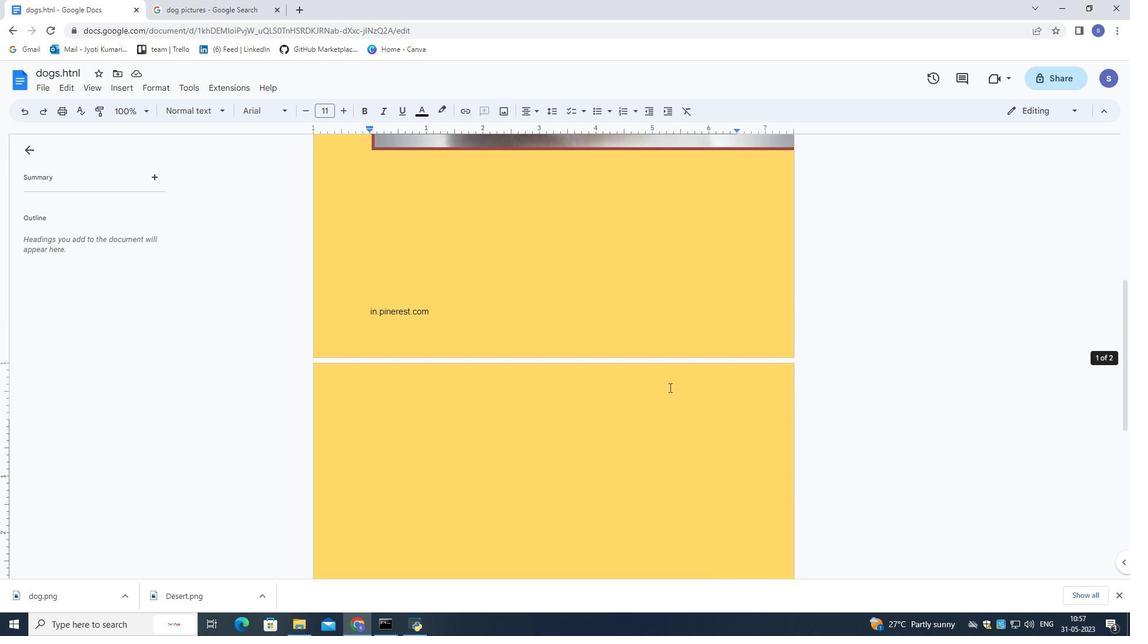 
Action: Mouse scrolled (668, 386) with delta (0, 0)
Screenshot: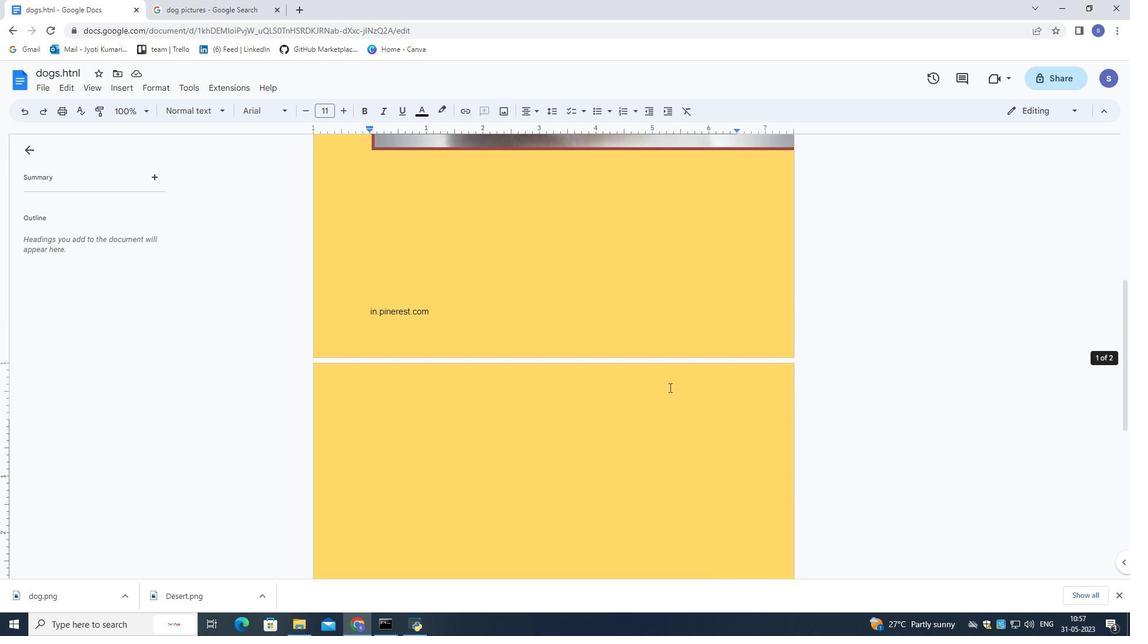 
Action: Mouse moved to (667, 385)
Screenshot: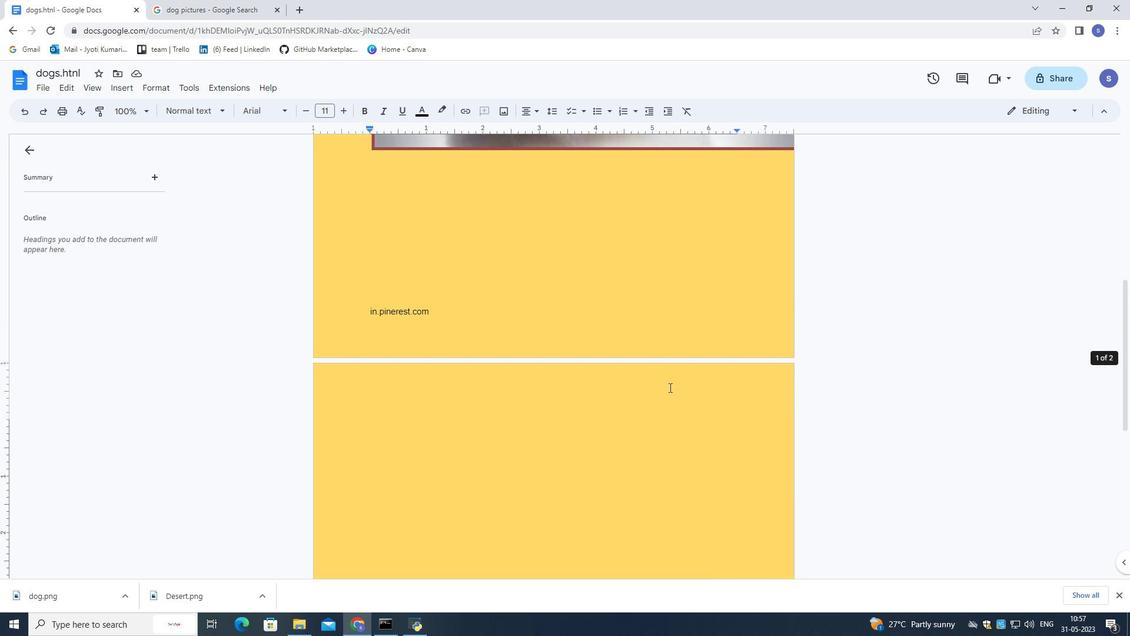
Action: Mouse scrolled (667, 386) with delta (0, 0)
Screenshot: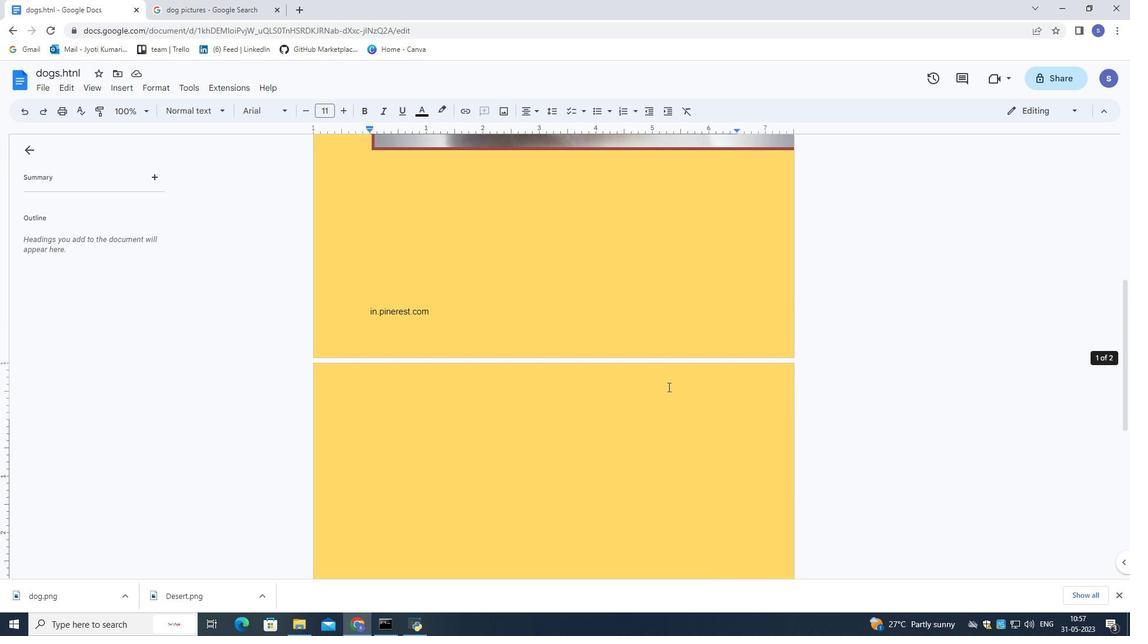 
Action: Mouse moved to (535, 466)
Screenshot: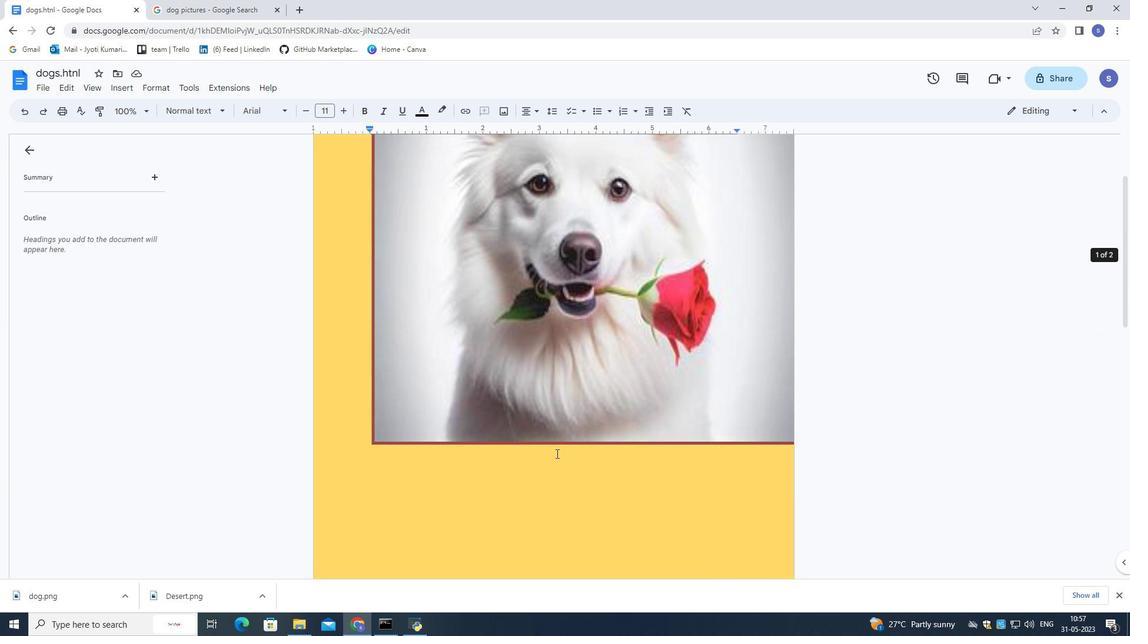 
Action: Mouse pressed left at (535, 466)
Screenshot: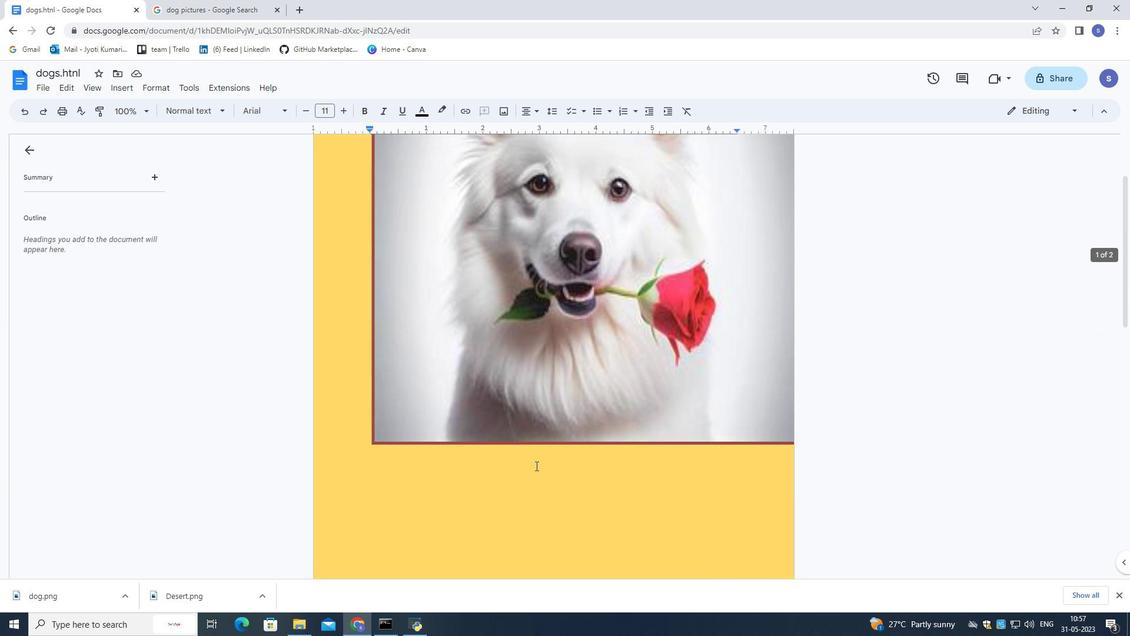 
Action: Mouse moved to (511, 382)
Screenshot: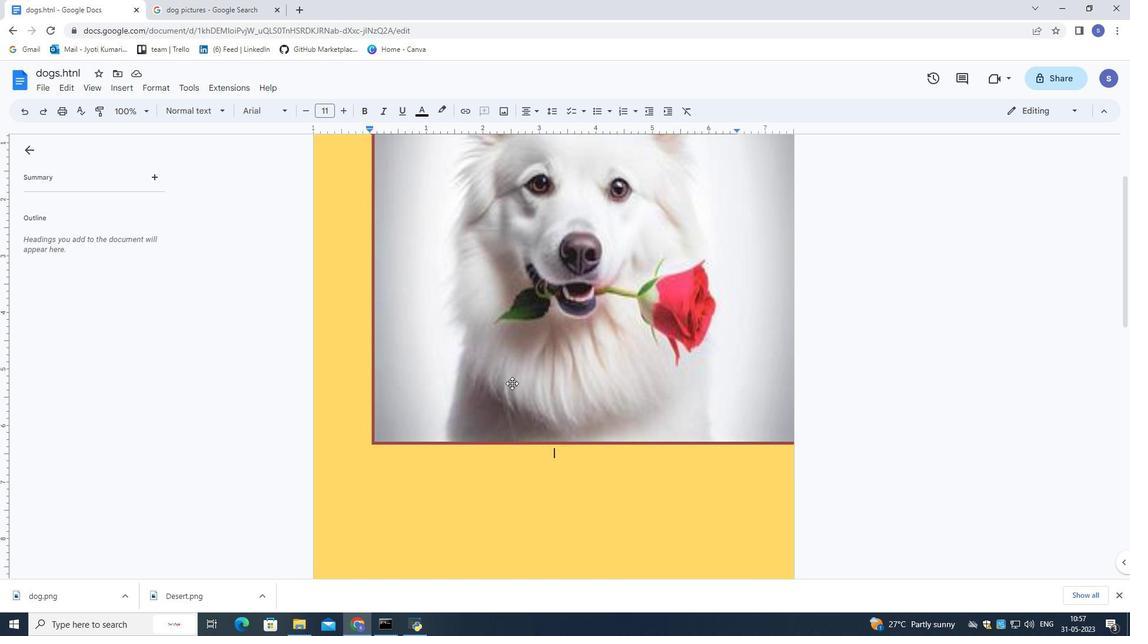
Action: Mouse scrolled (511, 382) with delta (0, 0)
Screenshot: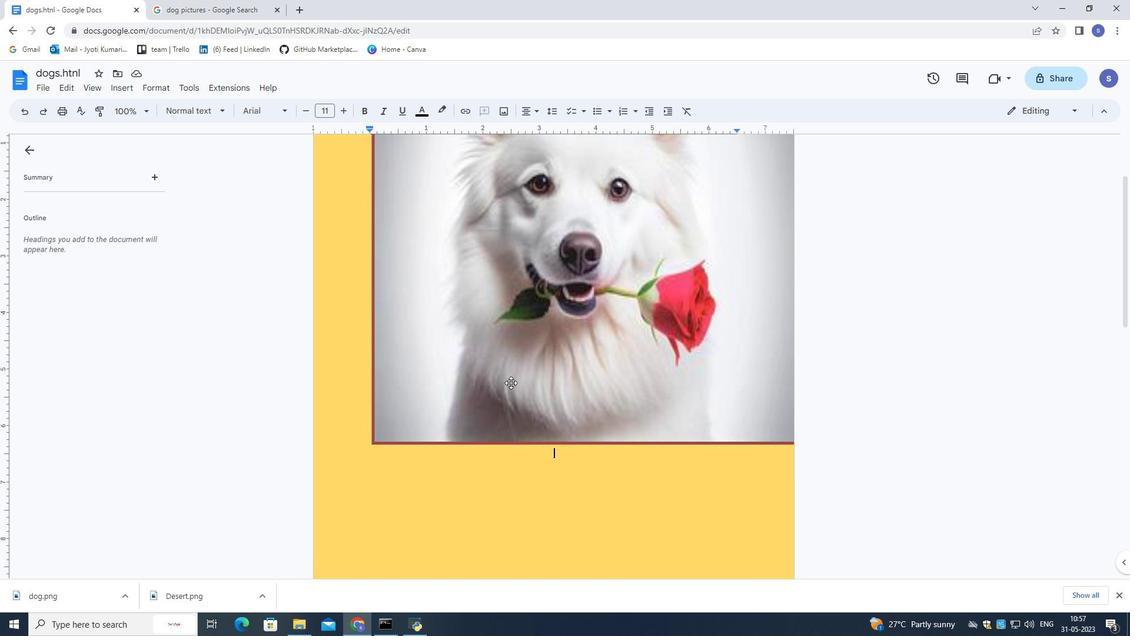 
Action: Mouse scrolled (511, 382) with delta (0, 0)
Screenshot: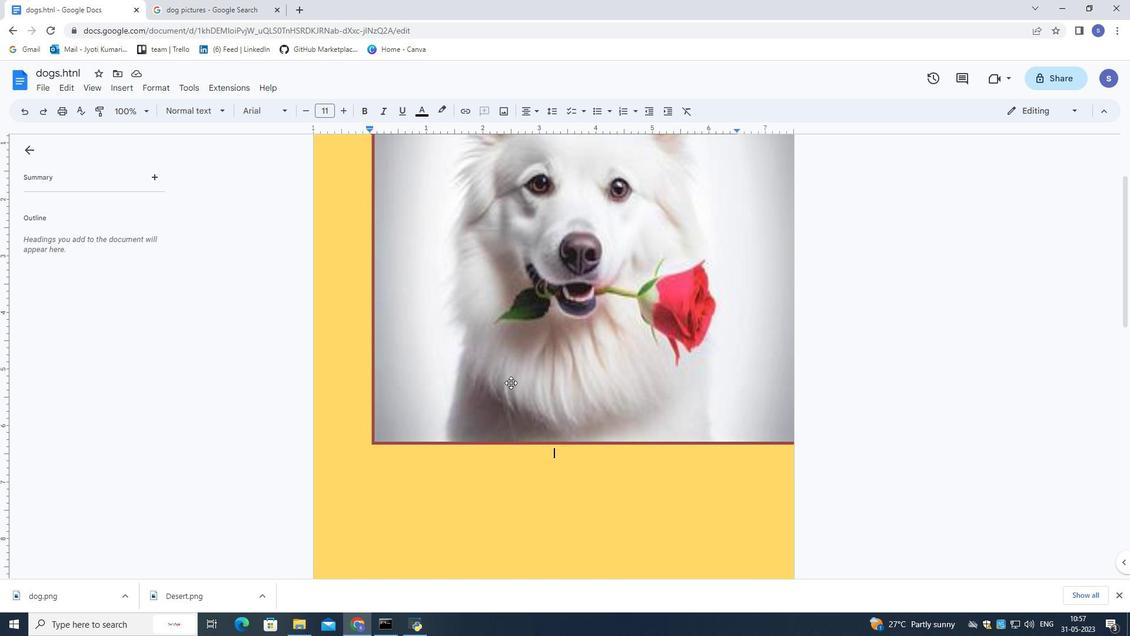 
Action: Mouse scrolled (511, 382) with delta (0, 0)
Screenshot: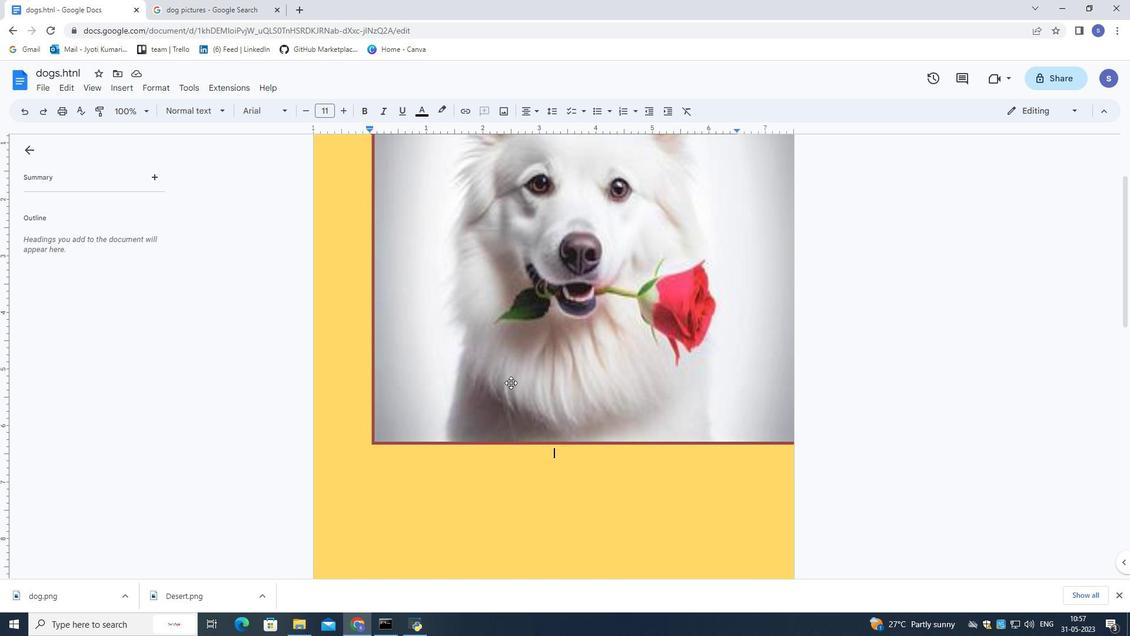 
Action: Mouse scrolled (511, 382) with delta (0, 0)
Screenshot: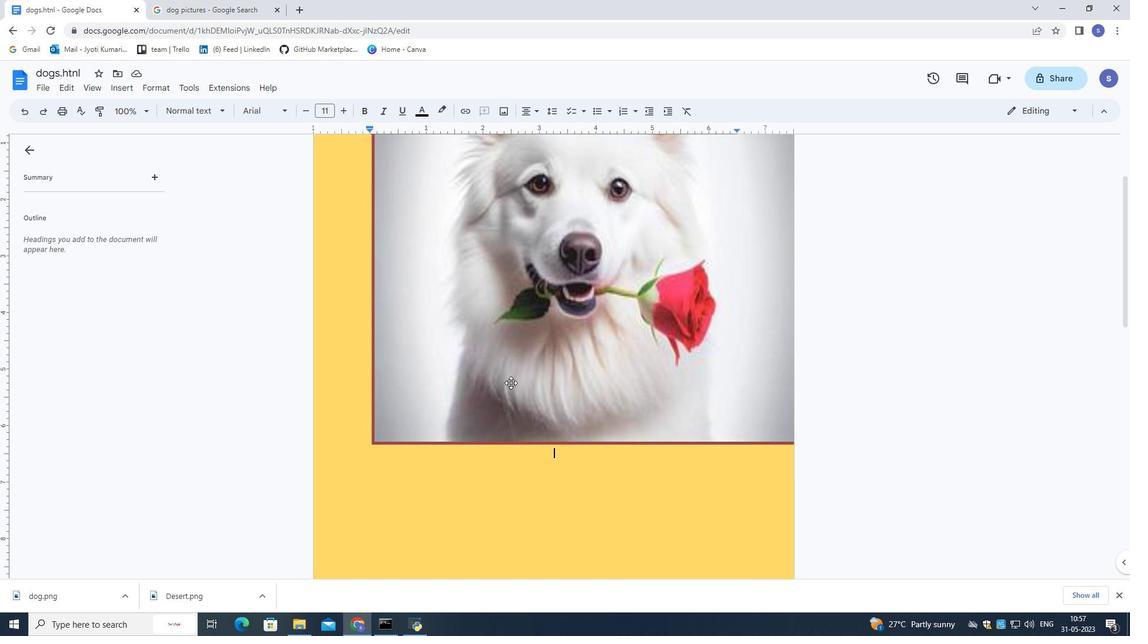 
Action: Mouse scrolled (511, 382) with delta (0, 0)
Screenshot: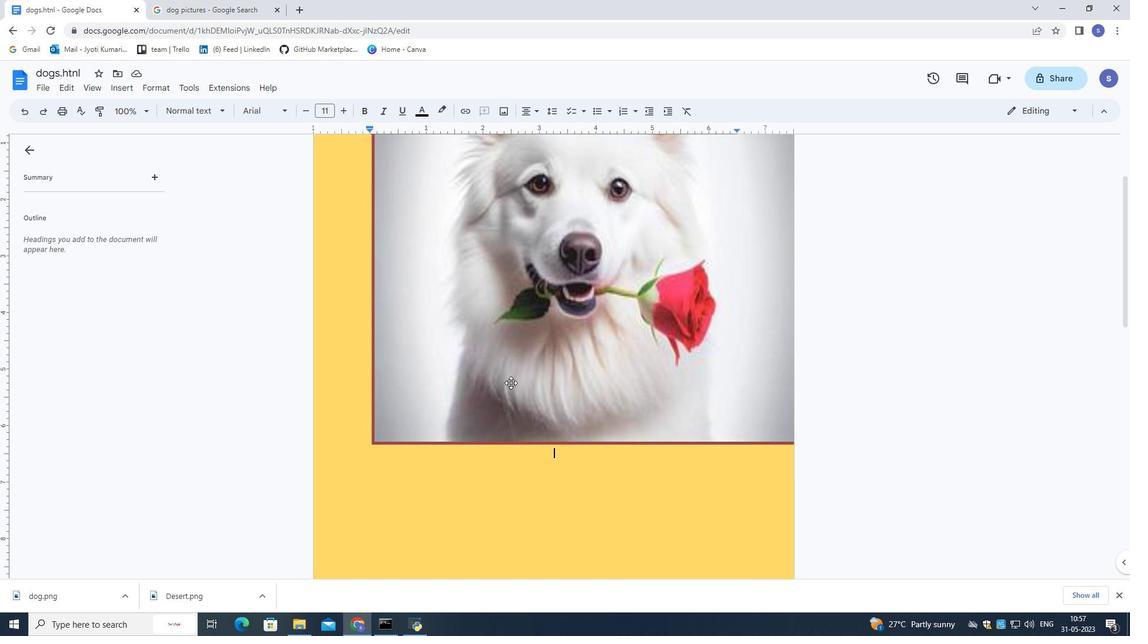 
Action: Mouse scrolled (511, 382) with delta (0, 0)
Screenshot: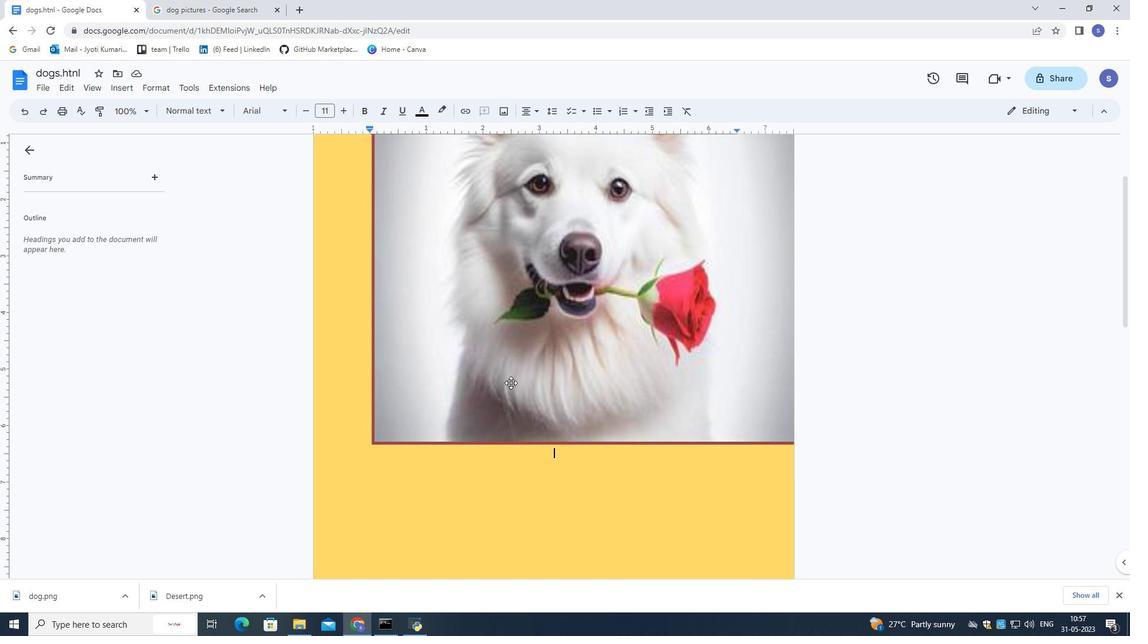 
Action: Mouse scrolled (511, 382) with delta (0, 0)
Screenshot: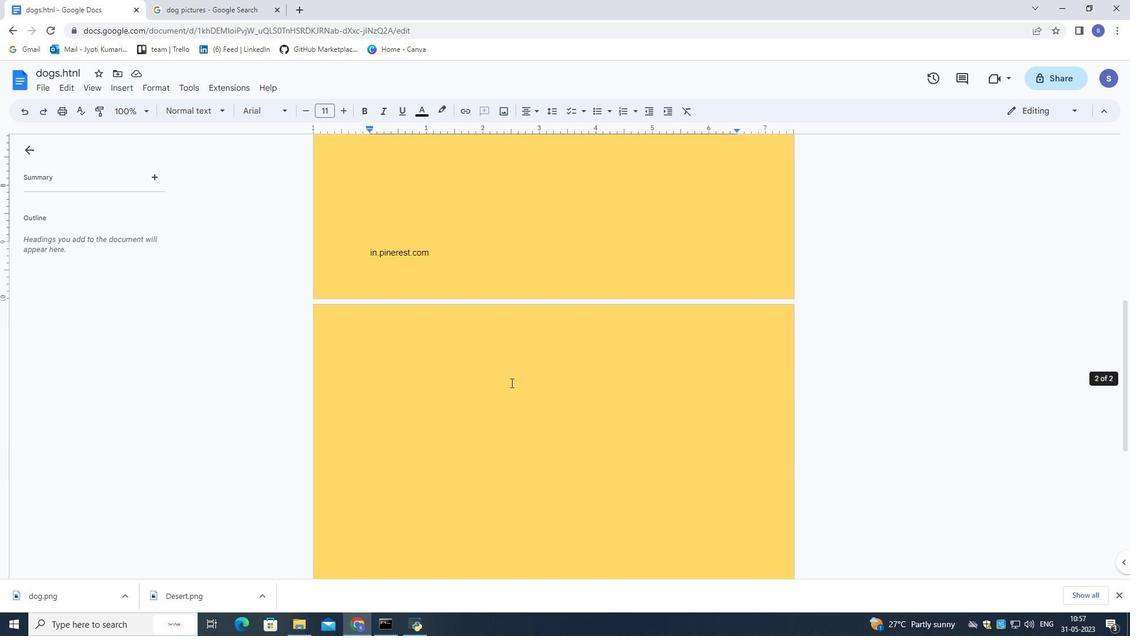 
Action: Mouse scrolled (511, 382) with delta (0, 0)
Screenshot: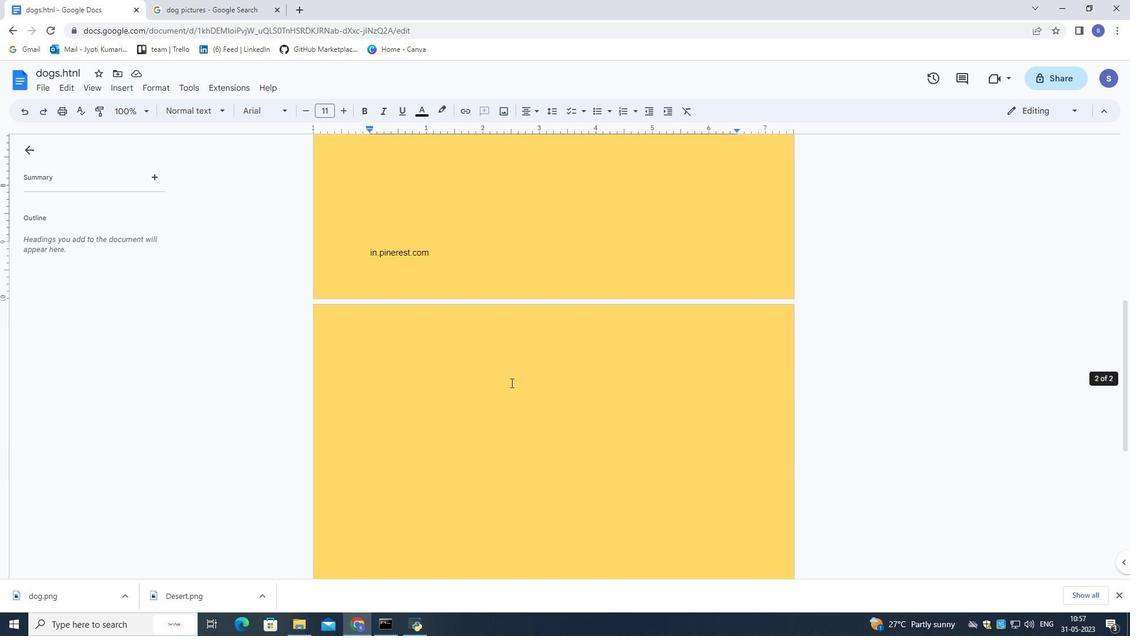 
Action: Mouse moved to (189, 82)
Screenshot: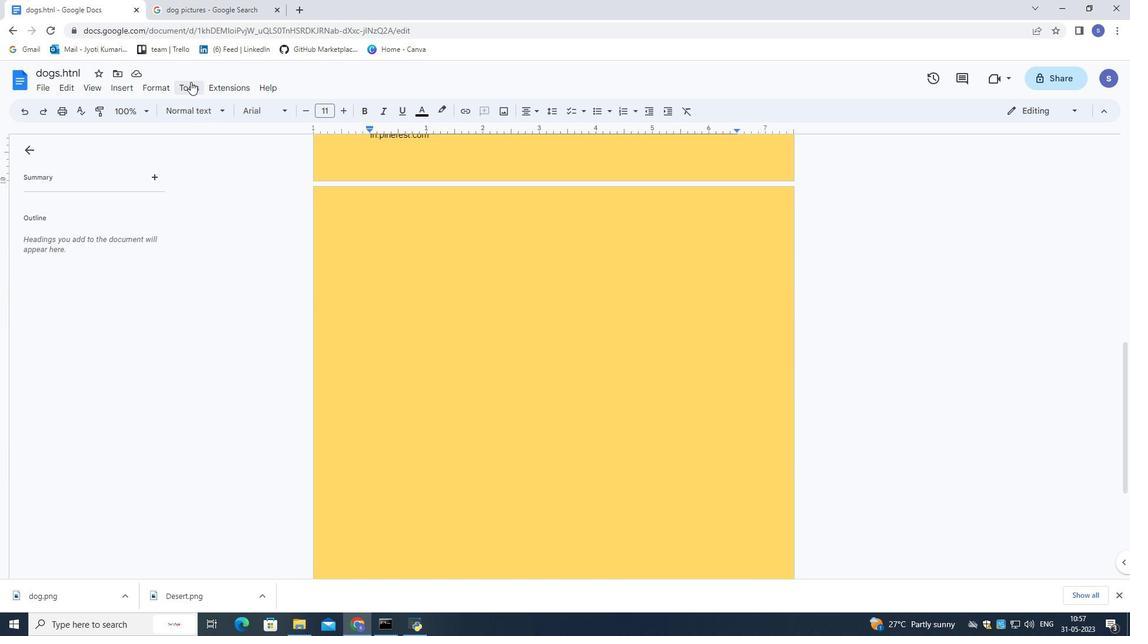 
Action: Mouse pressed left at (189, 82)
Screenshot: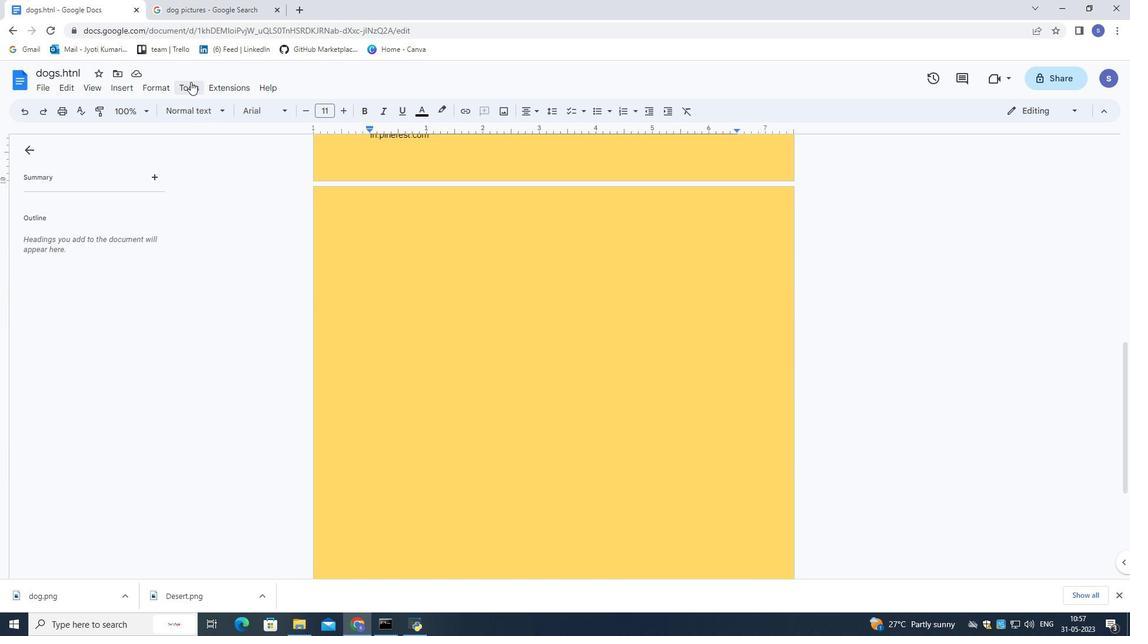 
Action: Mouse moved to (230, 206)
Screenshot: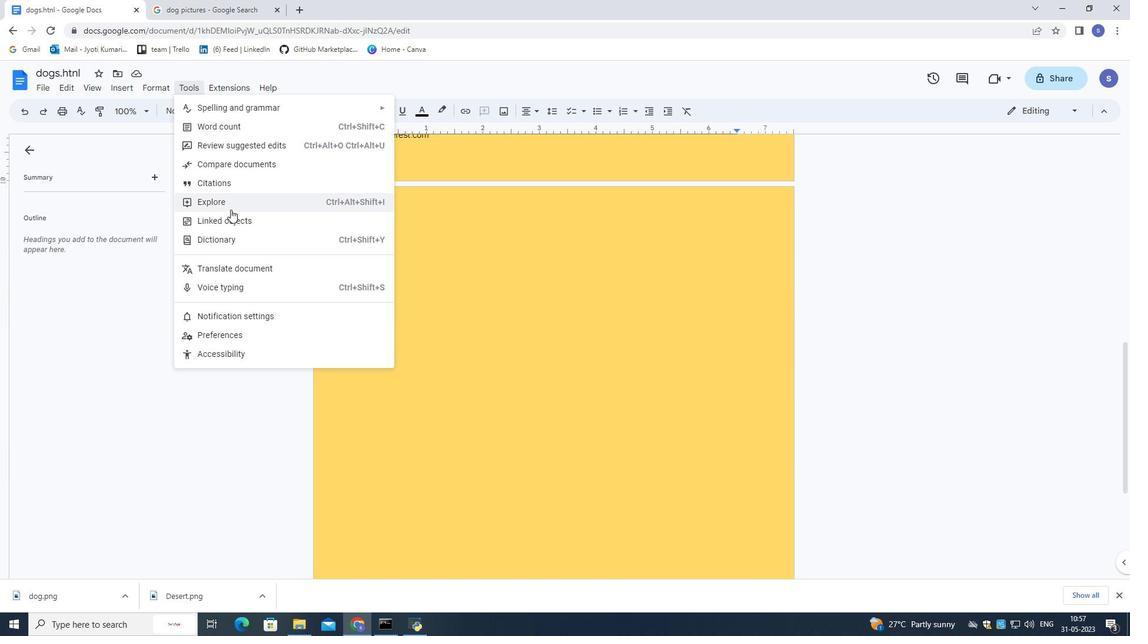 
Action: Mouse pressed left at (230, 206)
Screenshot: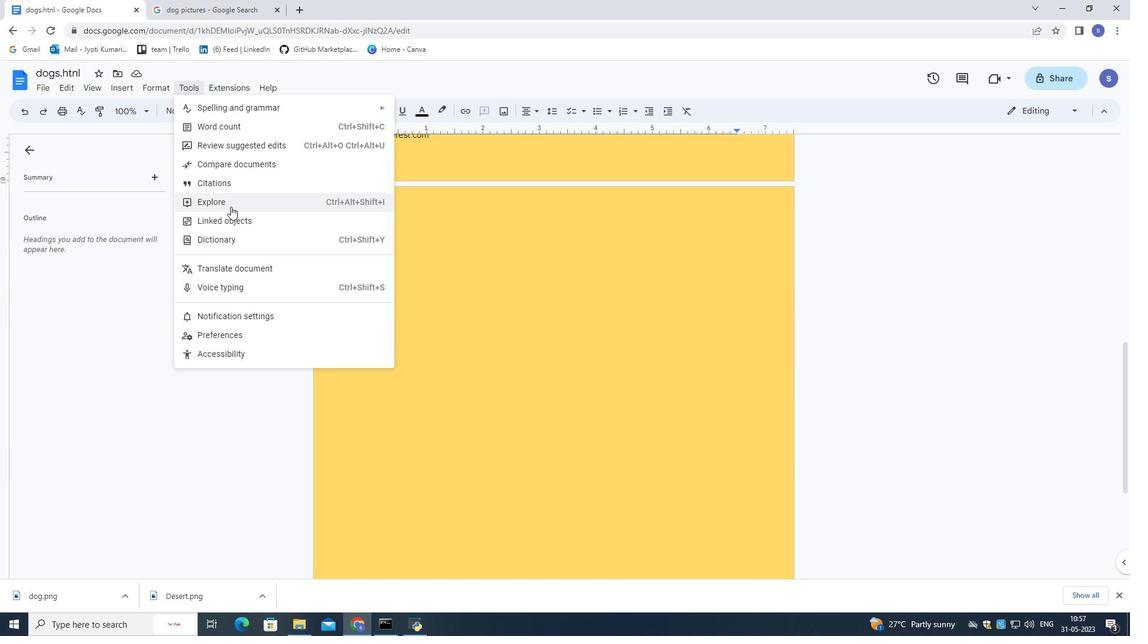 
Action: Mouse moved to (681, 286)
Screenshot: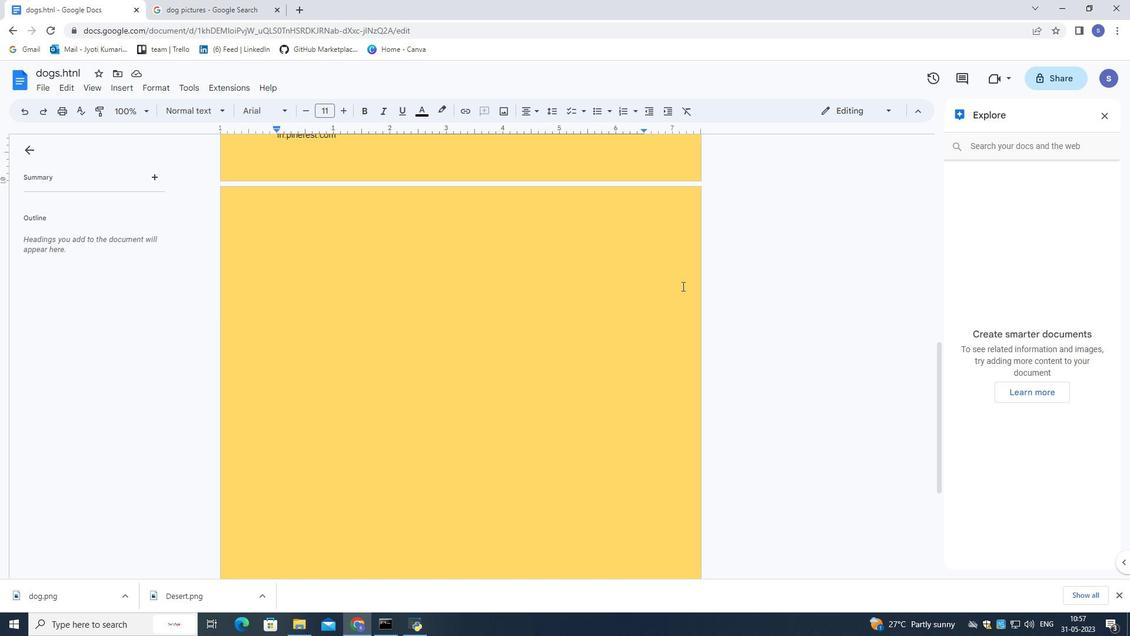 
Action: Mouse scrolled (681, 286) with delta (0, 0)
Screenshot: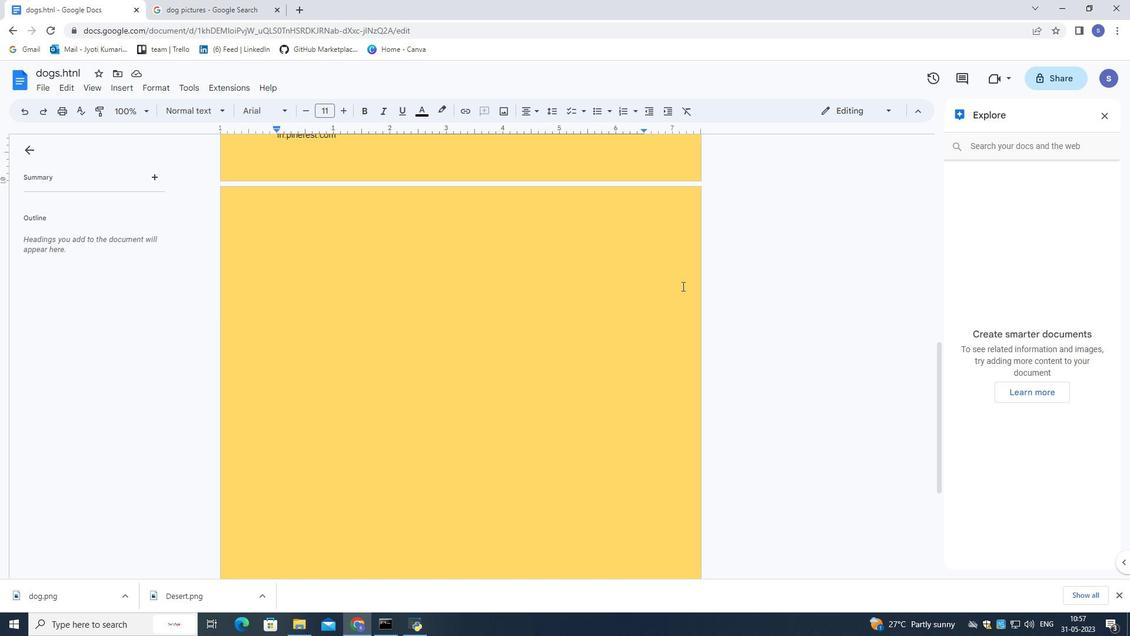
Action: Mouse moved to (680, 284)
Screenshot: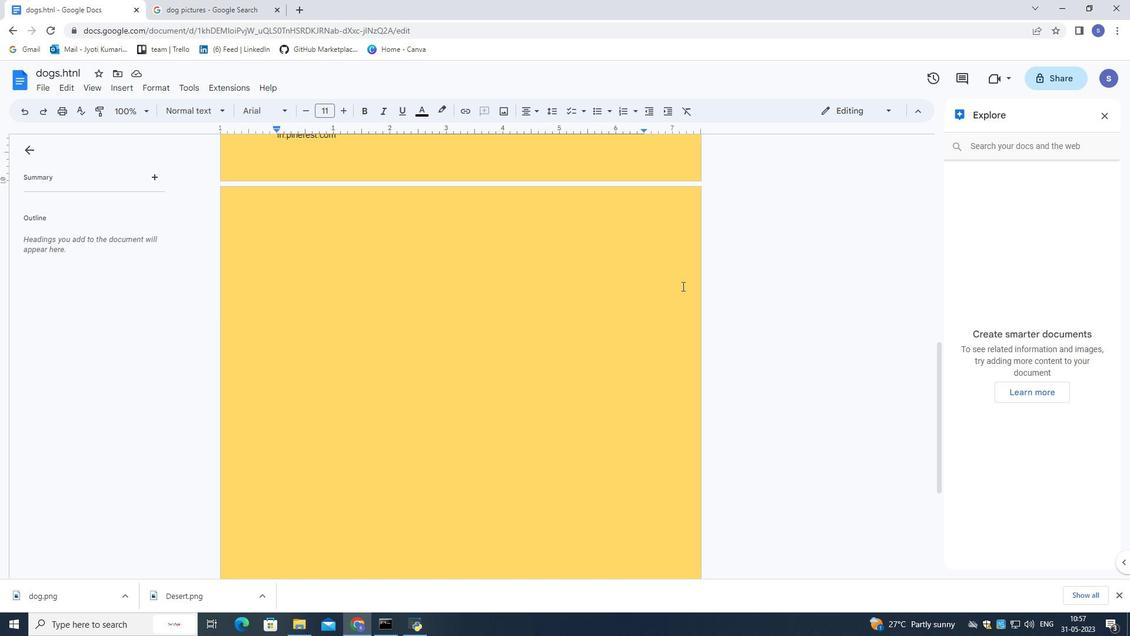 
Action: Mouse scrolled (680, 285) with delta (0, 0)
Screenshot: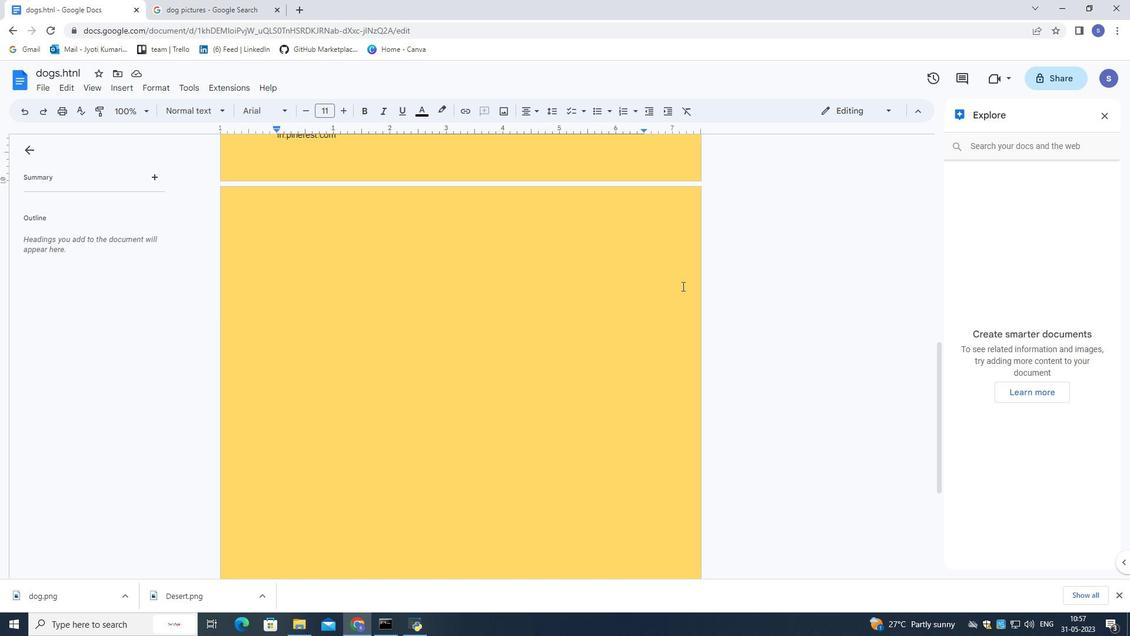 
Action: Mouse moved to (679, 280)
Screenshot: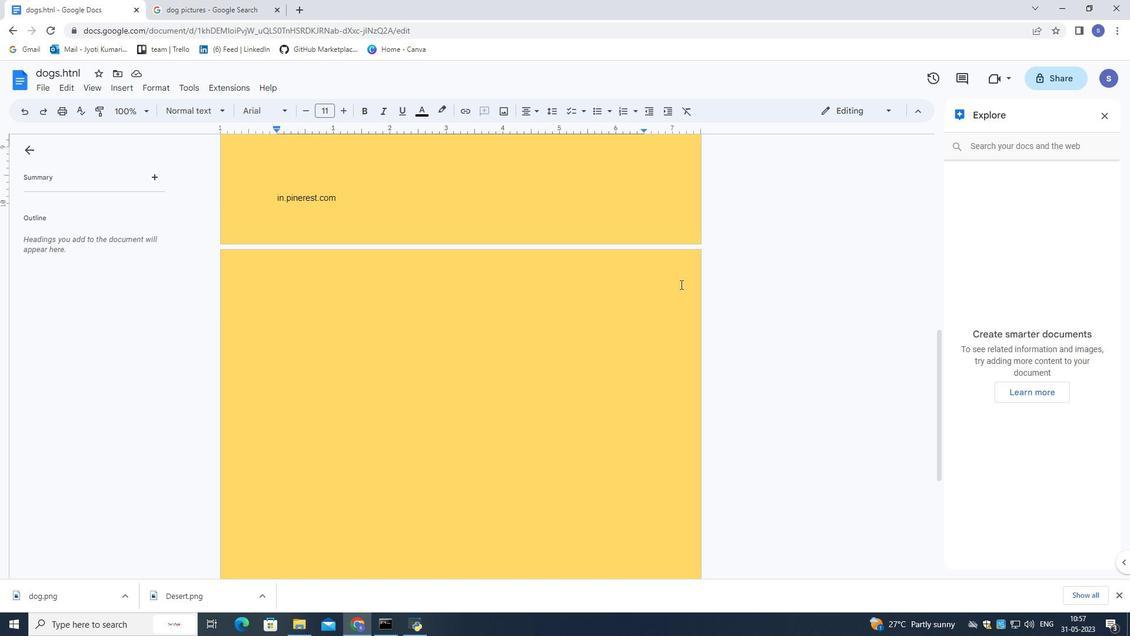 
Action: Mouse scrolled (679, 284) with delta (0, 0)
Screenshot: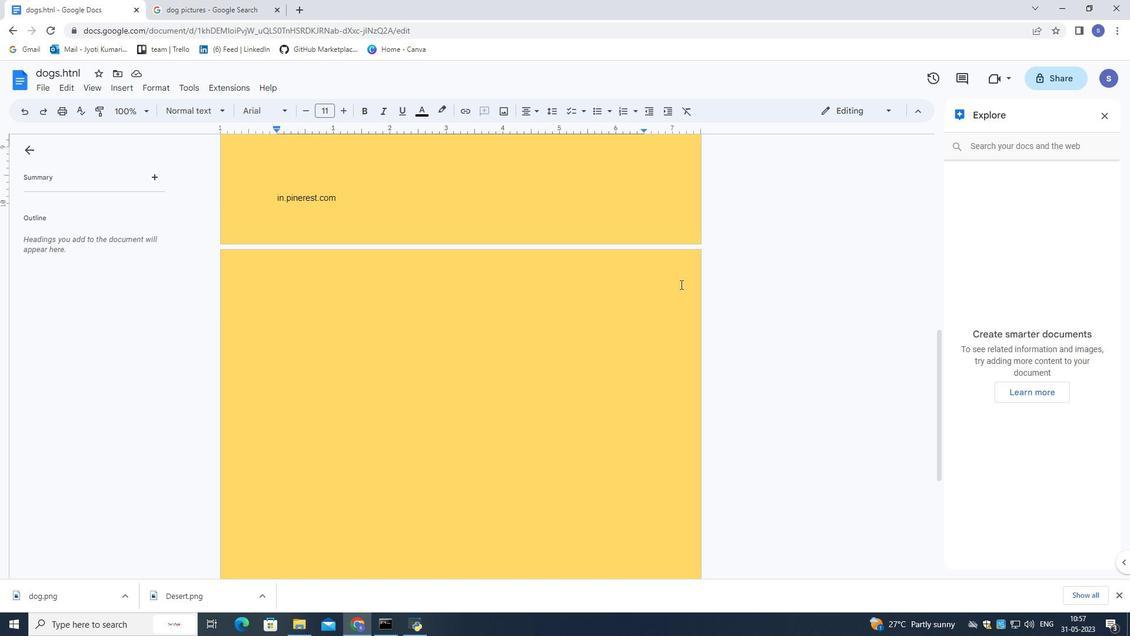 
Action: Mouse moved to (975, 143)
Screenshot: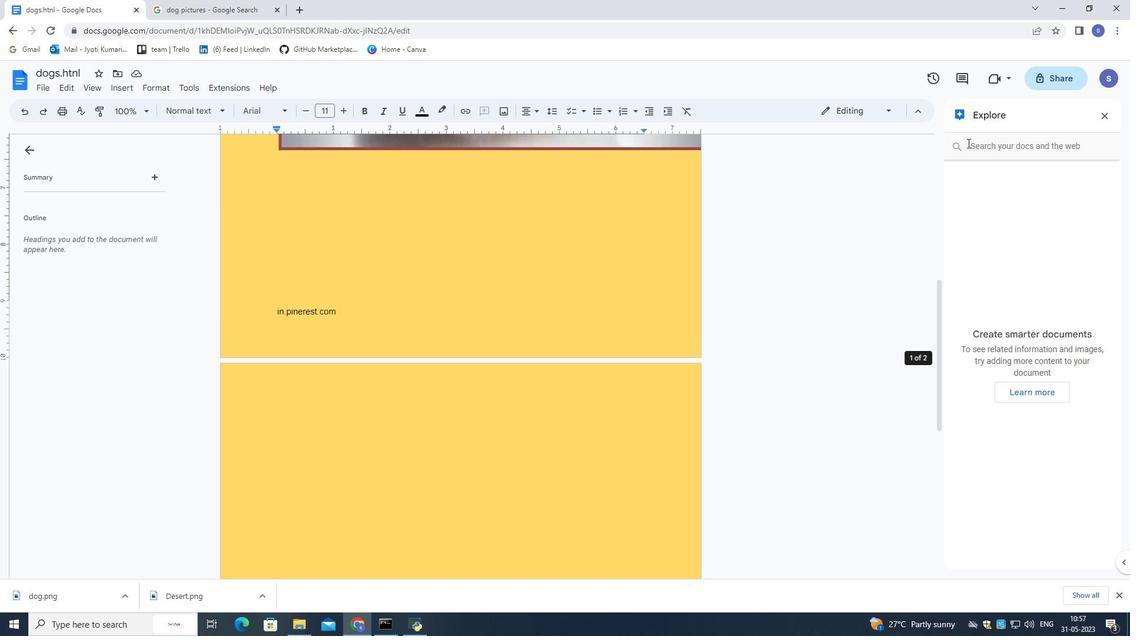 
Action: Mouse pressed left at (975, 143)
Screenshot: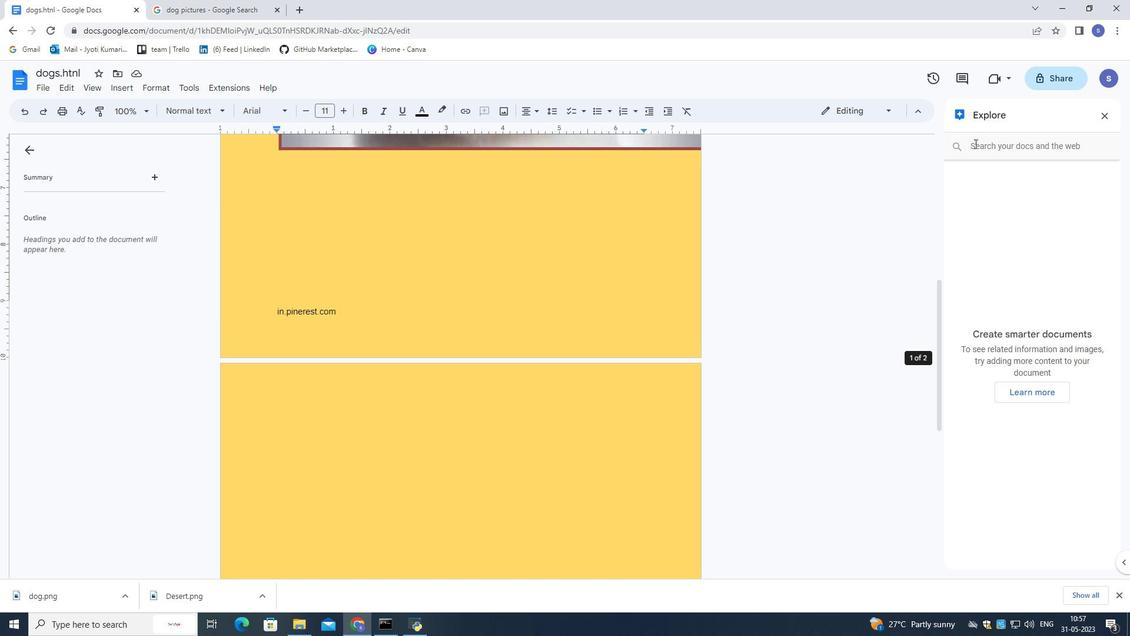 
Action: Mouse moved to (973, 145)
Screenshot: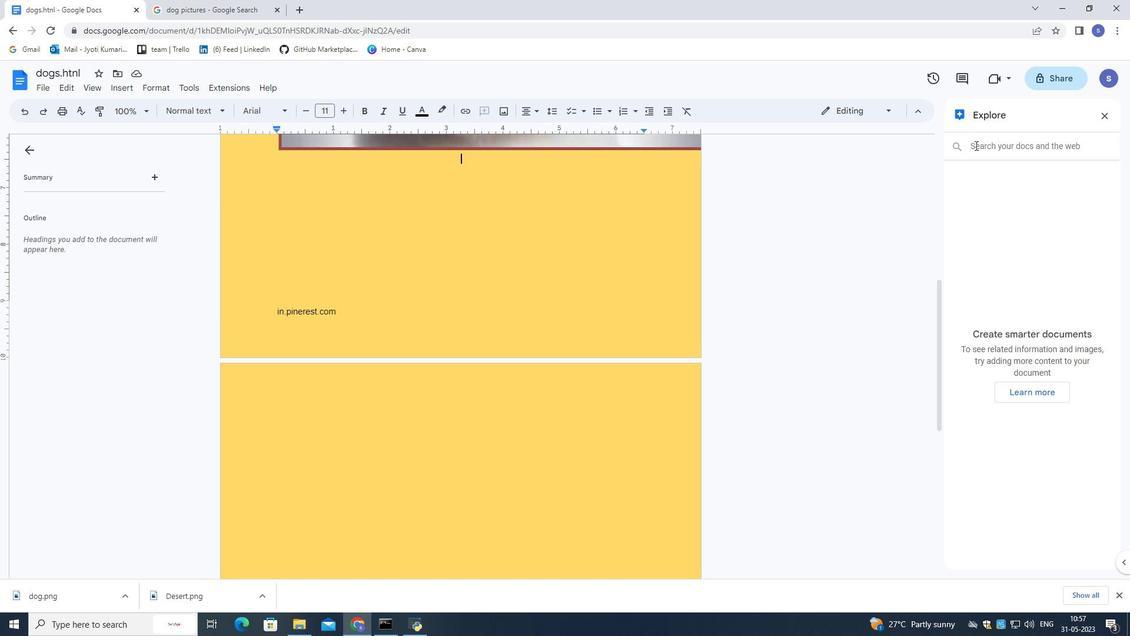 
Action: Key pressed d
Screenshot: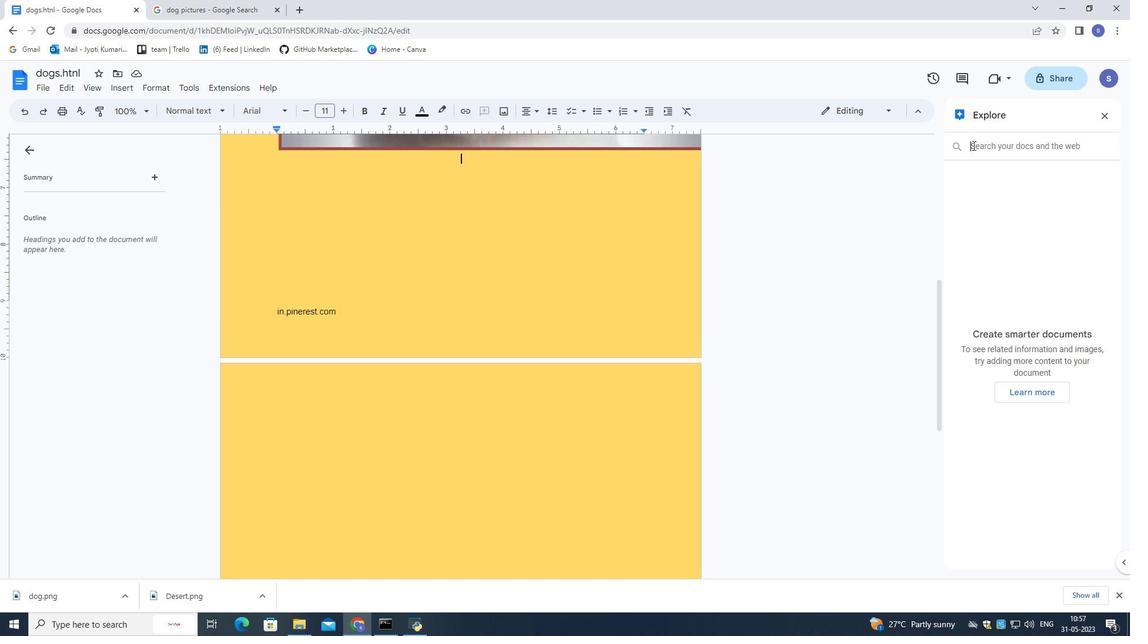 
Action: Mouse moved to (952, 141)
Screenshot: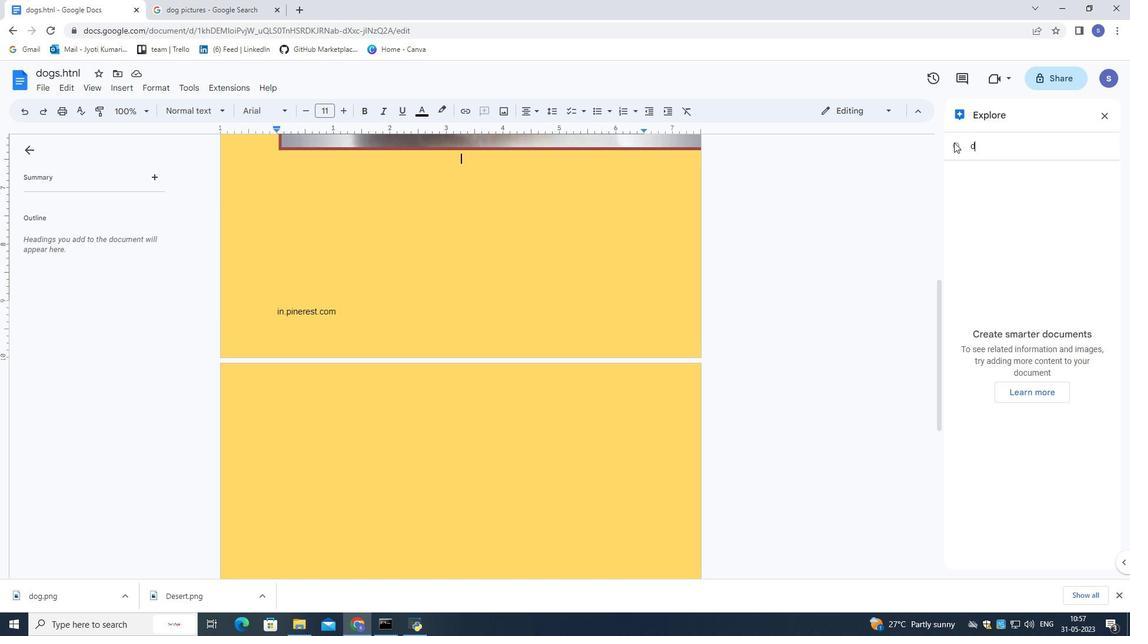 
Action: Key pressed o
Screenshot: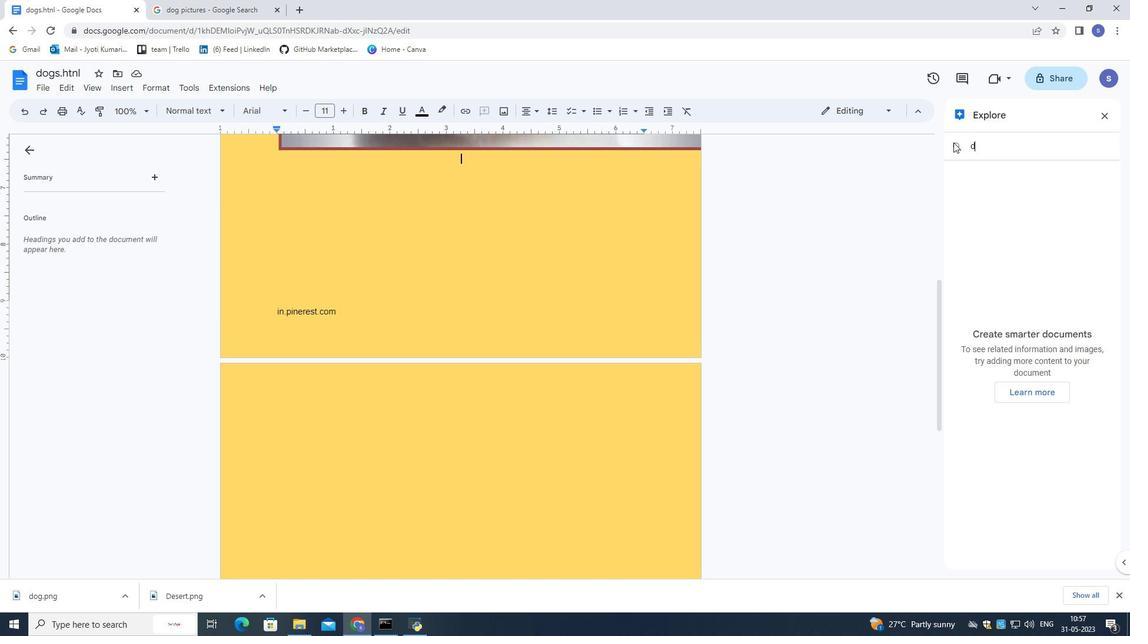 
Action: Mouse moved to (945, 140)
Screenshot: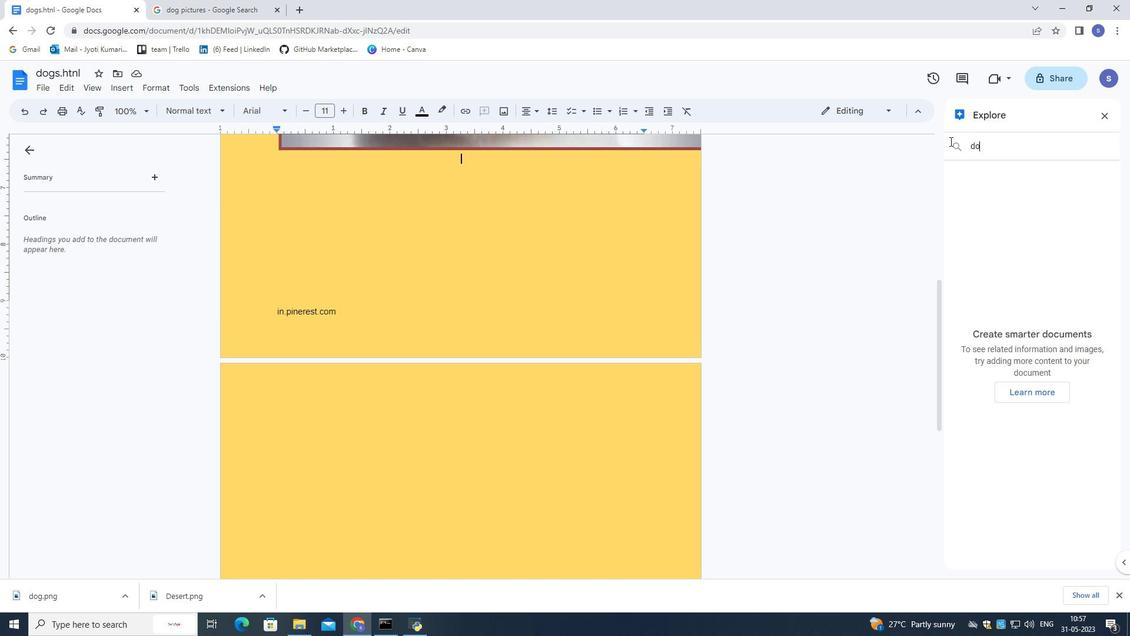 
Action: Key pressed g
Screenshot: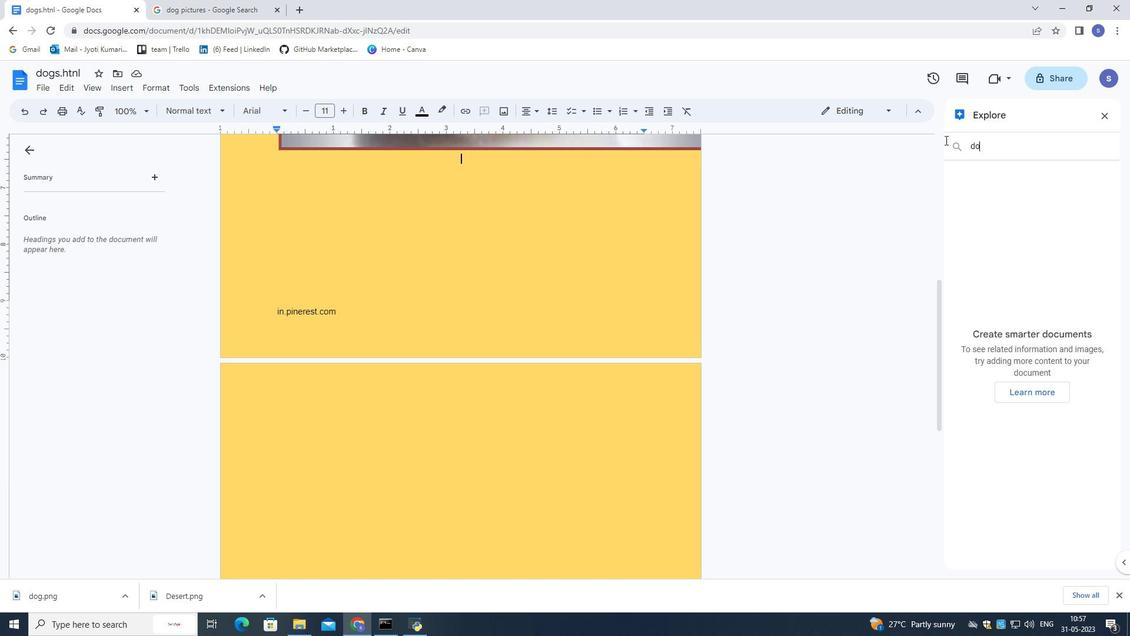
Action: Mouse moved to (936, 138)
Screenshot: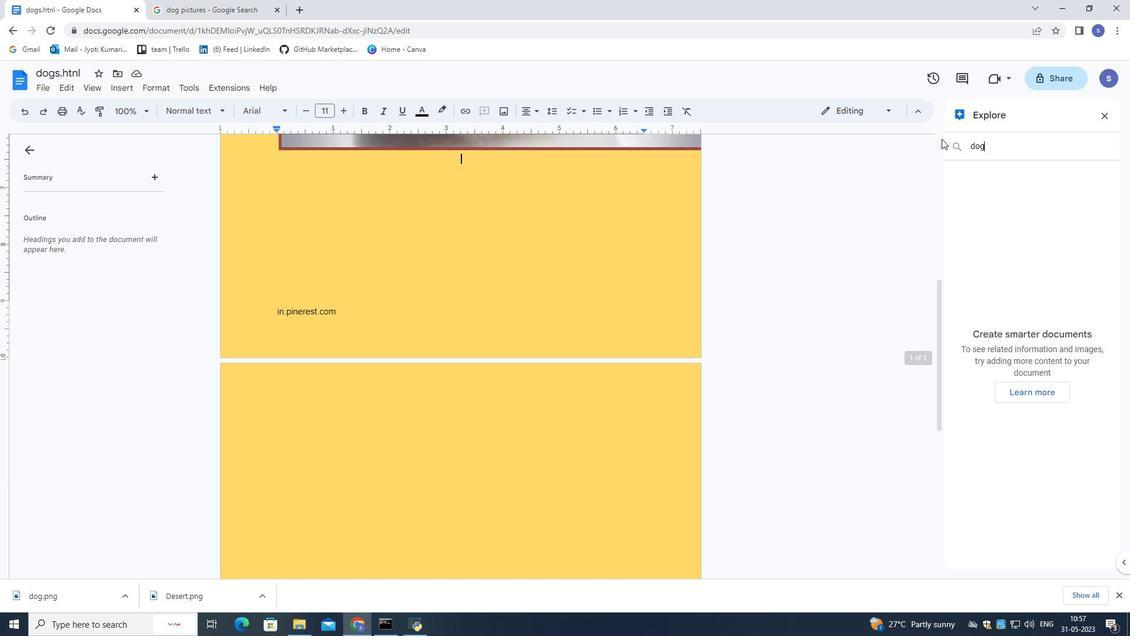 
Action: Key pressed <Key.enter>
Screenshot: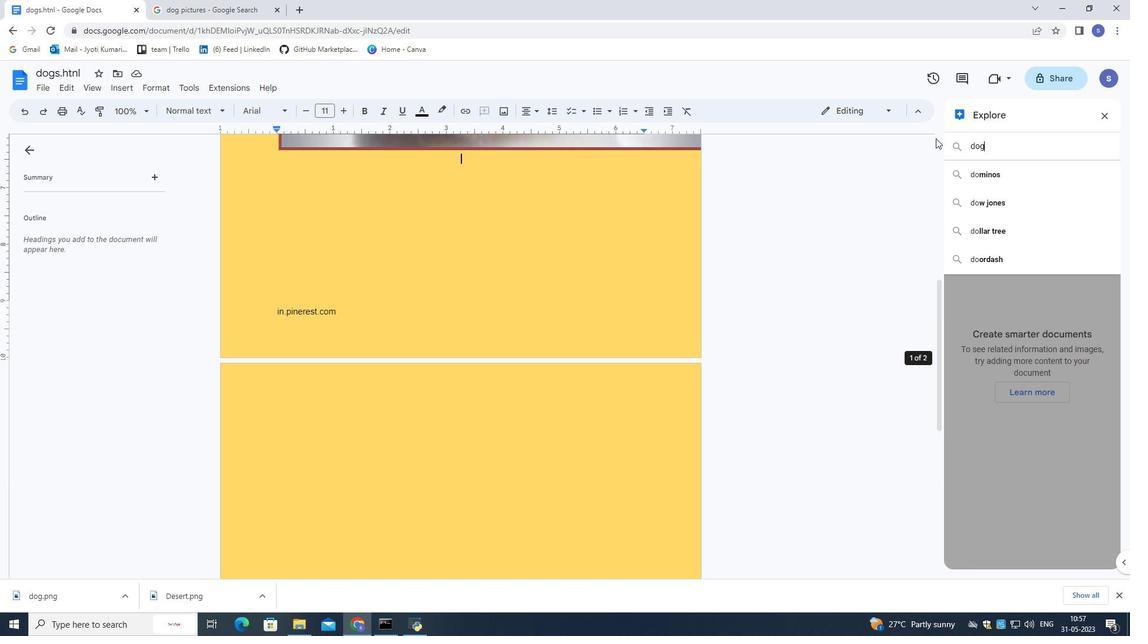 
Action: Mouse moved to (1032, 176)
Screenshot: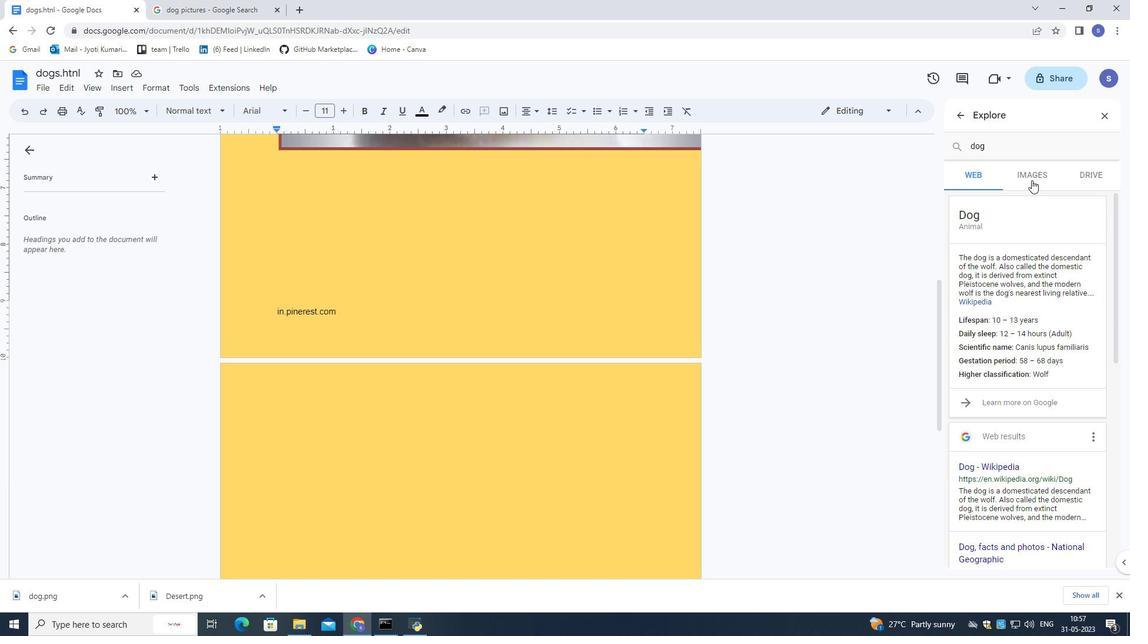 
Action: Mouse pressed left at (1032, 176)
Screenshot: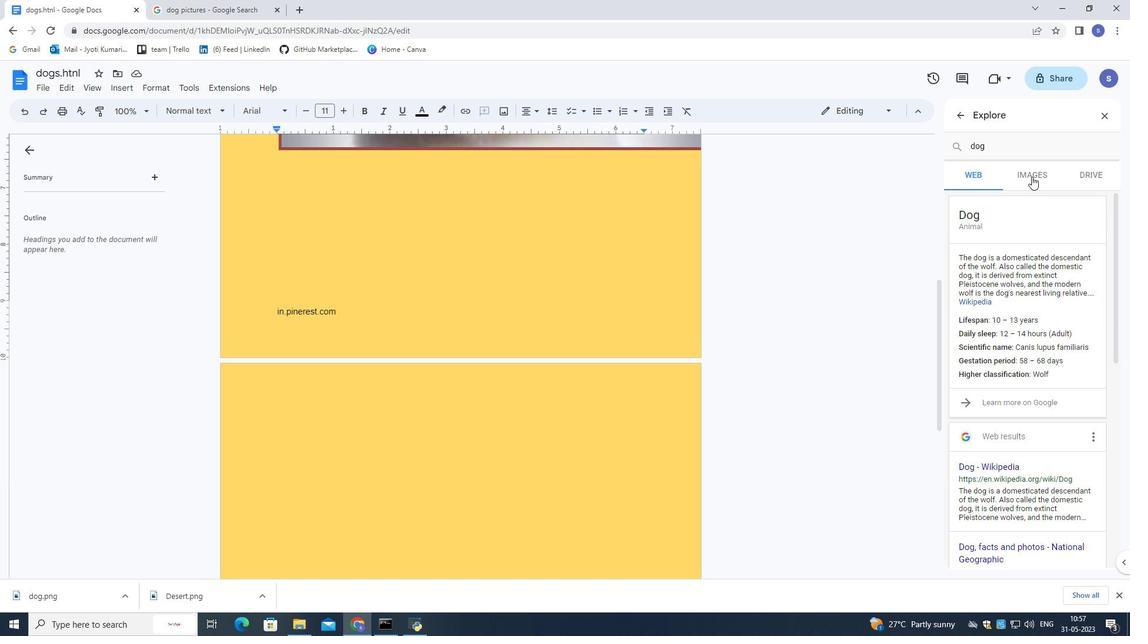 
Action: Mouse moved to (1015, 212)
Screenshot: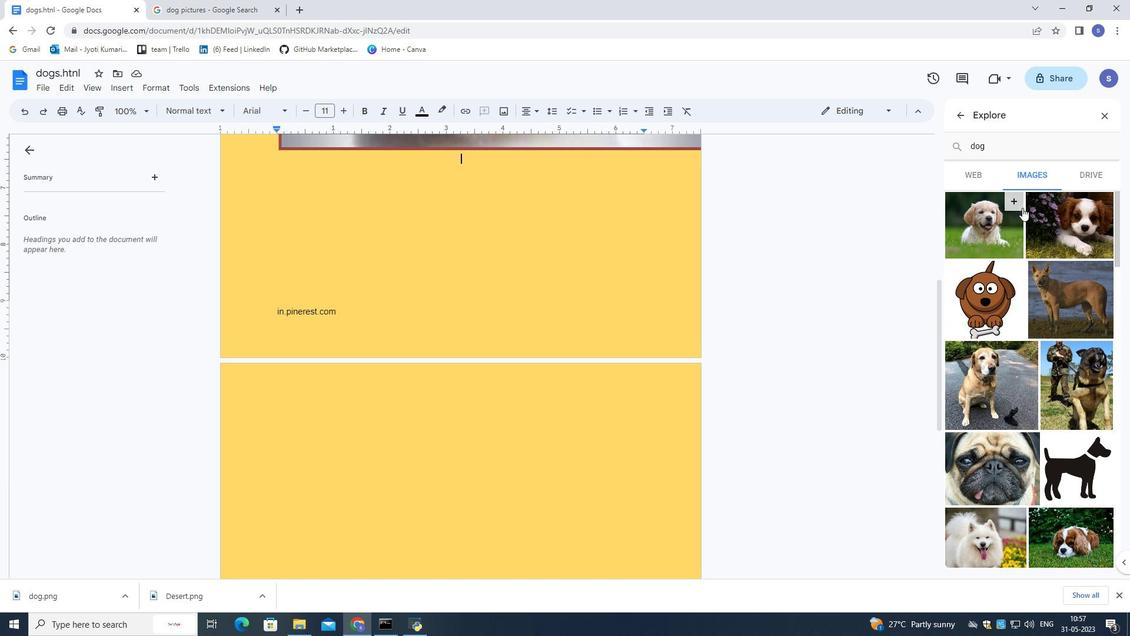 
Action: Mouse pressed left at (1015, 212)
Screenshot: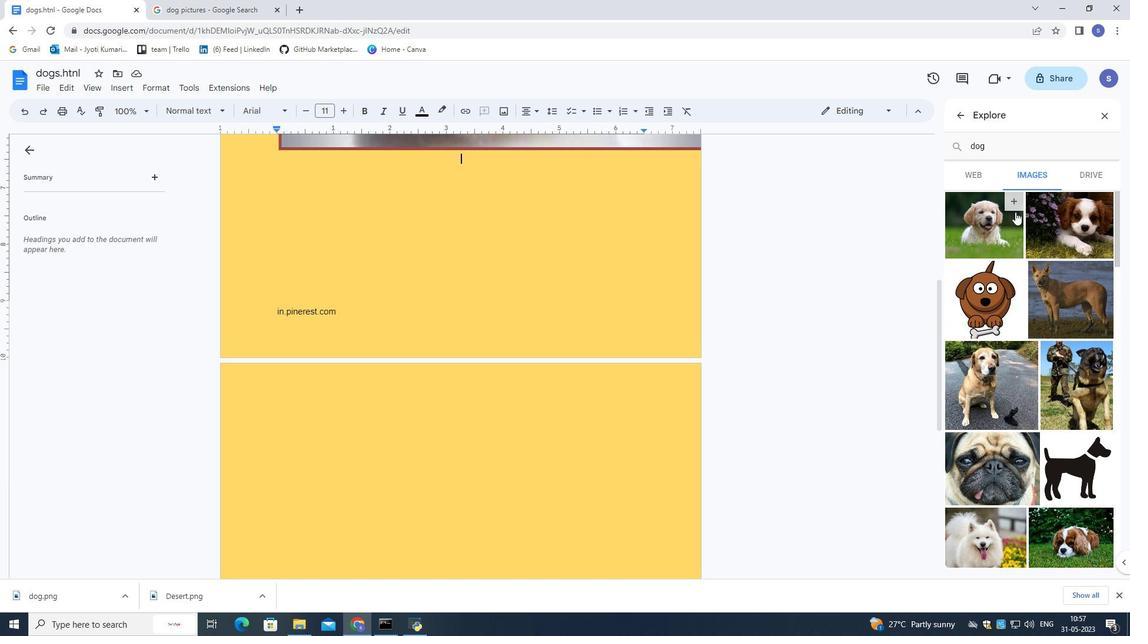 
Action: Mouse moved to (13, 73)
Screenshot: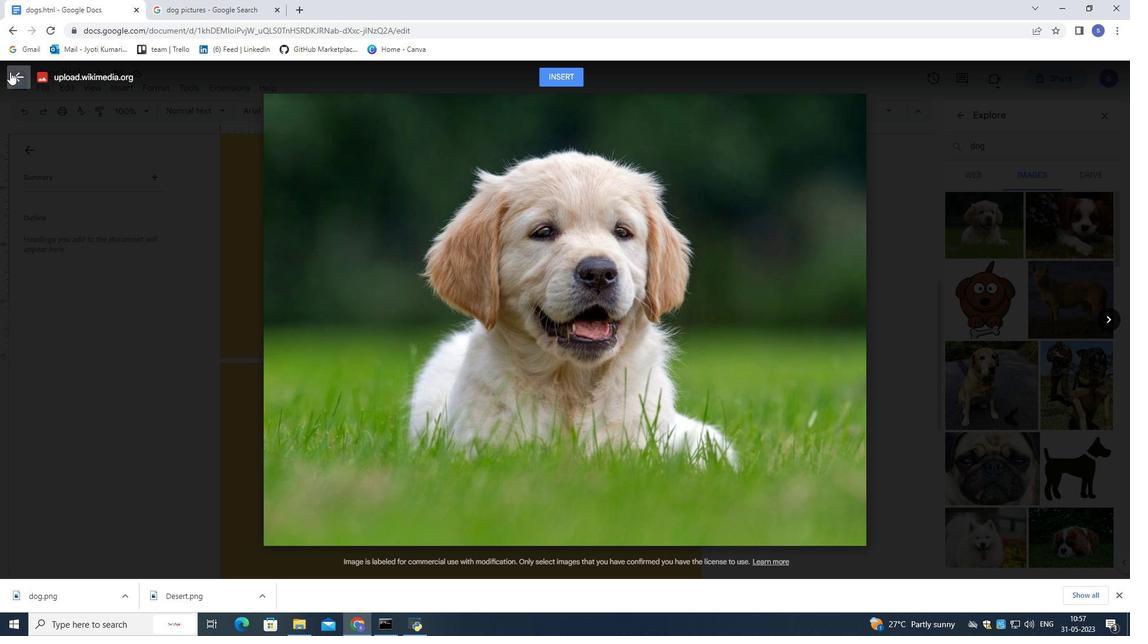 
Action: Mouse pressed left at (13, 73)
Screenshot: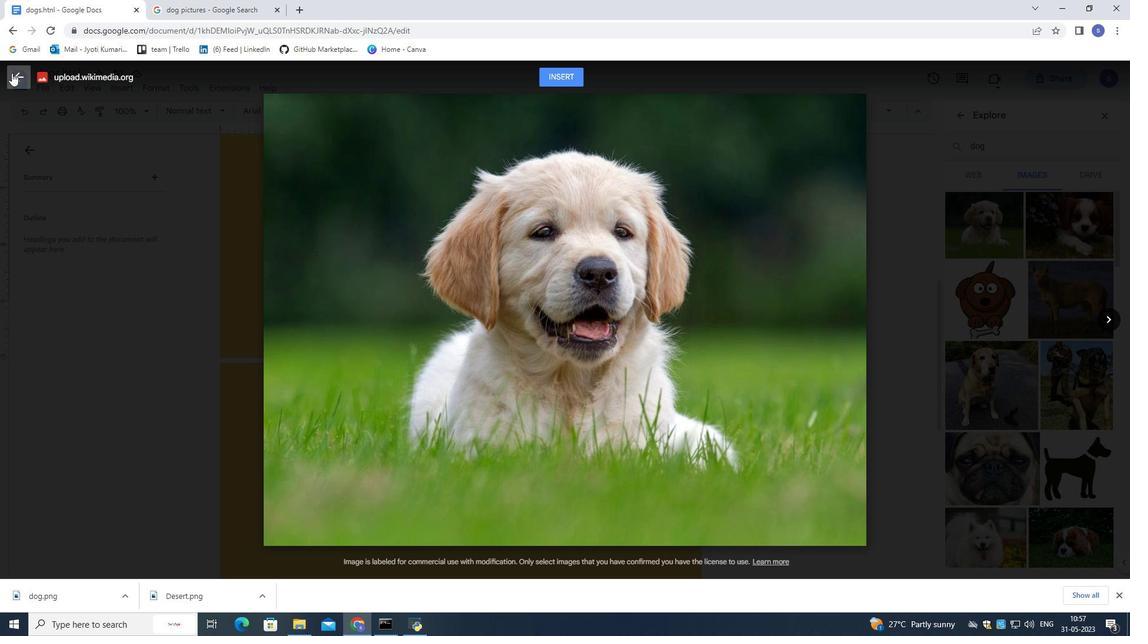 
Action: Mouse moved to (981, 173)
Screenshot: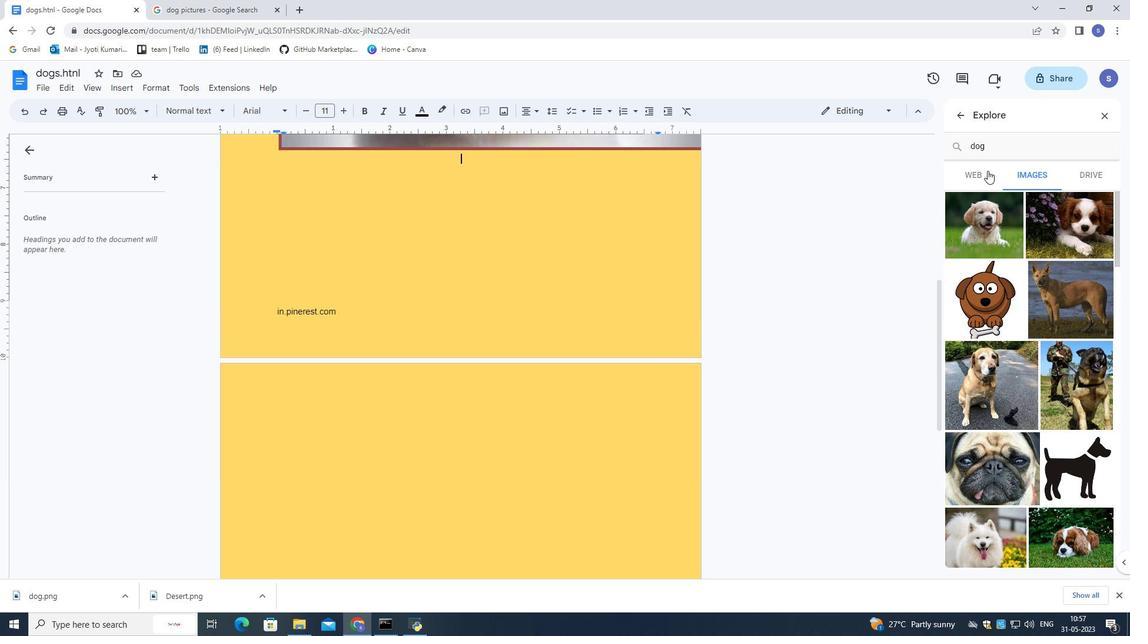 
Action: Mouse pressed left at (981, 173)
Screenshot: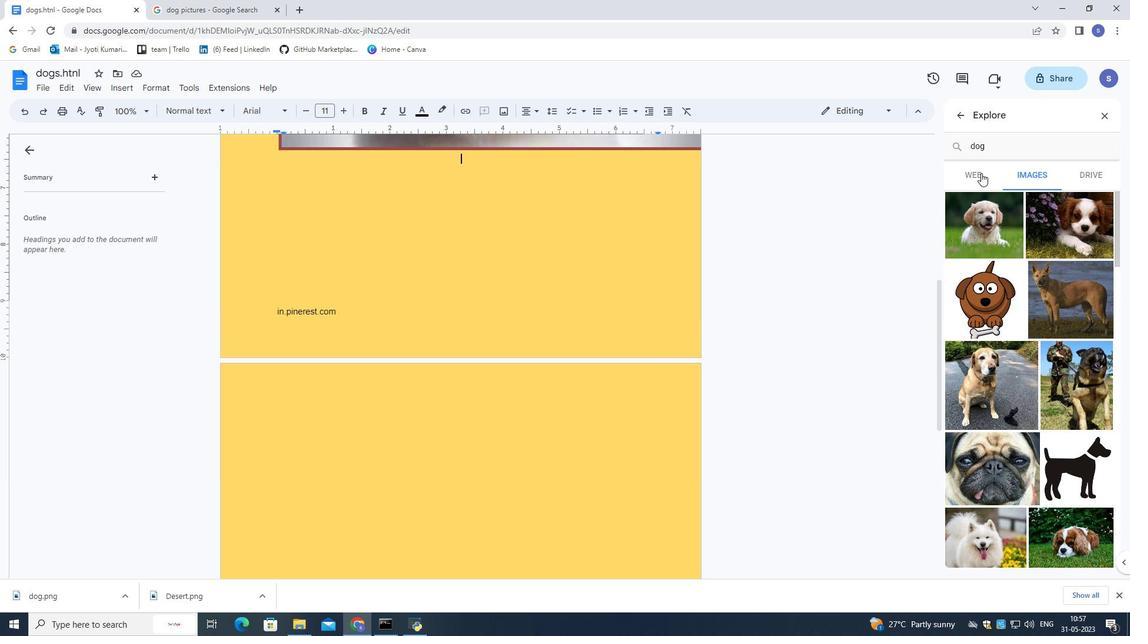
Action: Mouse moved to (969, 303)
Screenshot: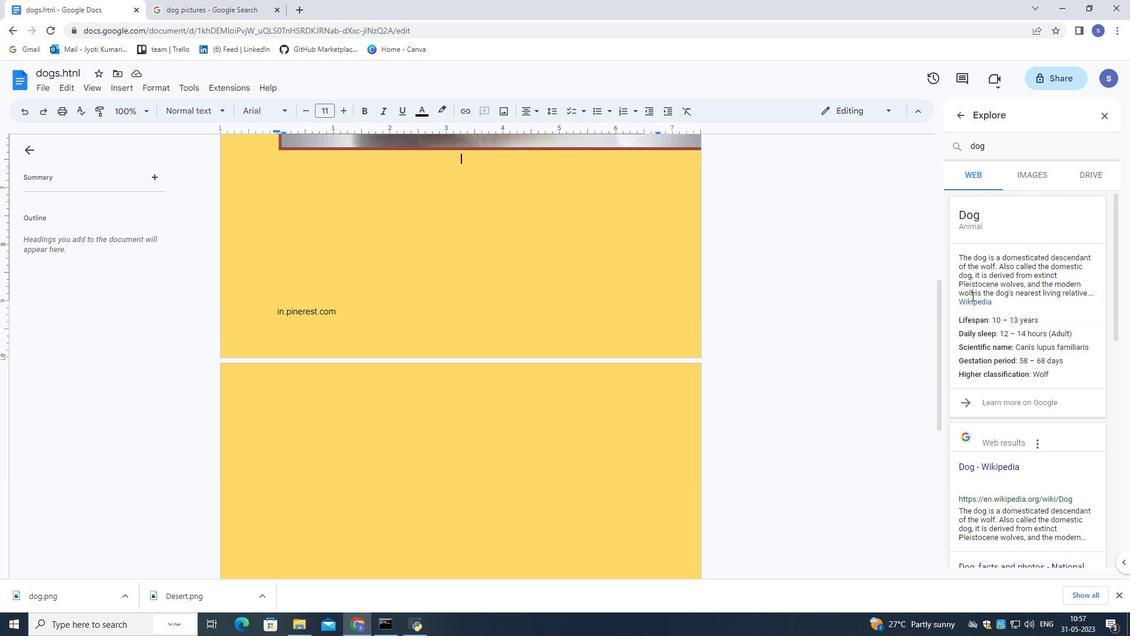 
Action: Mouse pressed left at (969, 303)
Screenshot: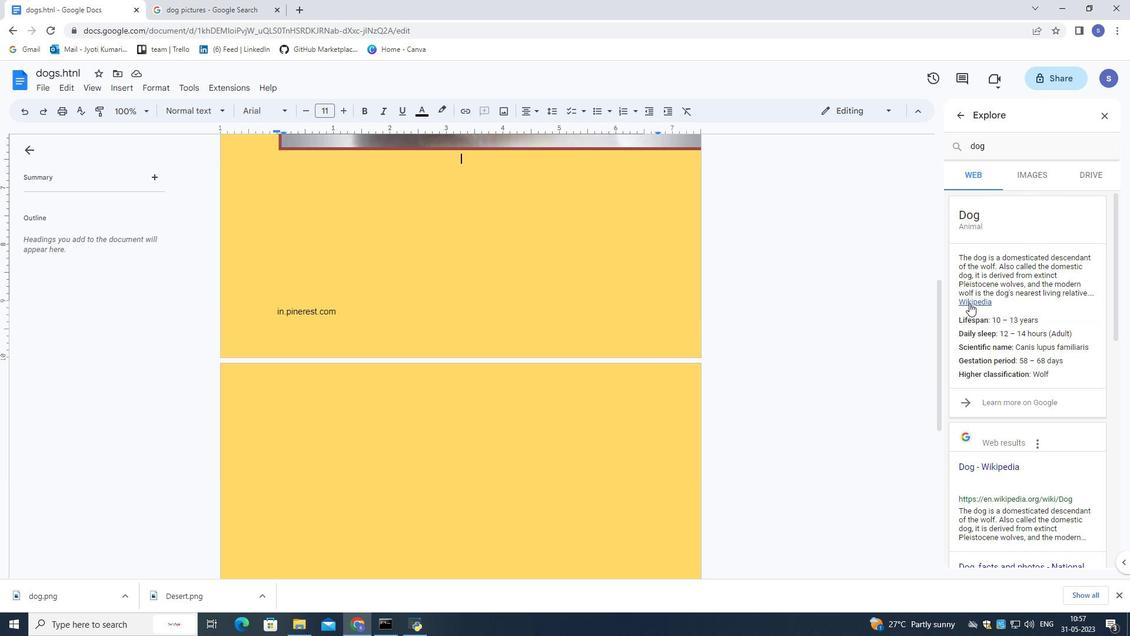 
Action: Mouse moved to (974, 303)
Screenshot: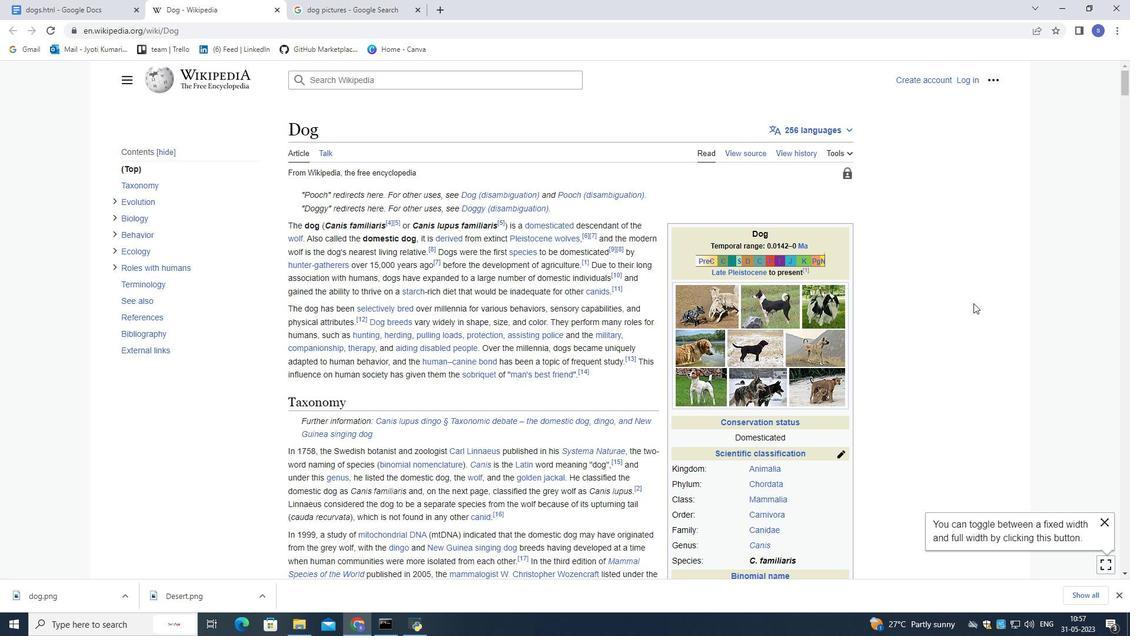 
Action: Mouse scrolled (974, 302) with delta (0, 0)
Screenshot: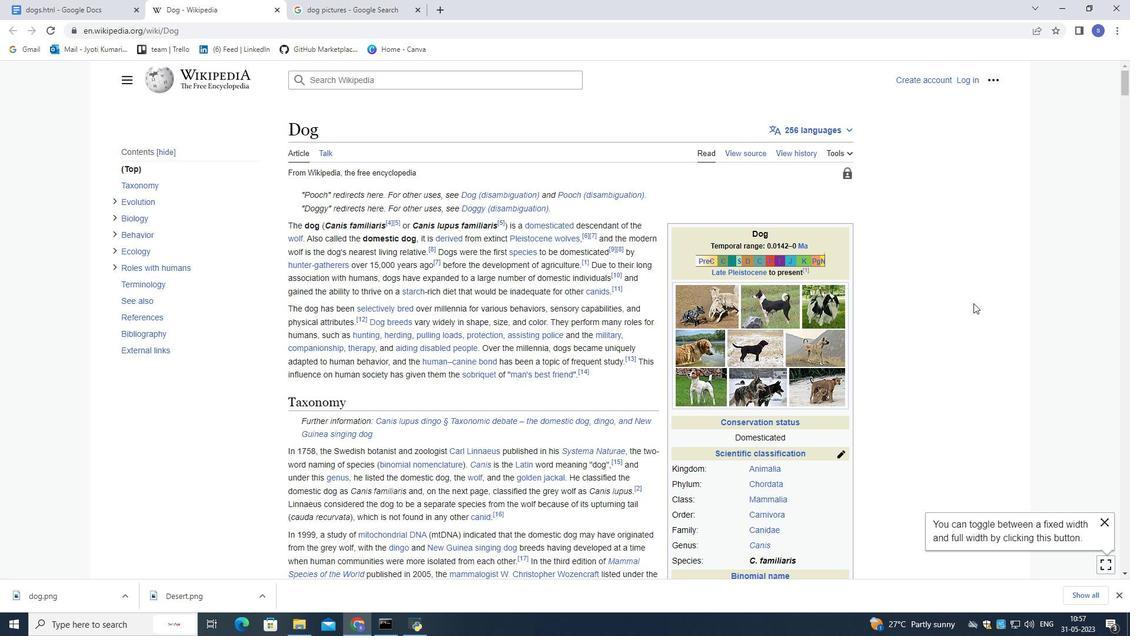 
Action: Mouse scrolled (974, 302) with delta (0, 0)
Screenshot: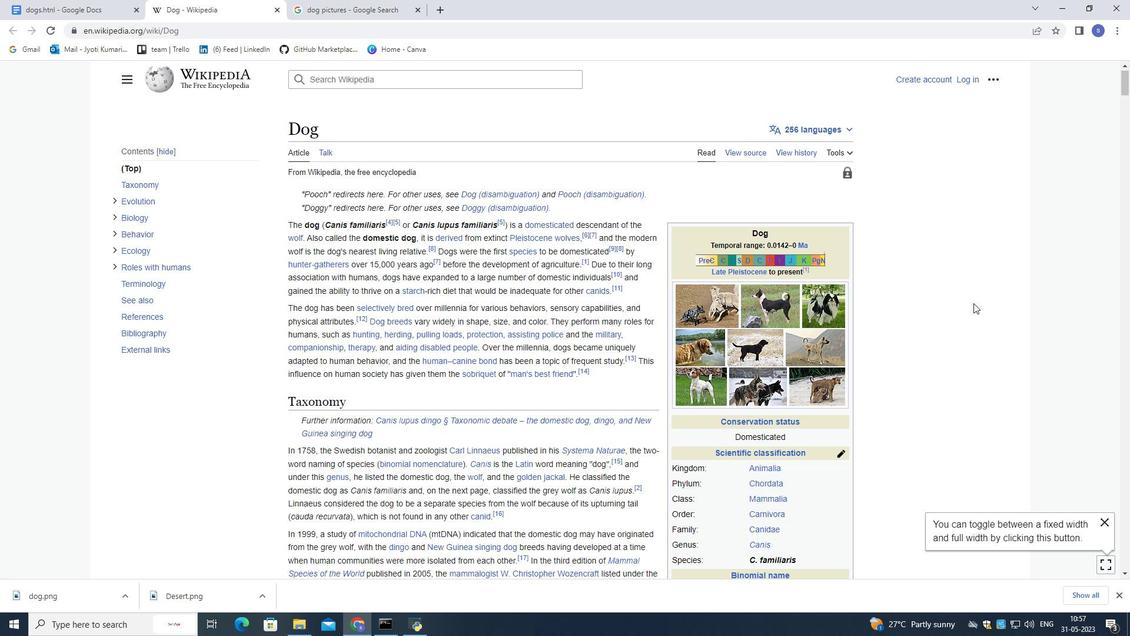 
Action: Mouse scrolled (974, 302) with delta (0, 0)
Screenshot: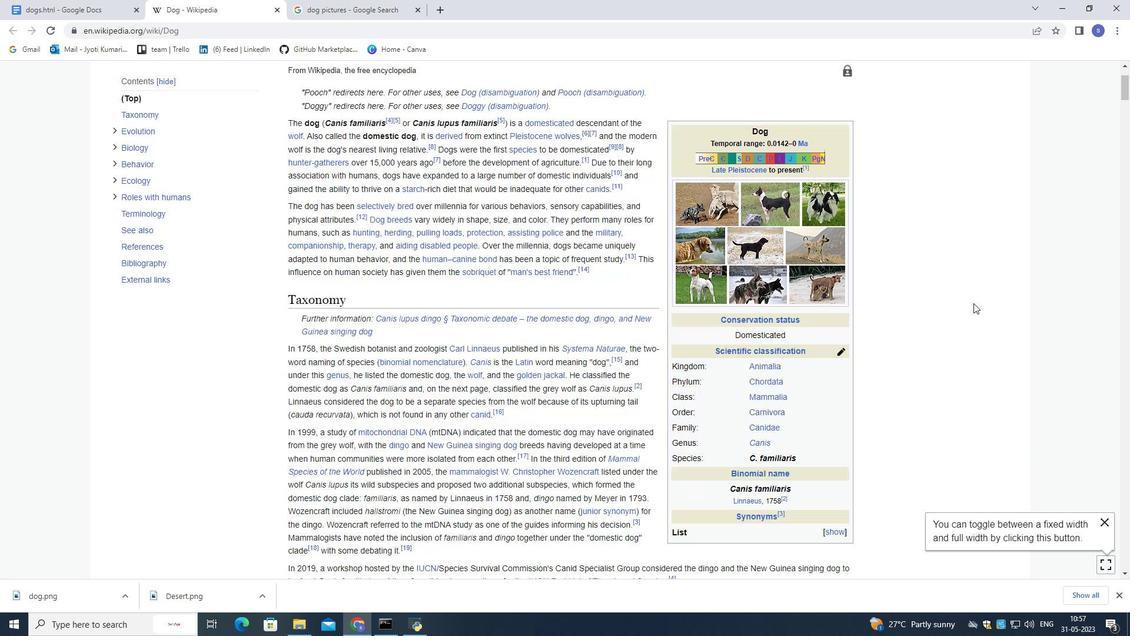 
Action: Mouse scrolled (974, 302) with delta (0, 0)
Screenshot: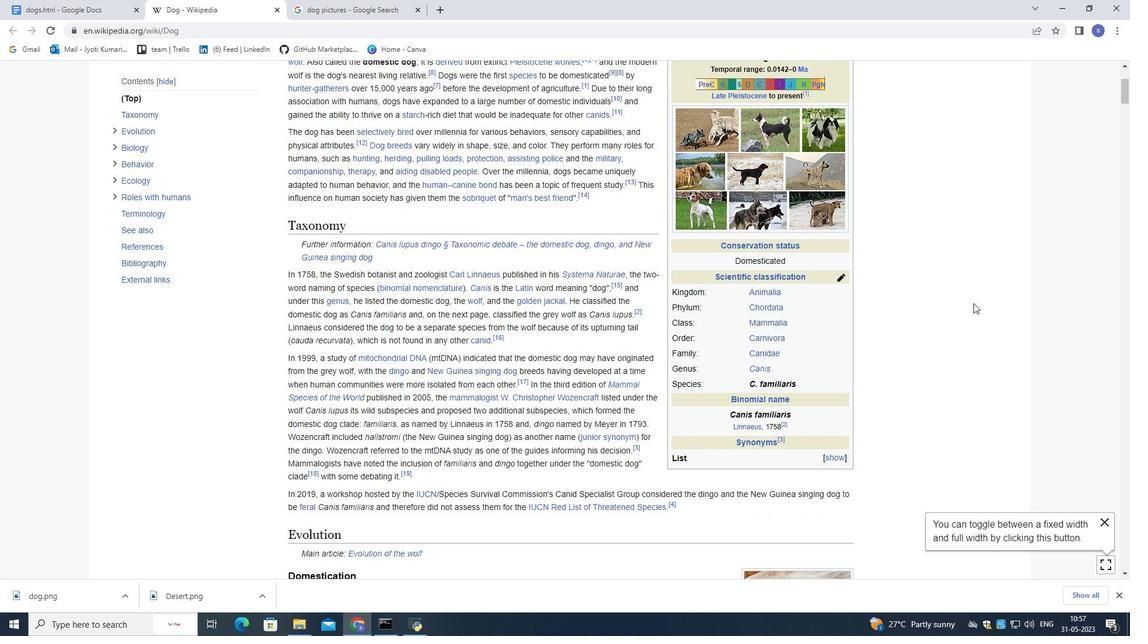 
Action: Mouse scrolled (974, 302) with delta (0, 0)
Screenshot: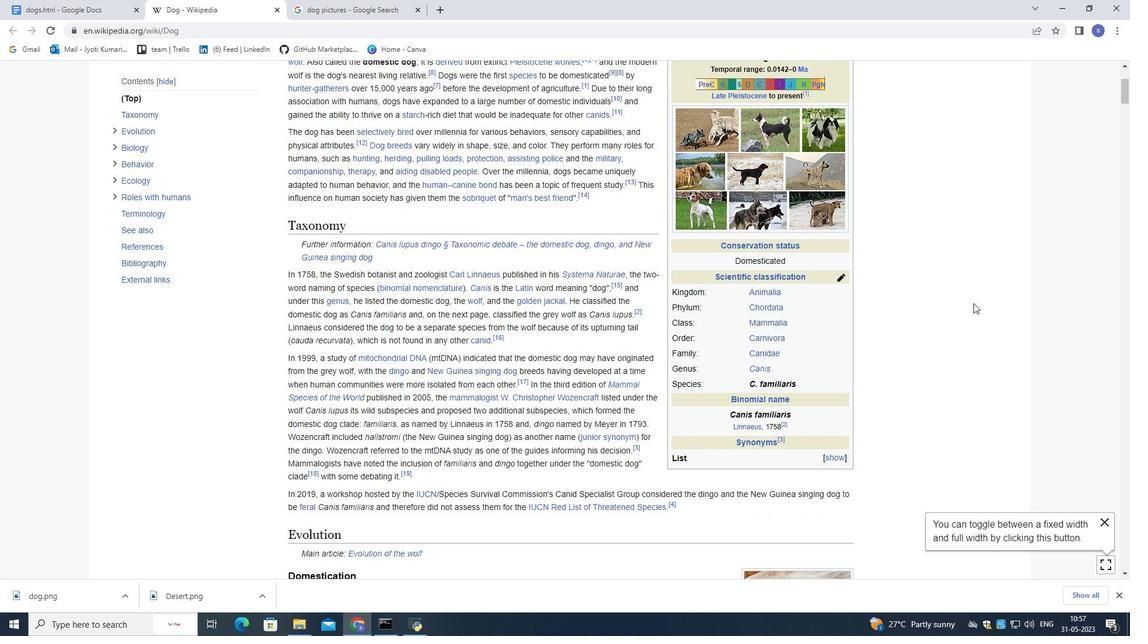 
Action: Mouse scrolled (974, 302) with delta (0, 0)
Screenshot: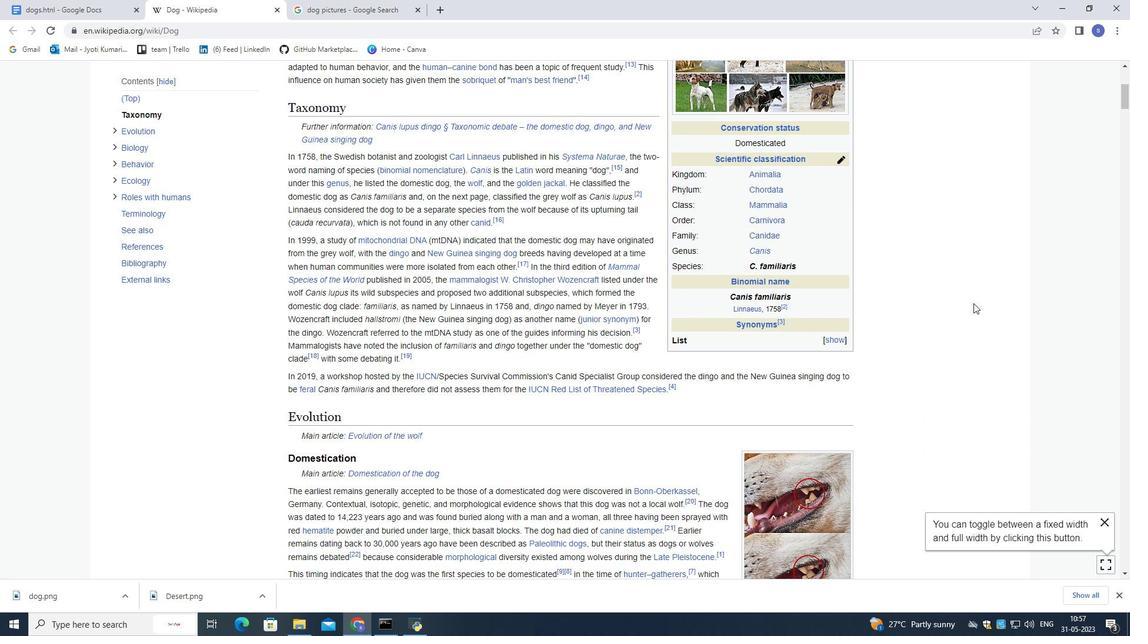 
Action: Mouse moved to (974, 302)
Screenshot: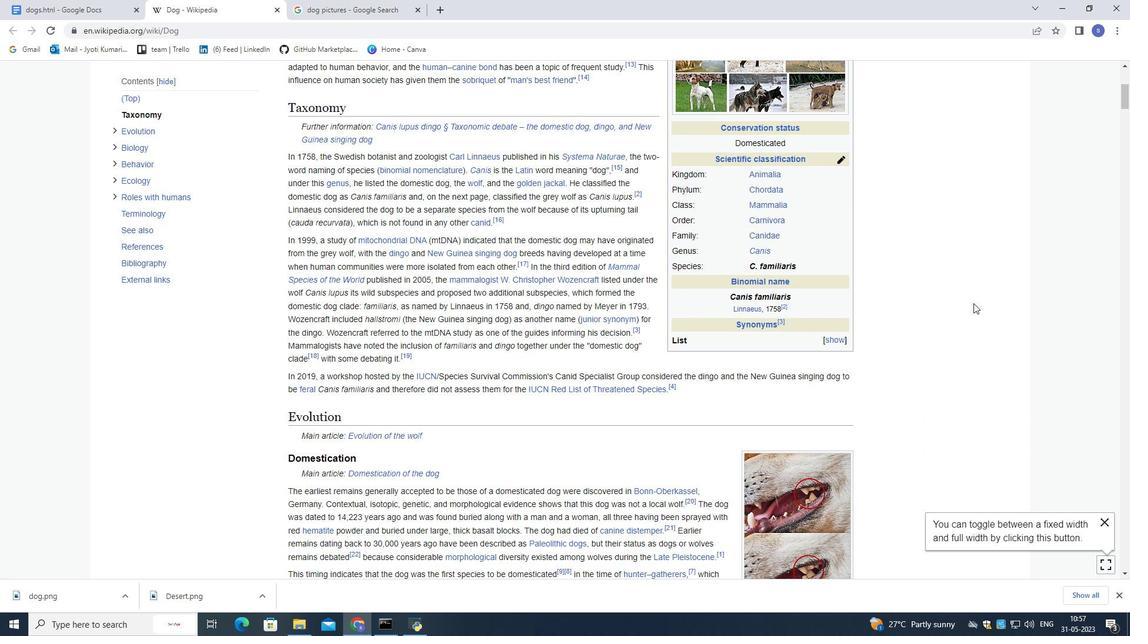 
Action: Mouse scrolled (974, 302) with delta (0, 0)
Screenshot: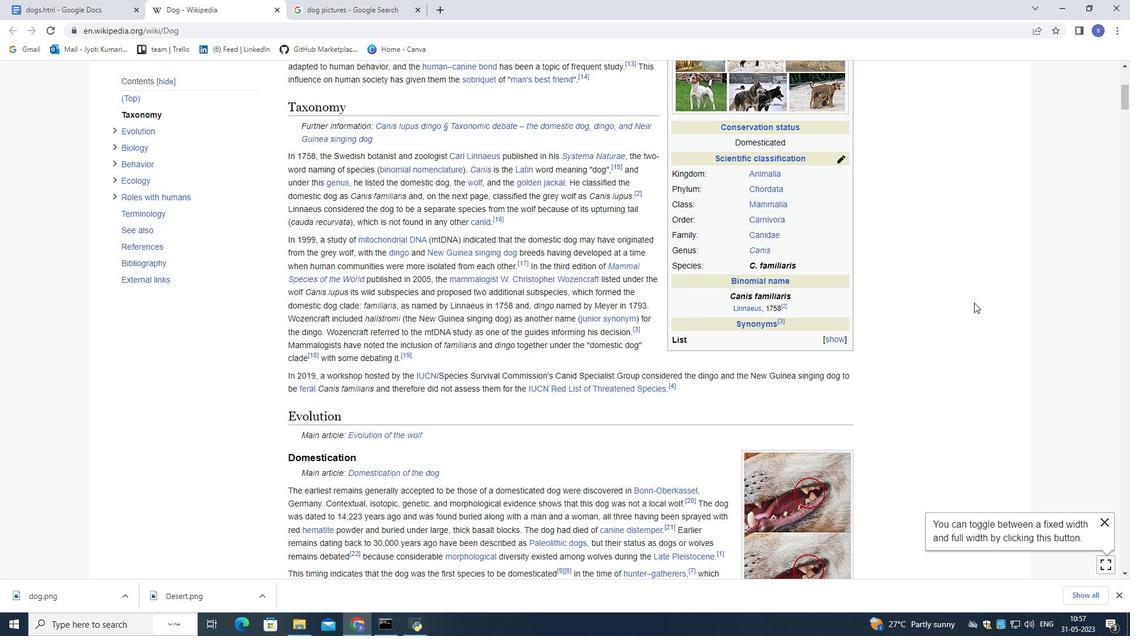 
Action: Mouse moved to (521, 295)
Screenshot: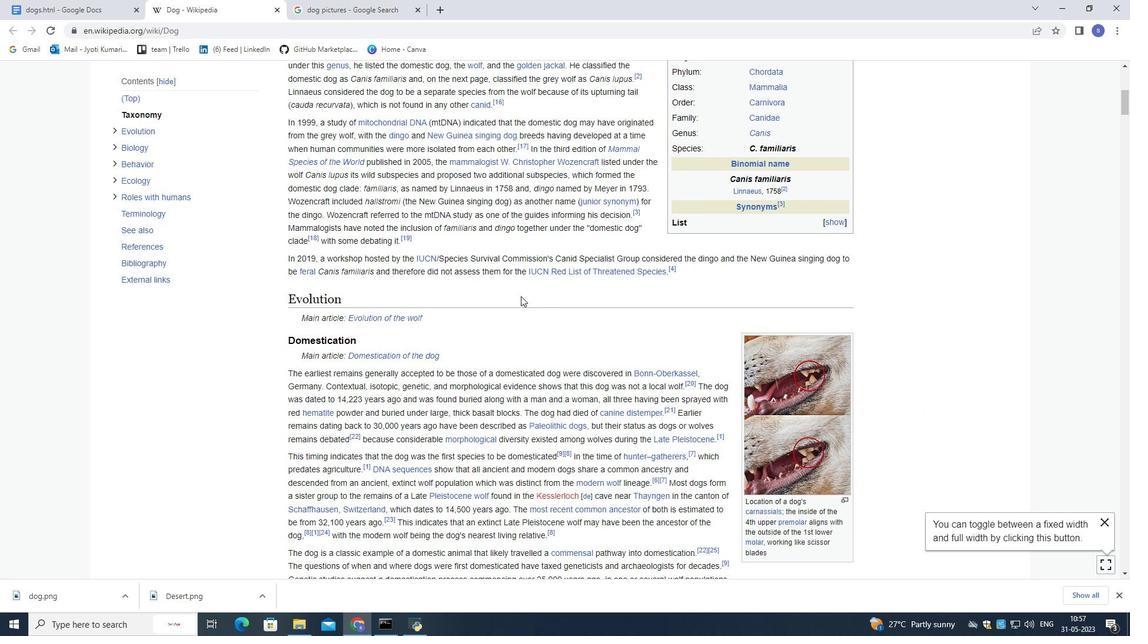 
Action: Mouse scrolled (521, 295) with delta (0, 0)
Screenshot: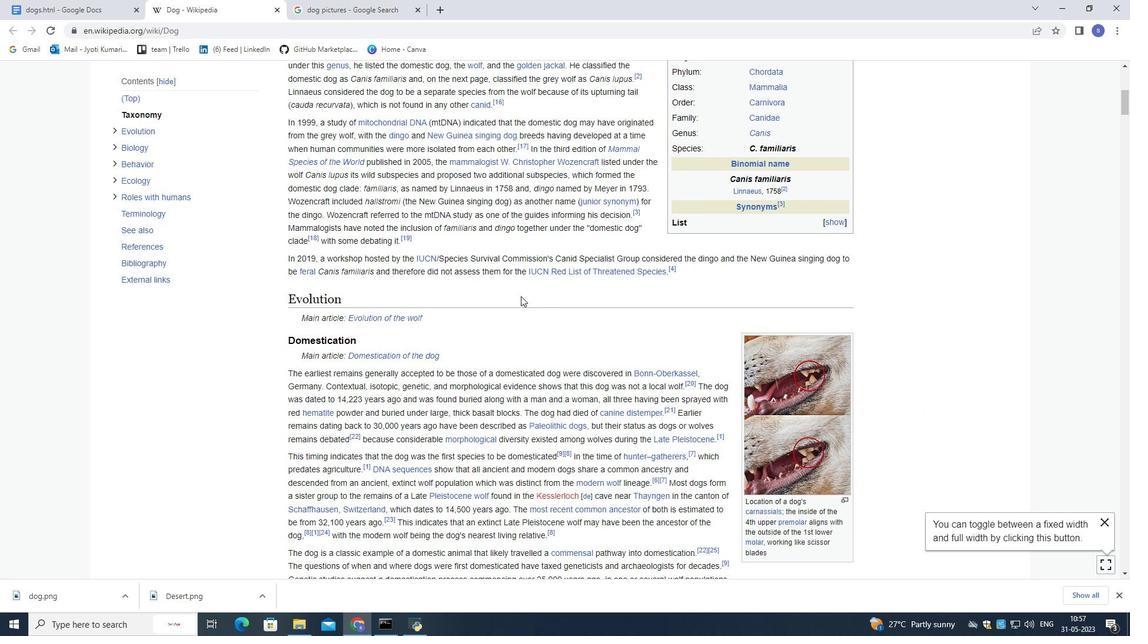 
Action: Mouse moved to (521, 293)
Screenshot: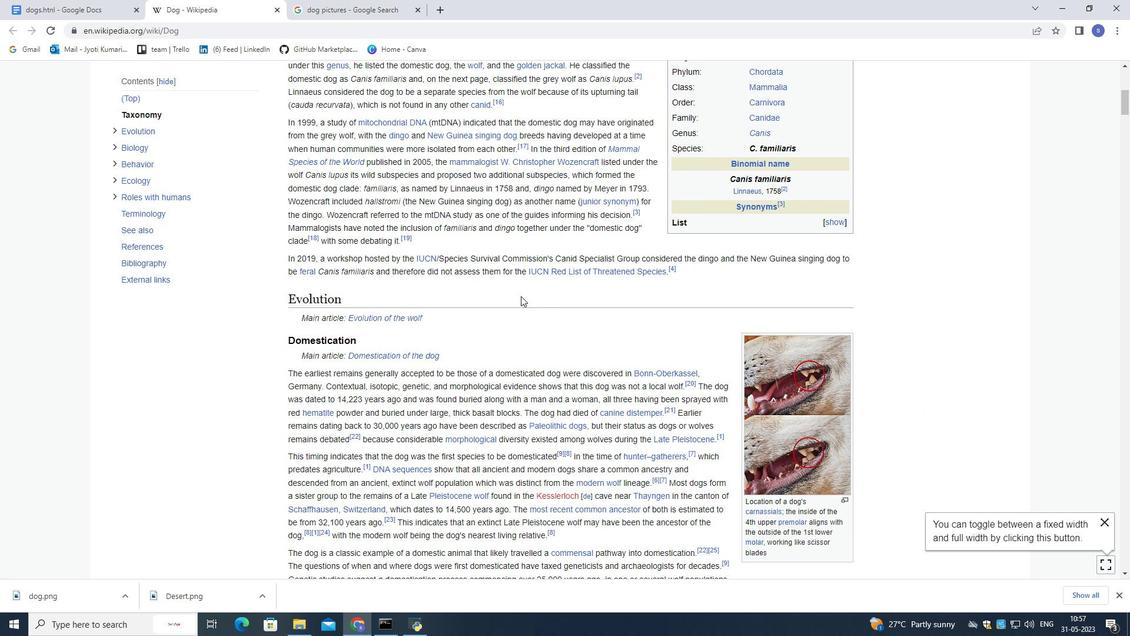 
Action: Mouse scrolled (521, 293) with delta (0, 0)
Screenshot: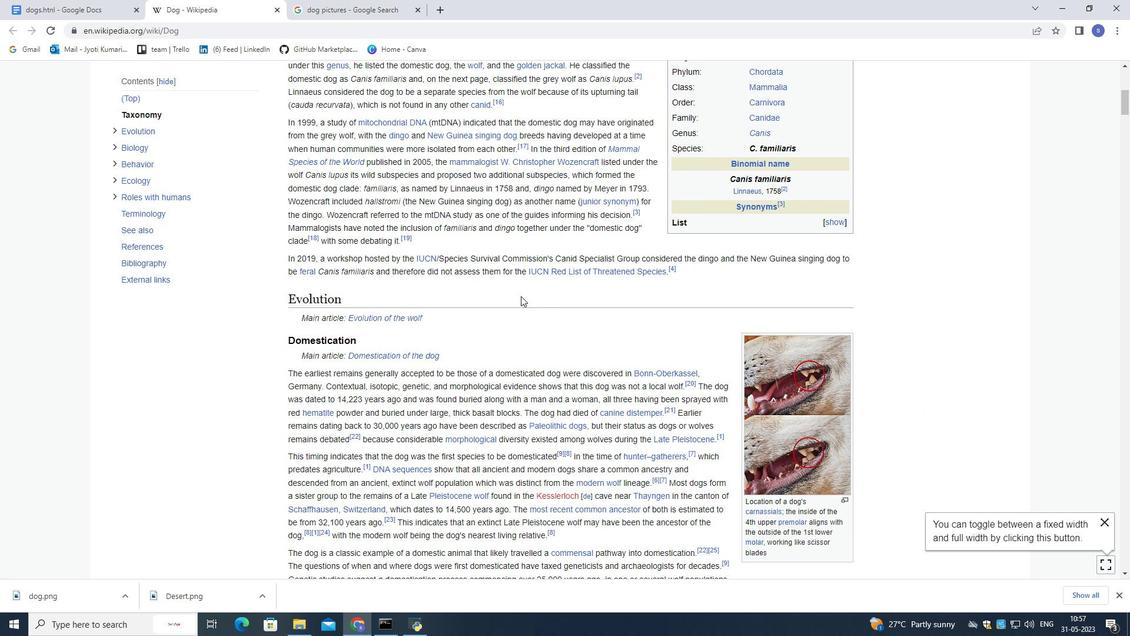 
Action: Mouse moved to (520, 291)
Screenshot: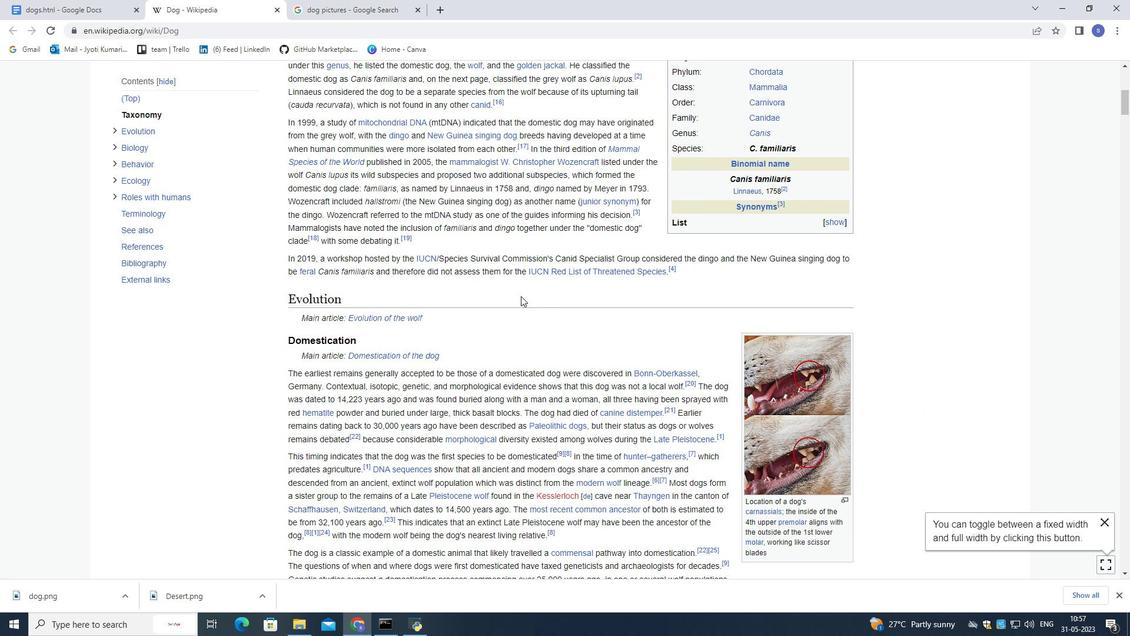 
Action: Mouse scrolled (520, 292) with delta (0, 0)
Screenshot: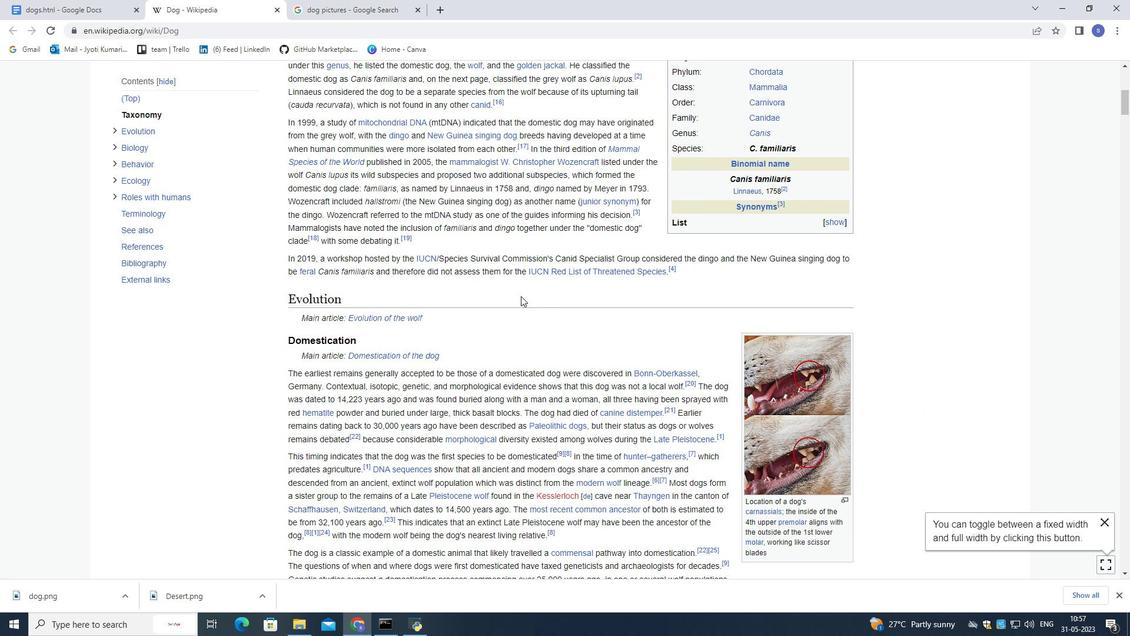 
Action: Mouse moved to (329, 234)
Screenshot: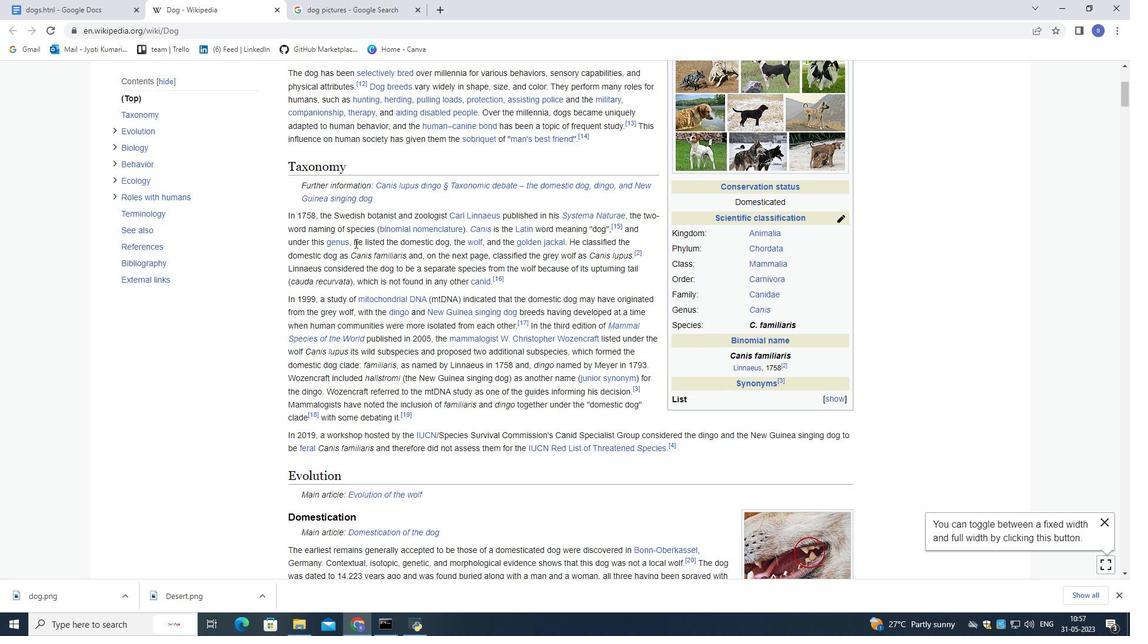 
Action: Mouse scrolled (329, 235) with delta (0, 0)
Screenshot: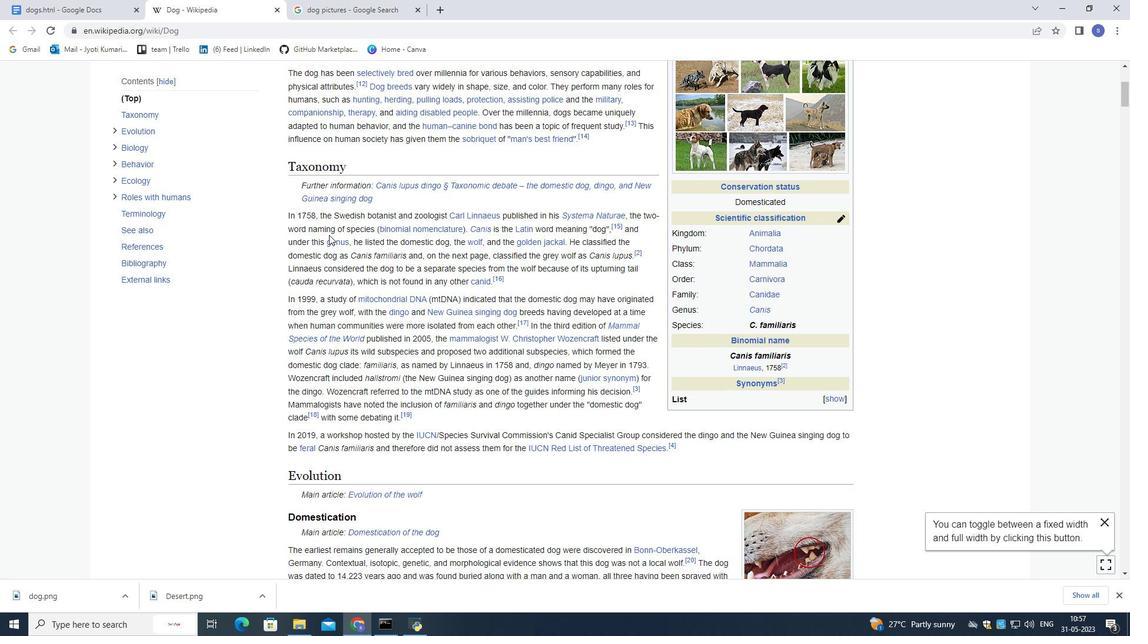 
Action: Mouse scrolled (329, 235) with delta (0, 0)
Screenshot: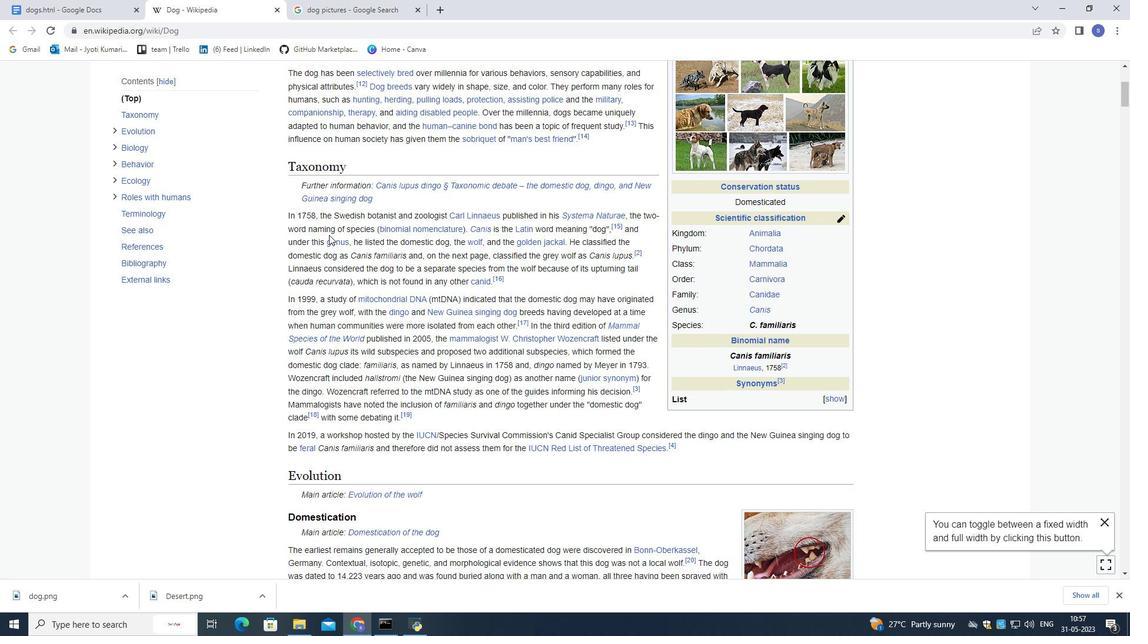 
Action: Mouse scrolled (329, 235) with delta (0, 0)
Screenshot: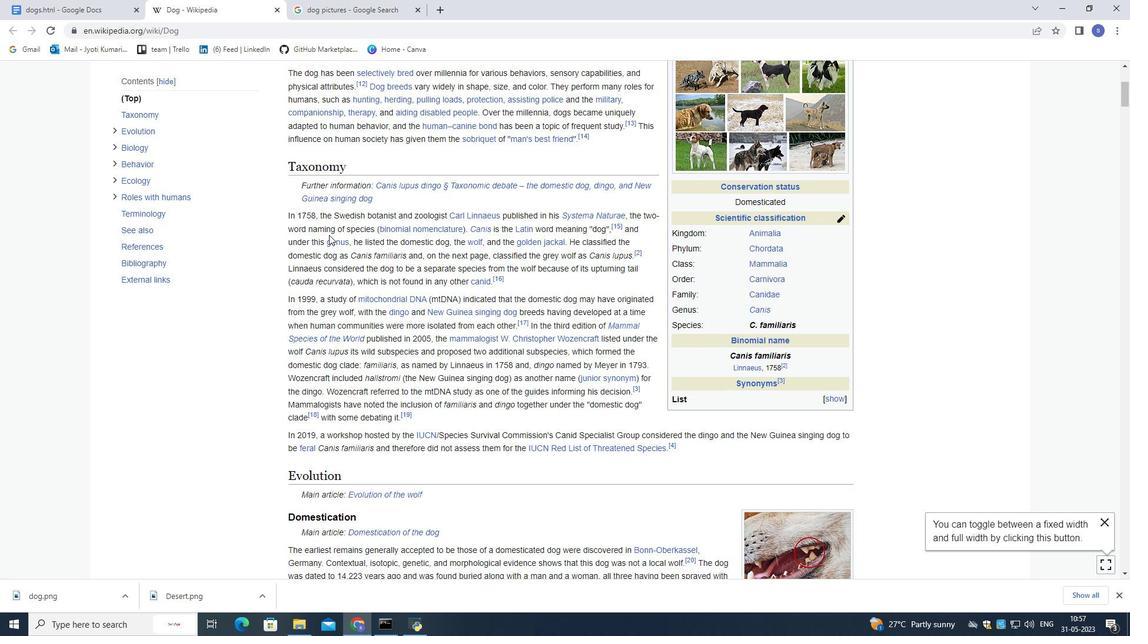 
Action: Mouse moved to (288, 168)
Screenshot: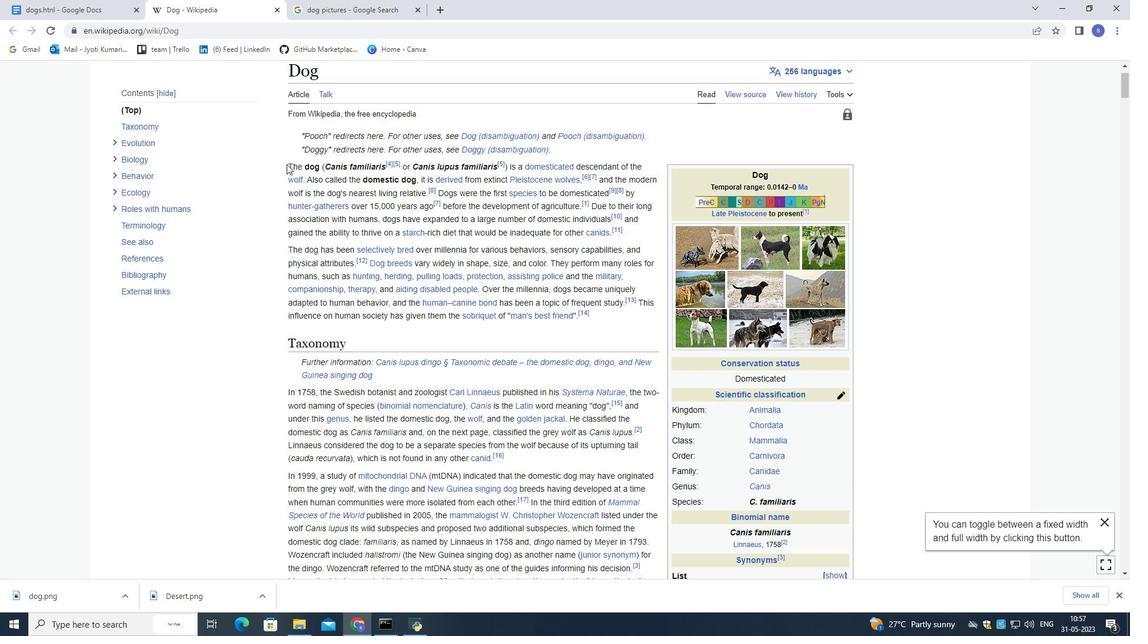 
Action: Mouse pressed left at (288, 168)
Screenshot: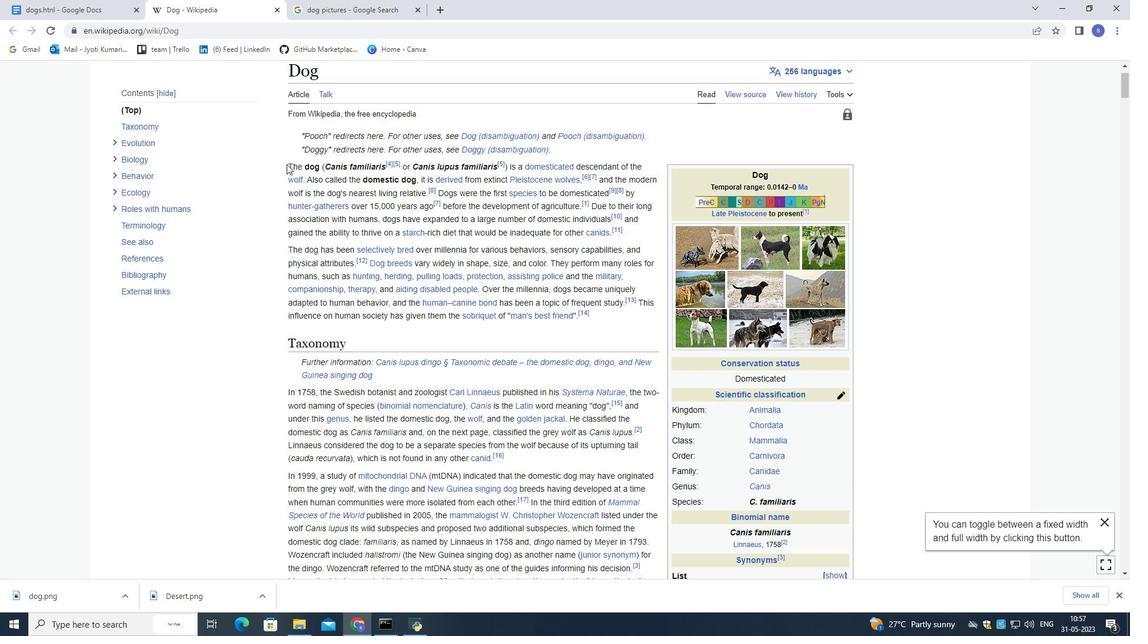 
Action: Mouse moved to (646, 232)
Screenshot: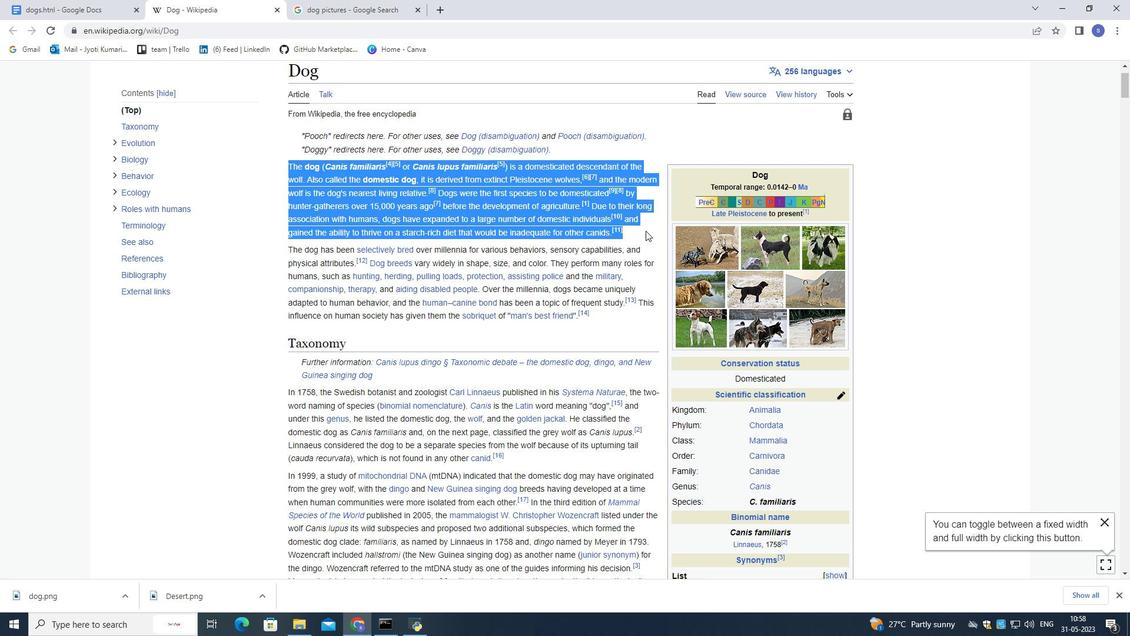 
Action: Key pressed ctrl+C
Screenshot: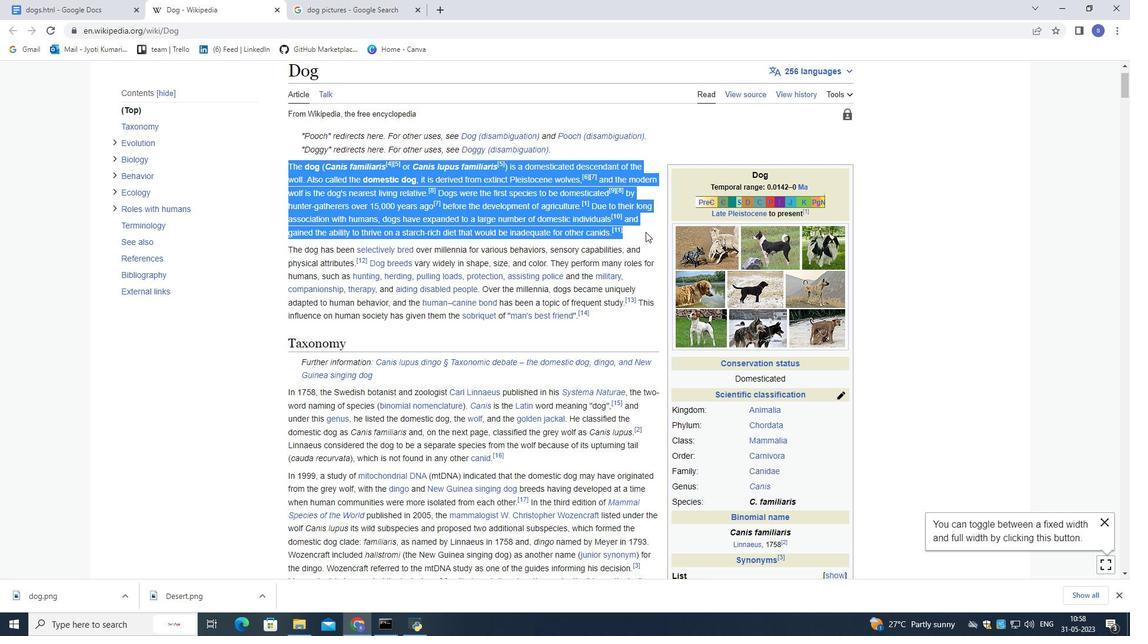 
Action: Mouse moved to (86, 0)
Screenshot: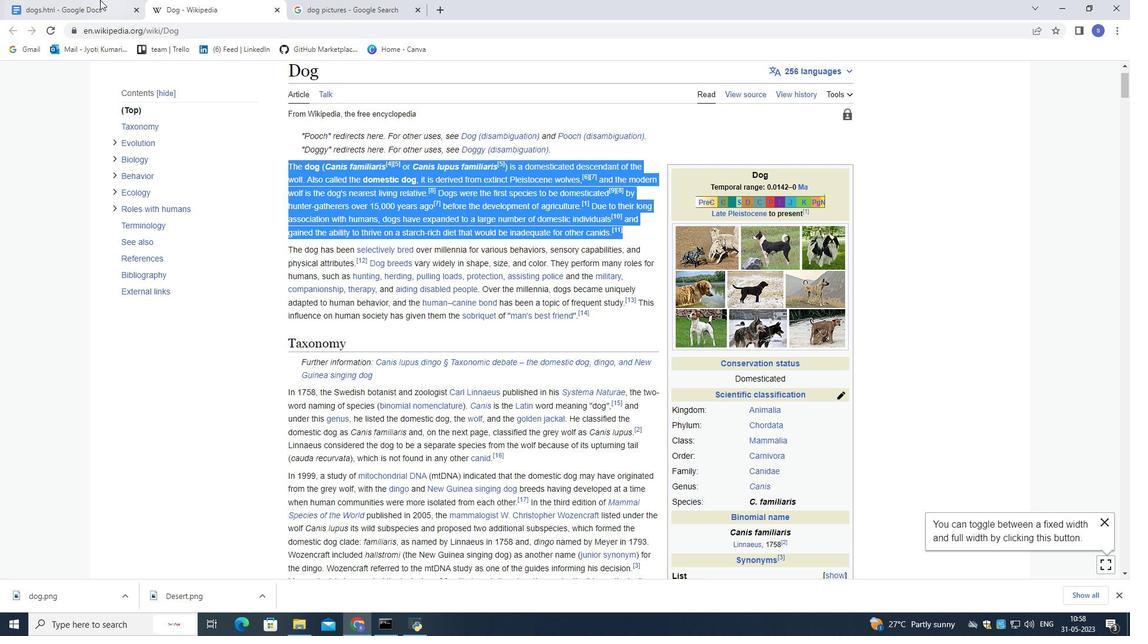 
Action: Mouse pressed left at (86, 0)
Screenshot: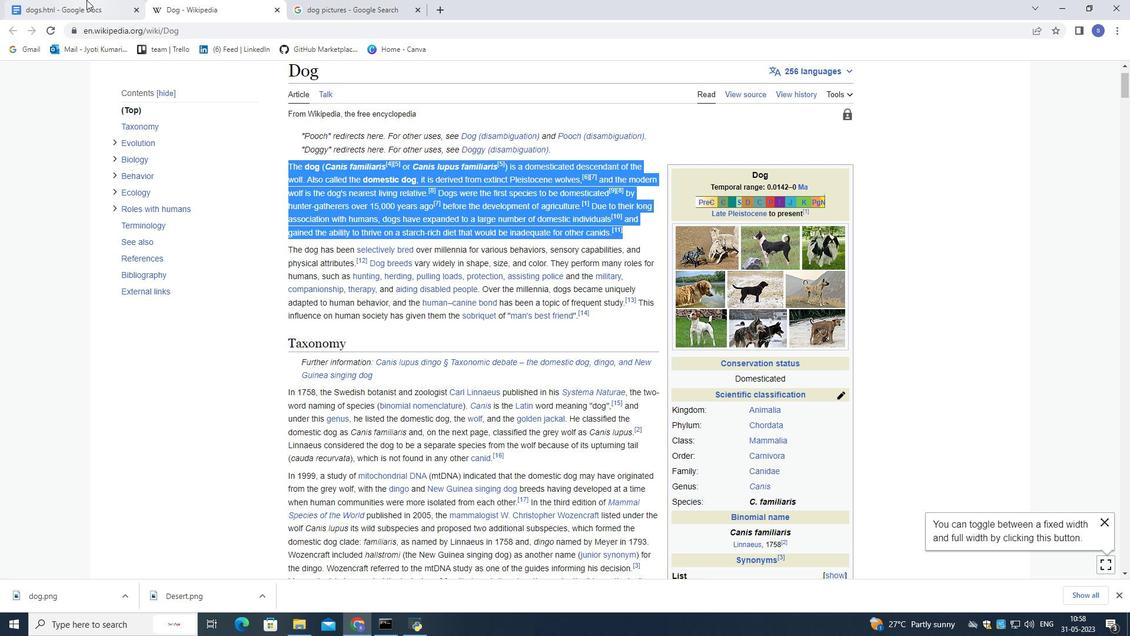 
Action: Mouse moved to (366, 389)
Screenshot: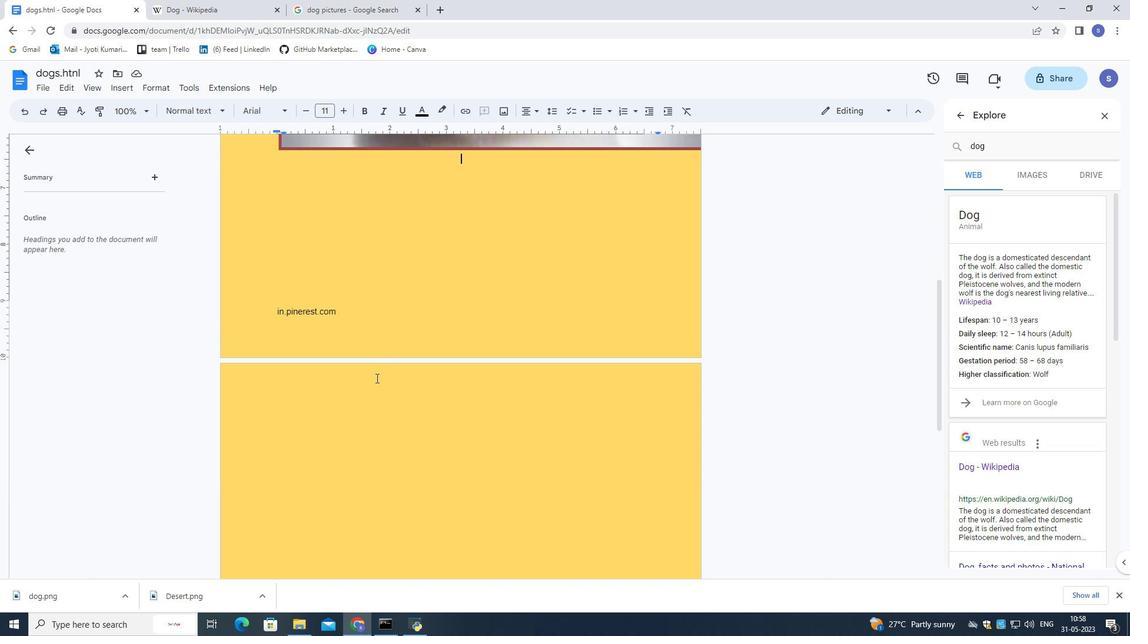 
Action: Mouse pressed left at (368, 388)
Screenshot: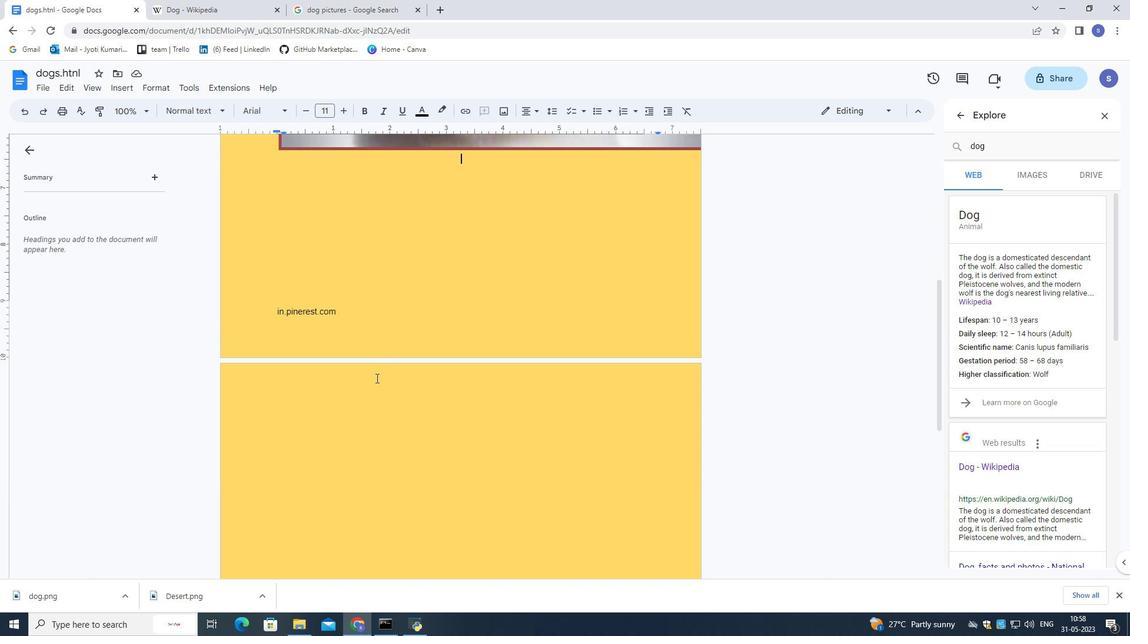 
Action: Key pressed ctrl+V
Screenshot: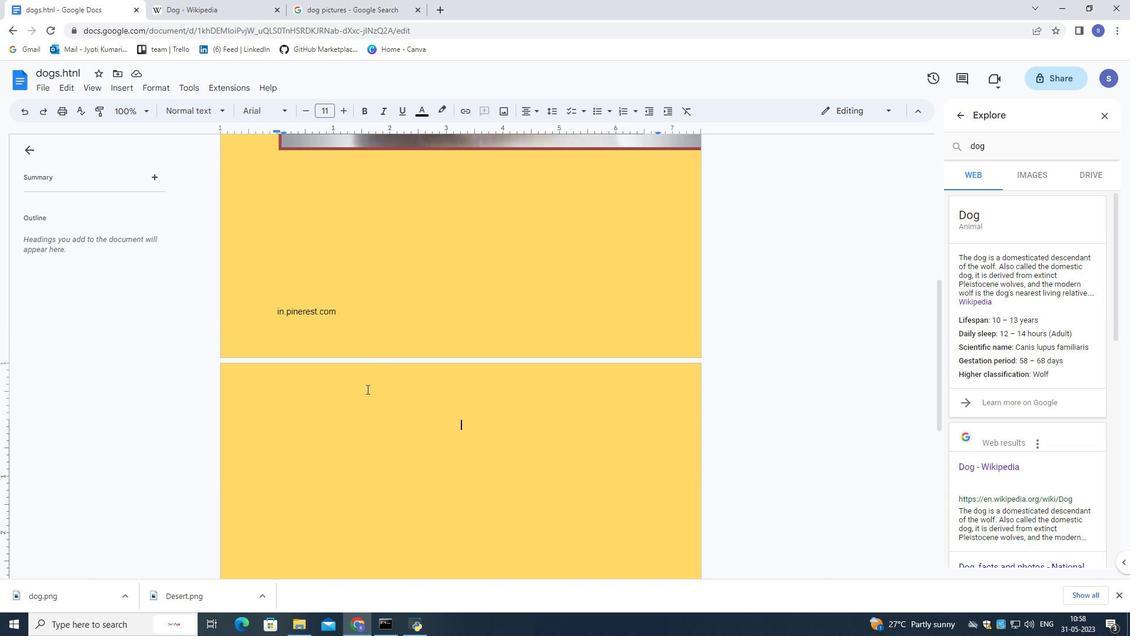
Action: Mouse moved to (538, 104)
Screenshot: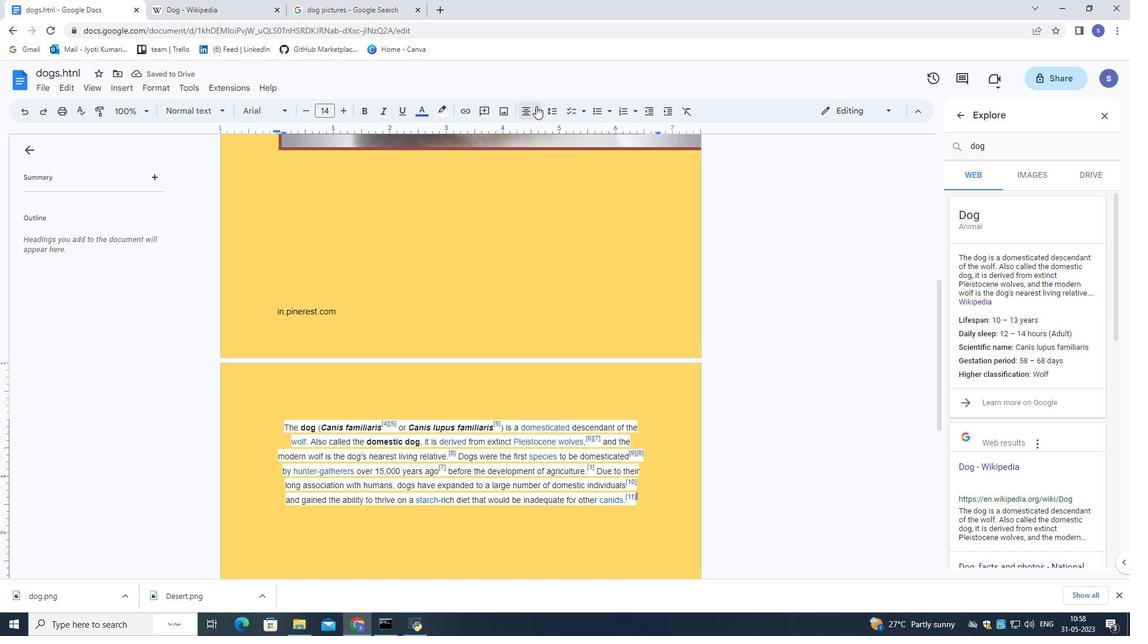 
Action: Mouse pressed left at (538, 104)
Screenshot: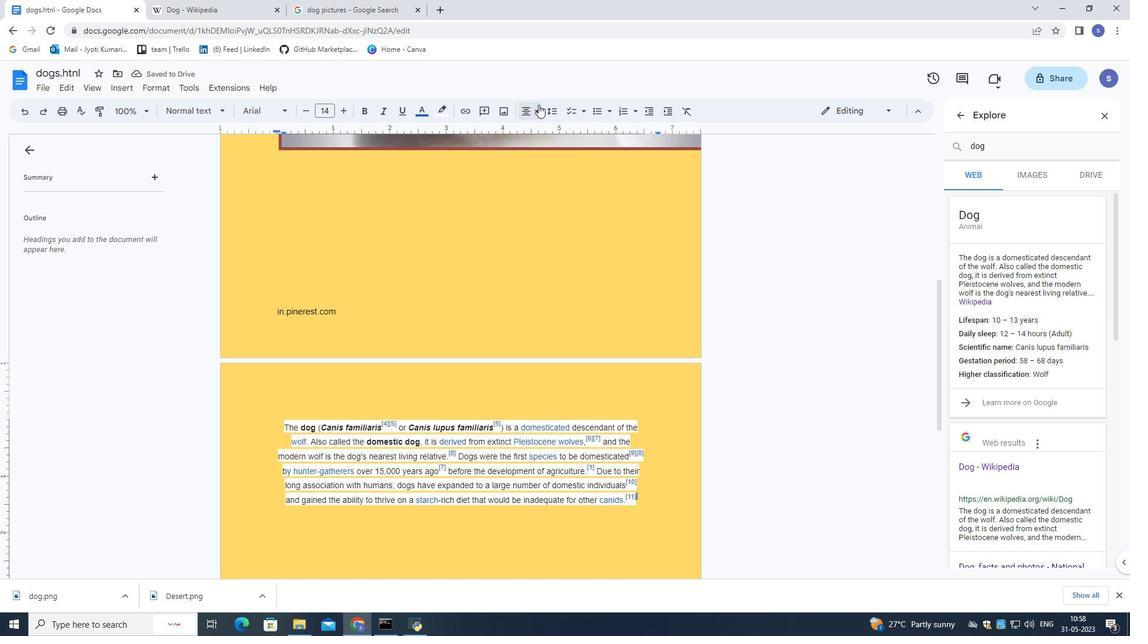
Action: Mouse moved to (525, 136)
Screenshot: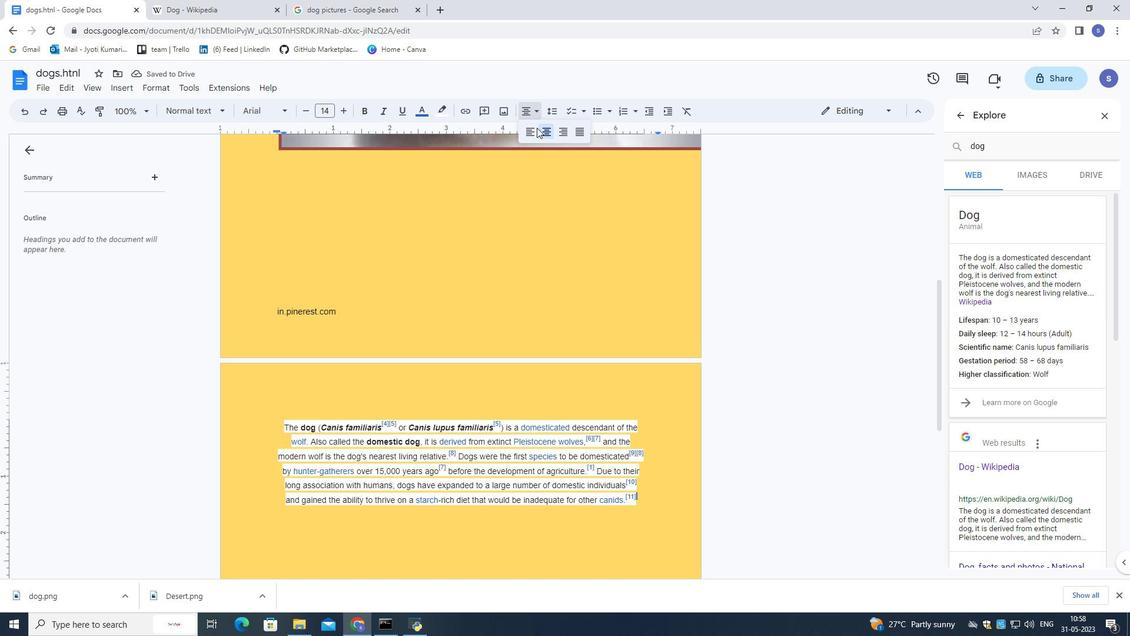 
Action: Mouse pressed left at (525, 136)
Screenshot: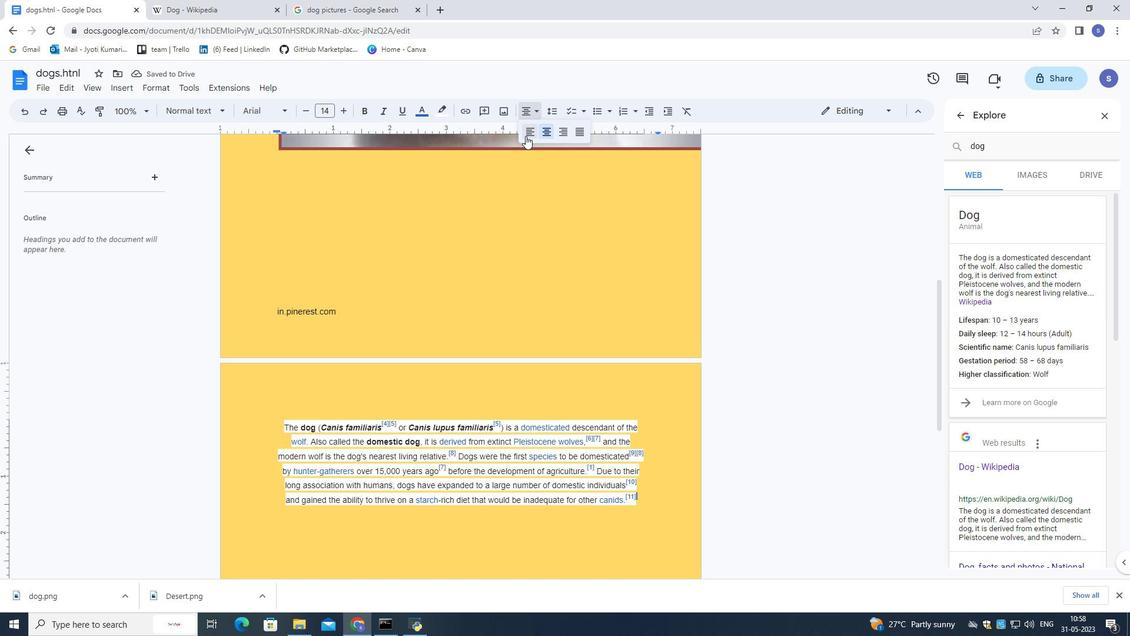 
Action: Mouse moved to (488, 283)
Screenshot: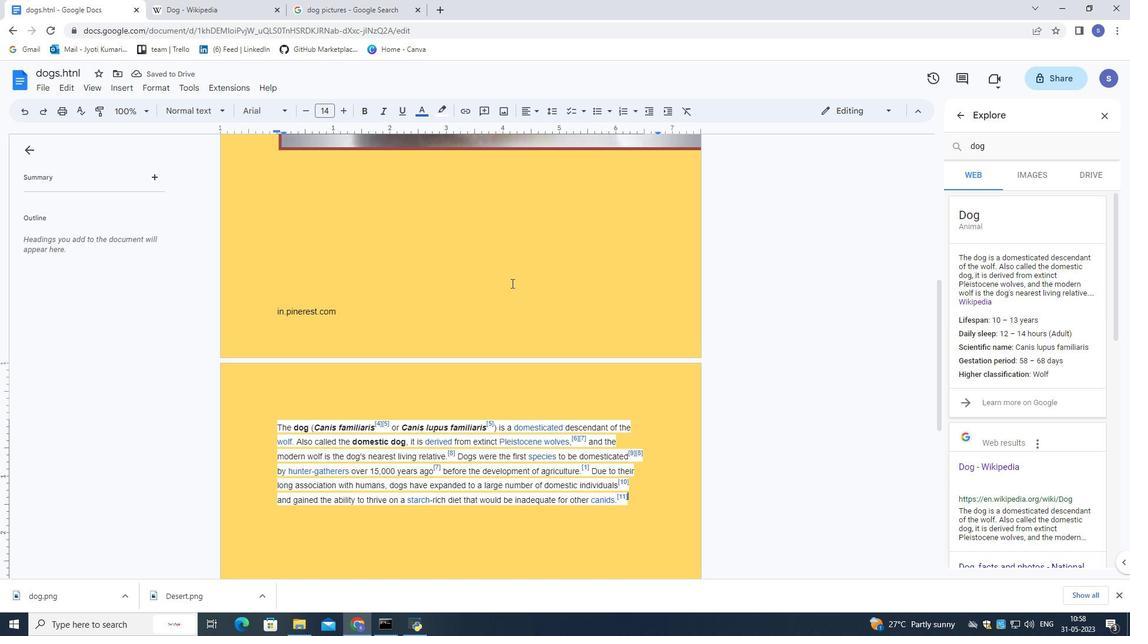 
Action: Mouse pressed left at (488, 283)
Screenshot: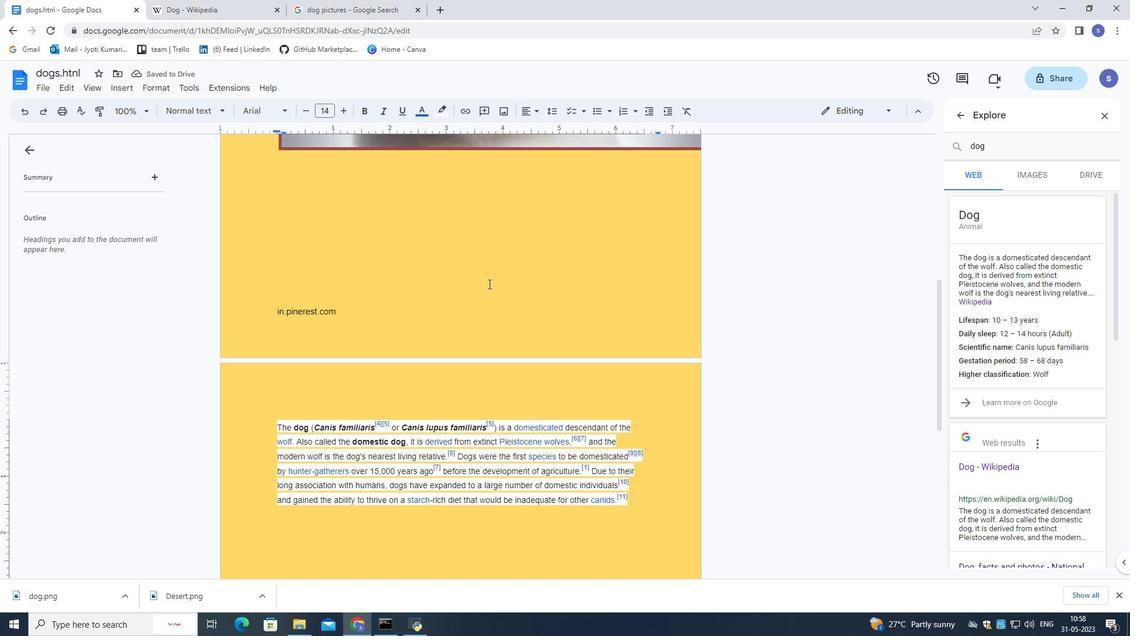 
Action: Mouse moved to (667, 356)
Screenshot: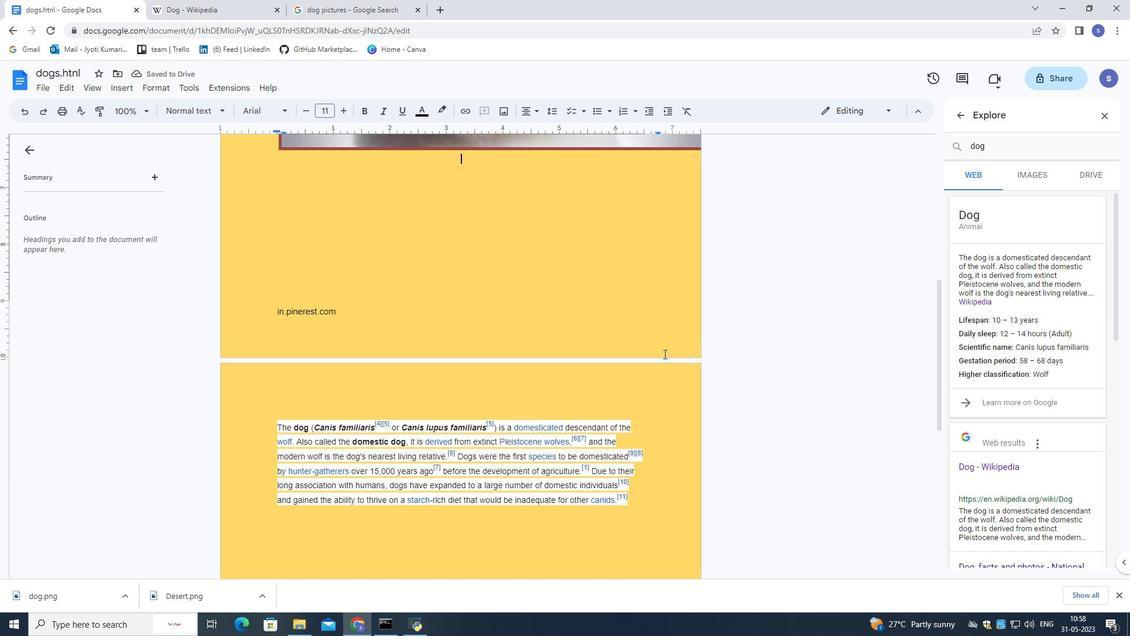 
Action: Mouse pressed left at (667, 356)
Screenshot: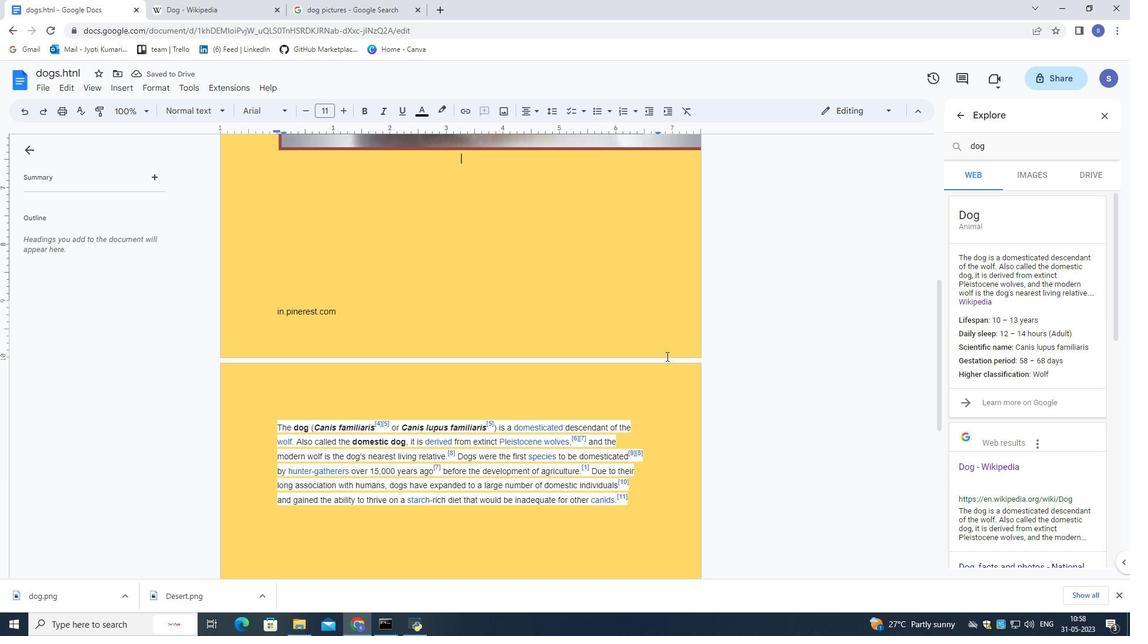 
Action: Mouse moved to (760, 386)
Screenshot: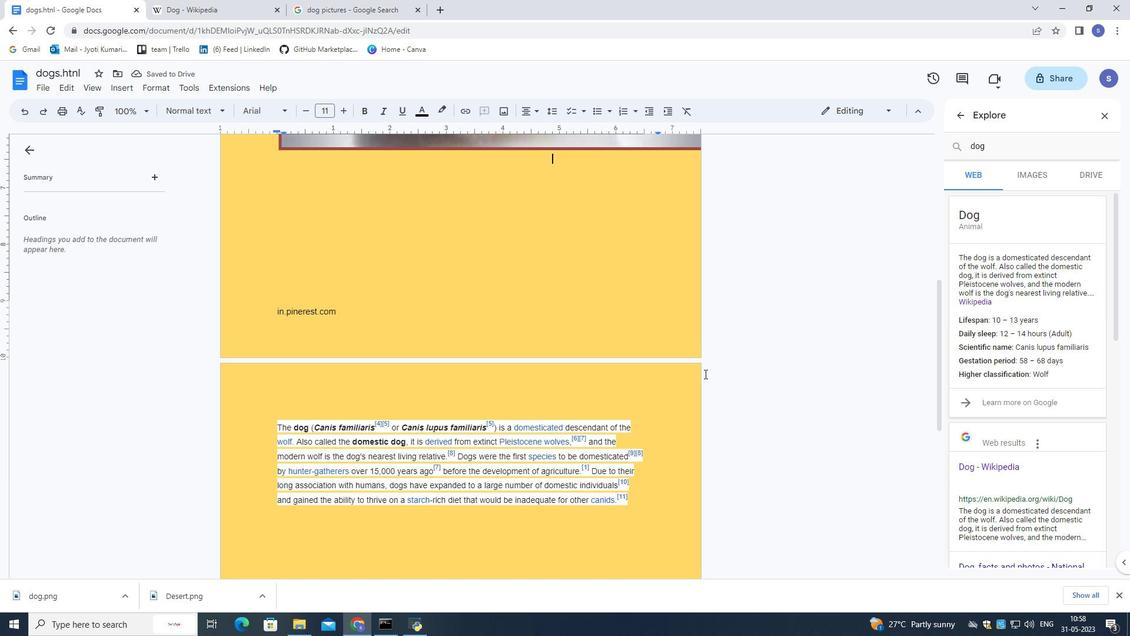
Action: Mouse pressed left at (760, 386)
Screenshot: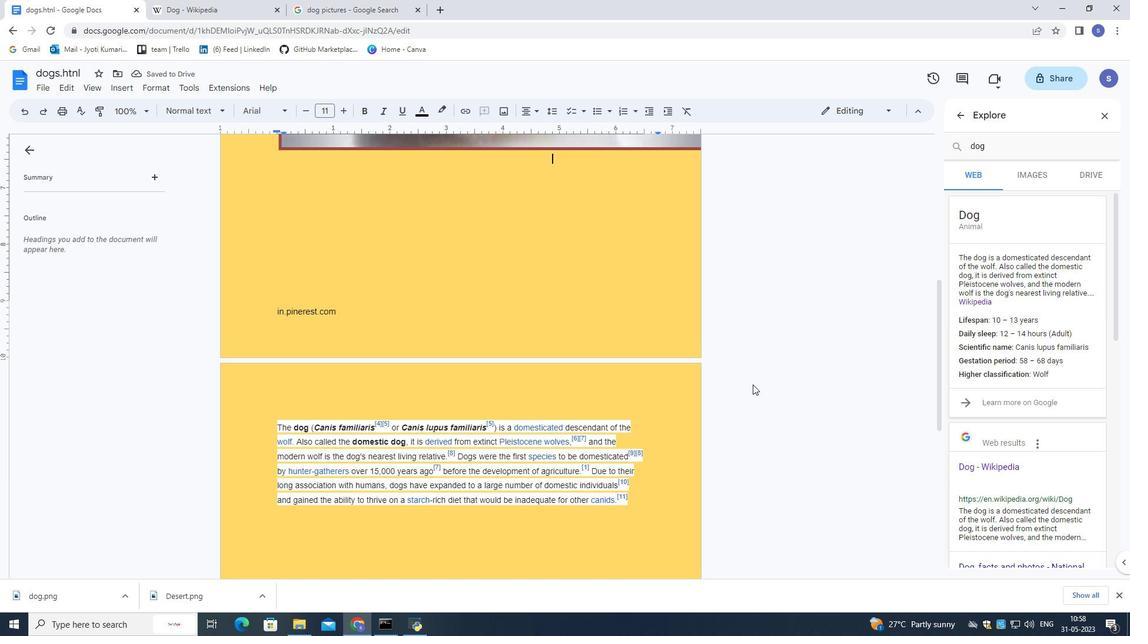 
Action: Mouse moved to (679, 473)
Screenshot: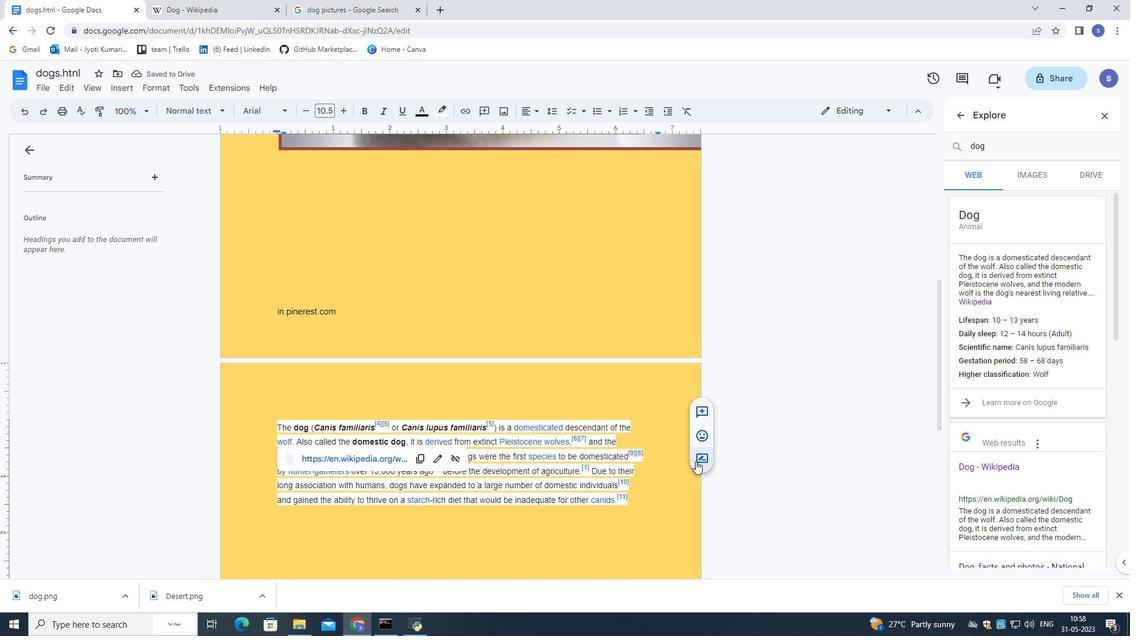 
Action: Mouse pressed left at (679, 473)
Screenshot: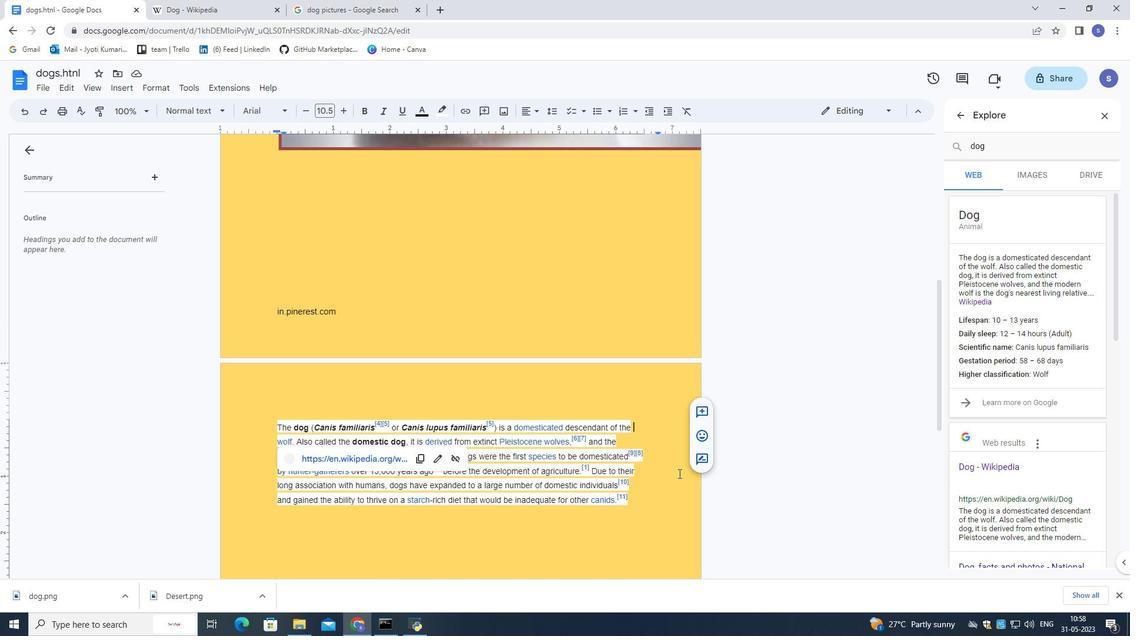 
Action: Mouse moved to (661, 441)
Screenshot: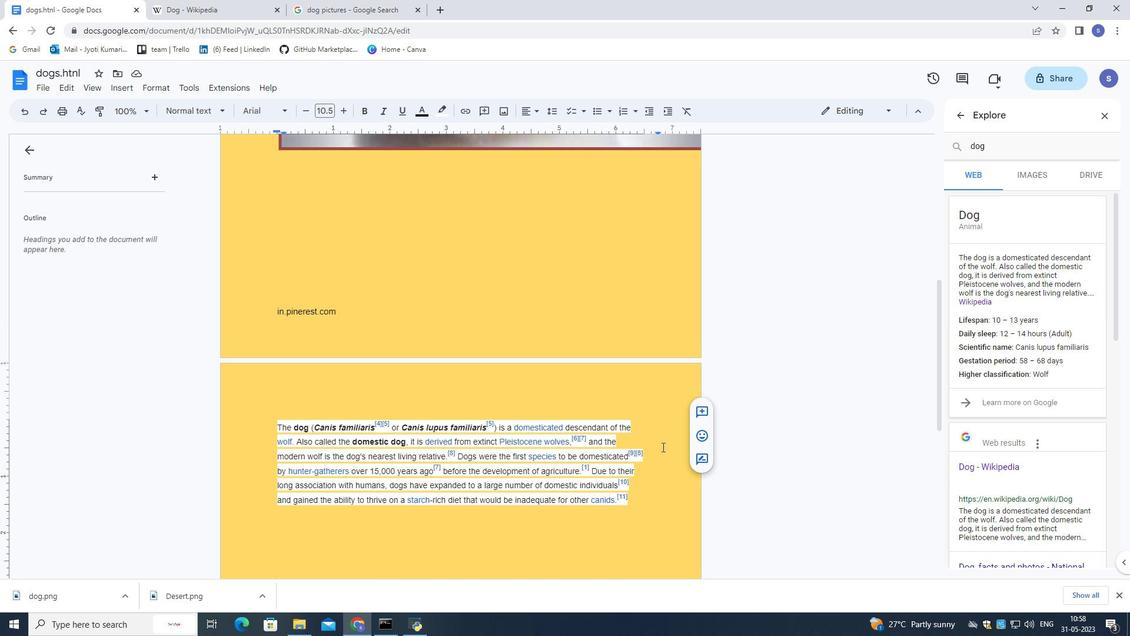 
